 Task: Search one way flight ticket for 1 adult, 1 child, 1 infant in seat in premium economy from Erie: Erie International Airport (tom Ridge Field) to Rockford: Chicago Rockford International Airport(was Northwest Chicagoland Regional Airport At Rockford) on 5-1-2023. Choice of flights is JetBlue. Number of bags: 2 checked bags. Price is upto 71000. Outbound departure time preference is 8:00.
Action: Mouse moved to (305, 462)
Screenshot: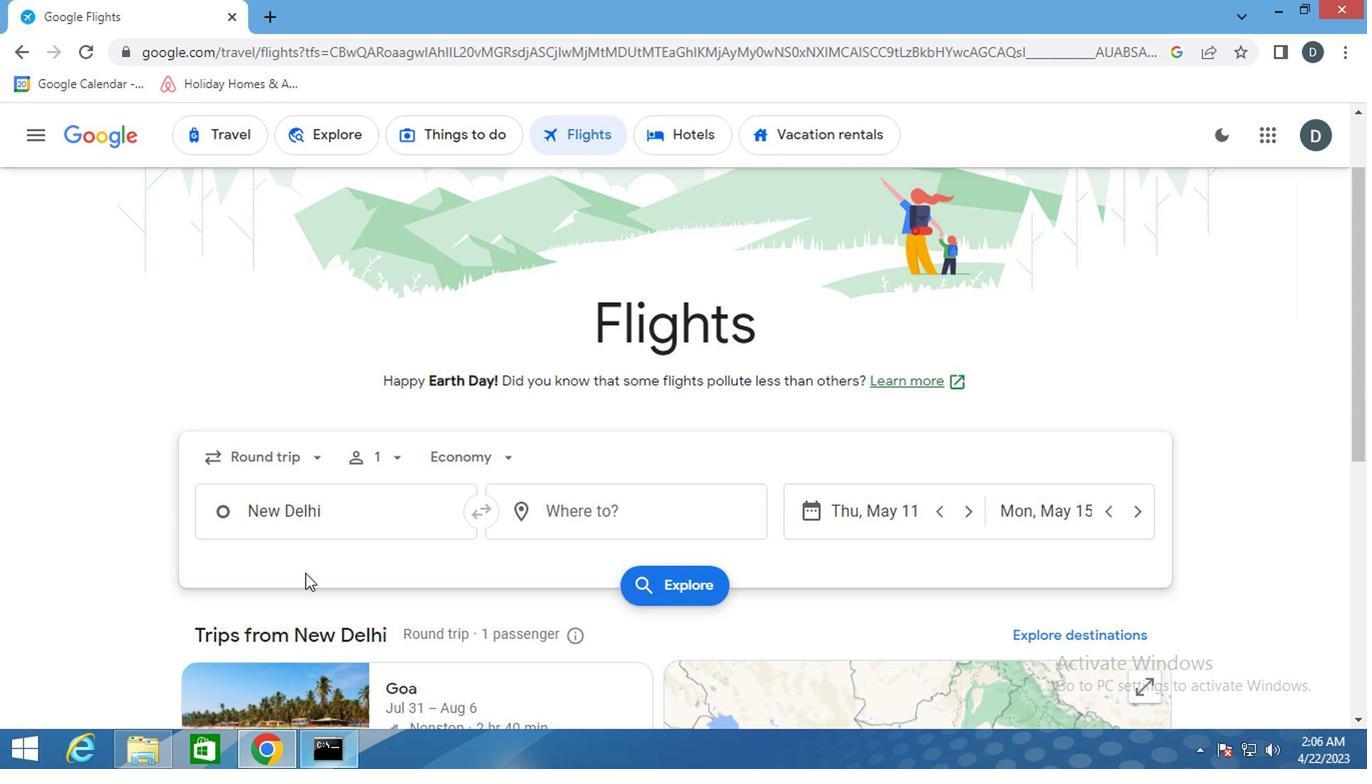 
Action: Mouse pressed left at (305, 462)
Screenshot: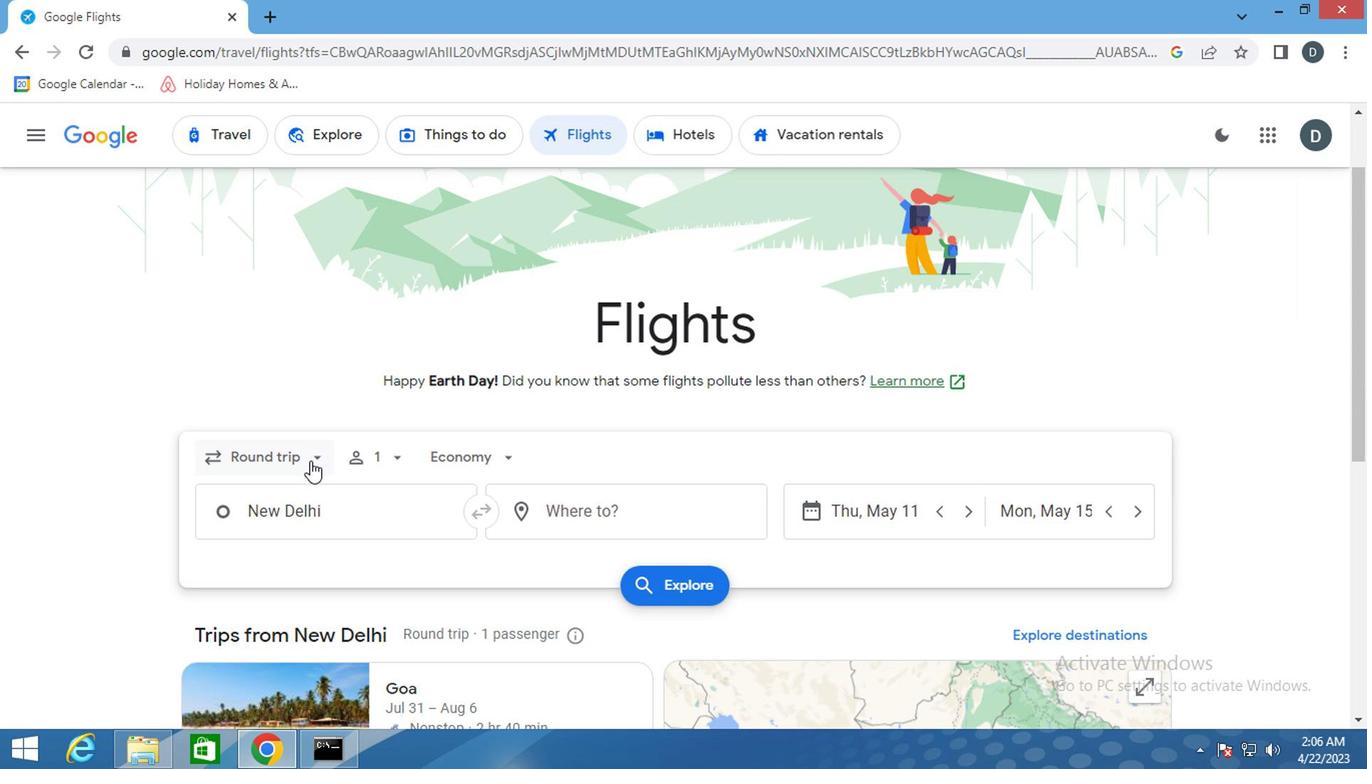 
Action: Mouse moved to (279, 559)
Screenshot: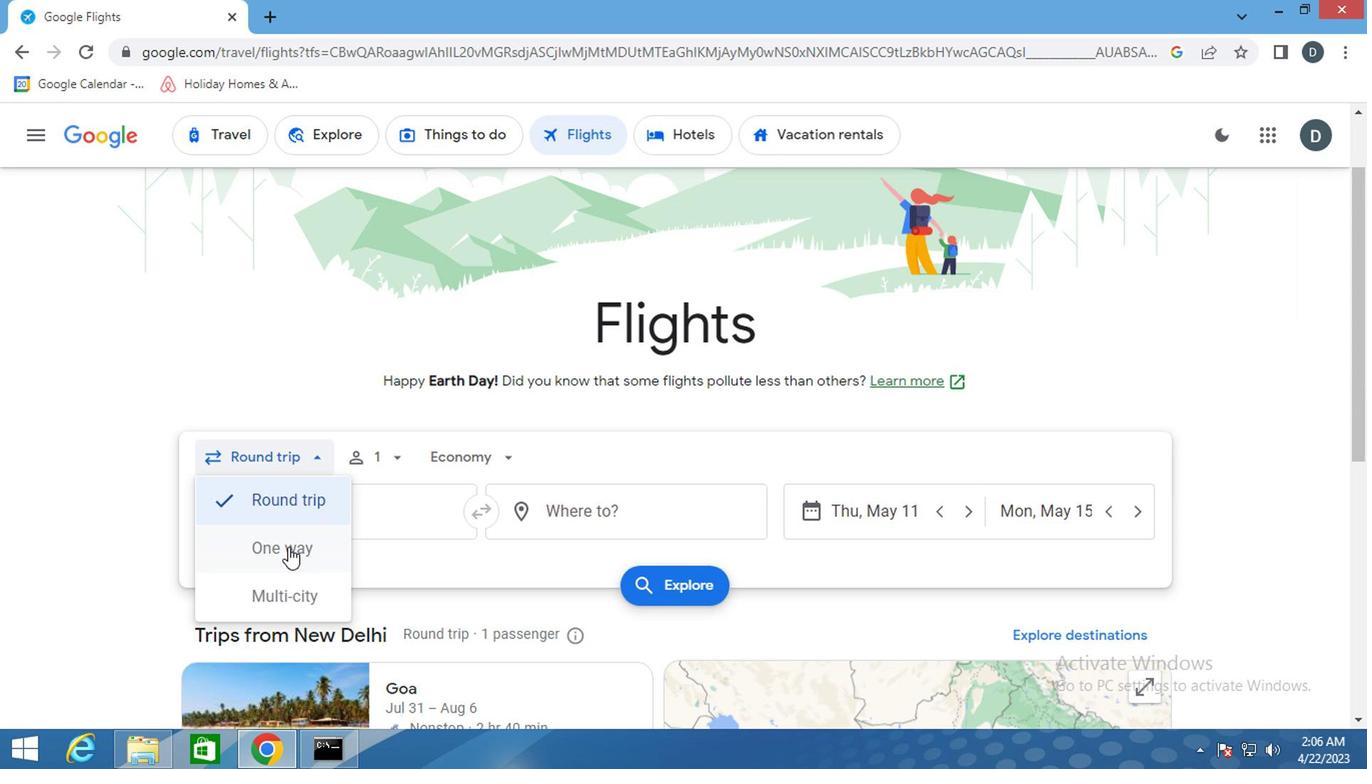 
Action: Mouse pressed left at (279, 559)
Screenshot: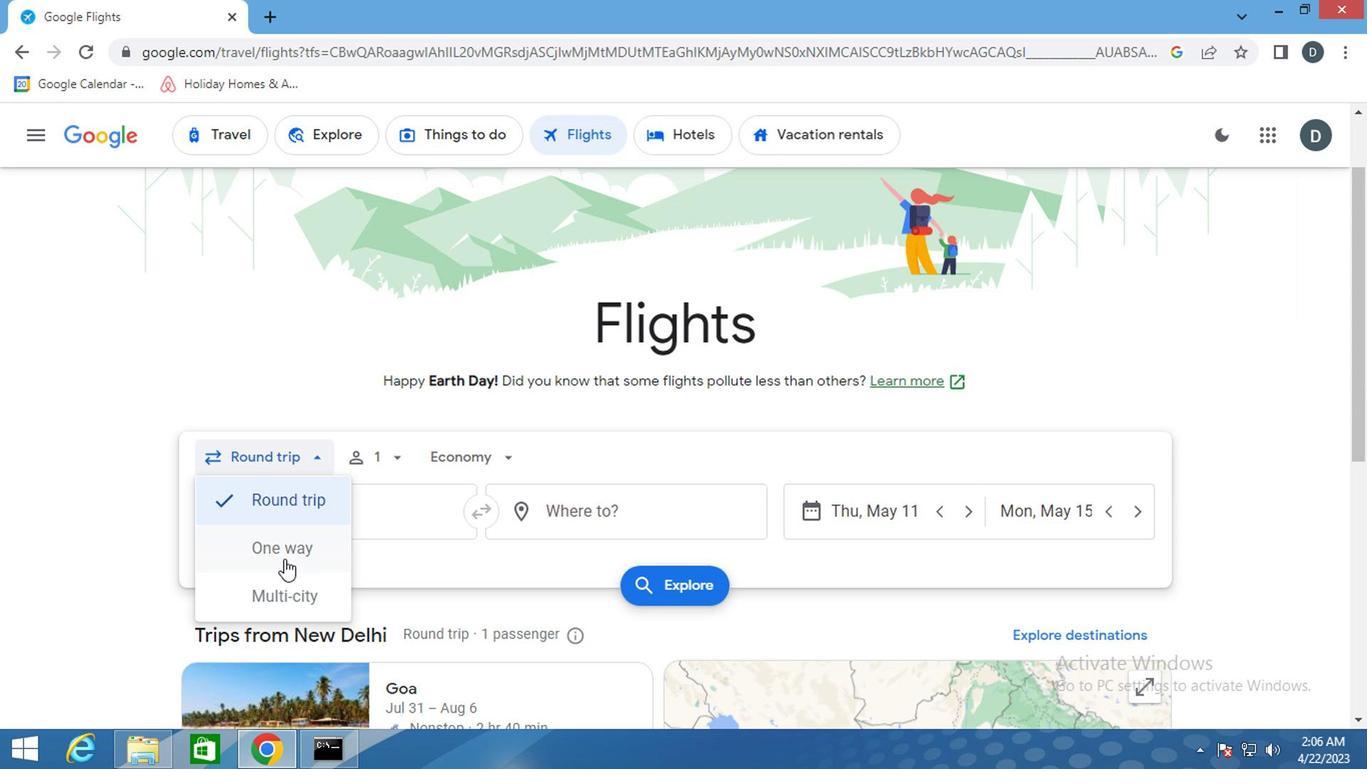 
Action: Mouse moved to (360, 454)
Screenshot: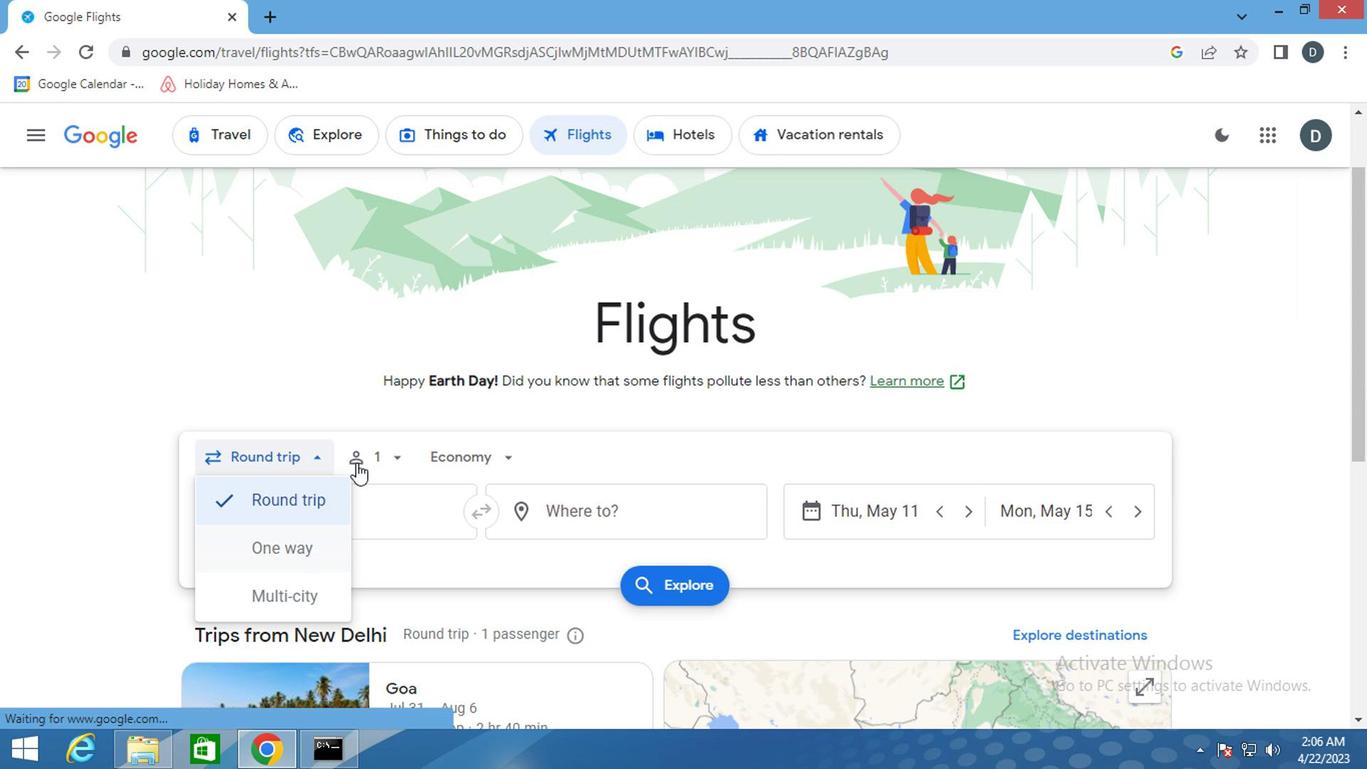 
Action: Mouse pressed left at (360, 454)
Screenshot: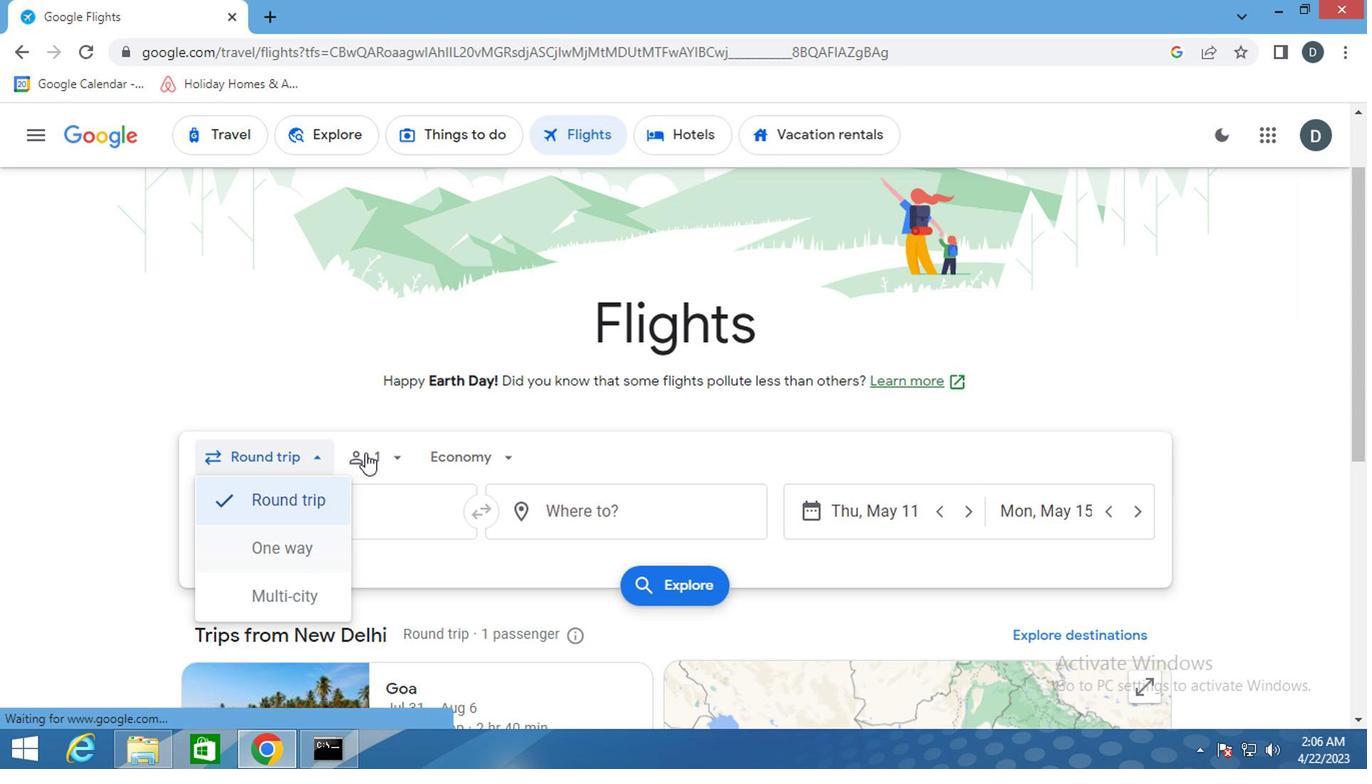 
Action: Mouse moved to (520, 564)
Screenshot: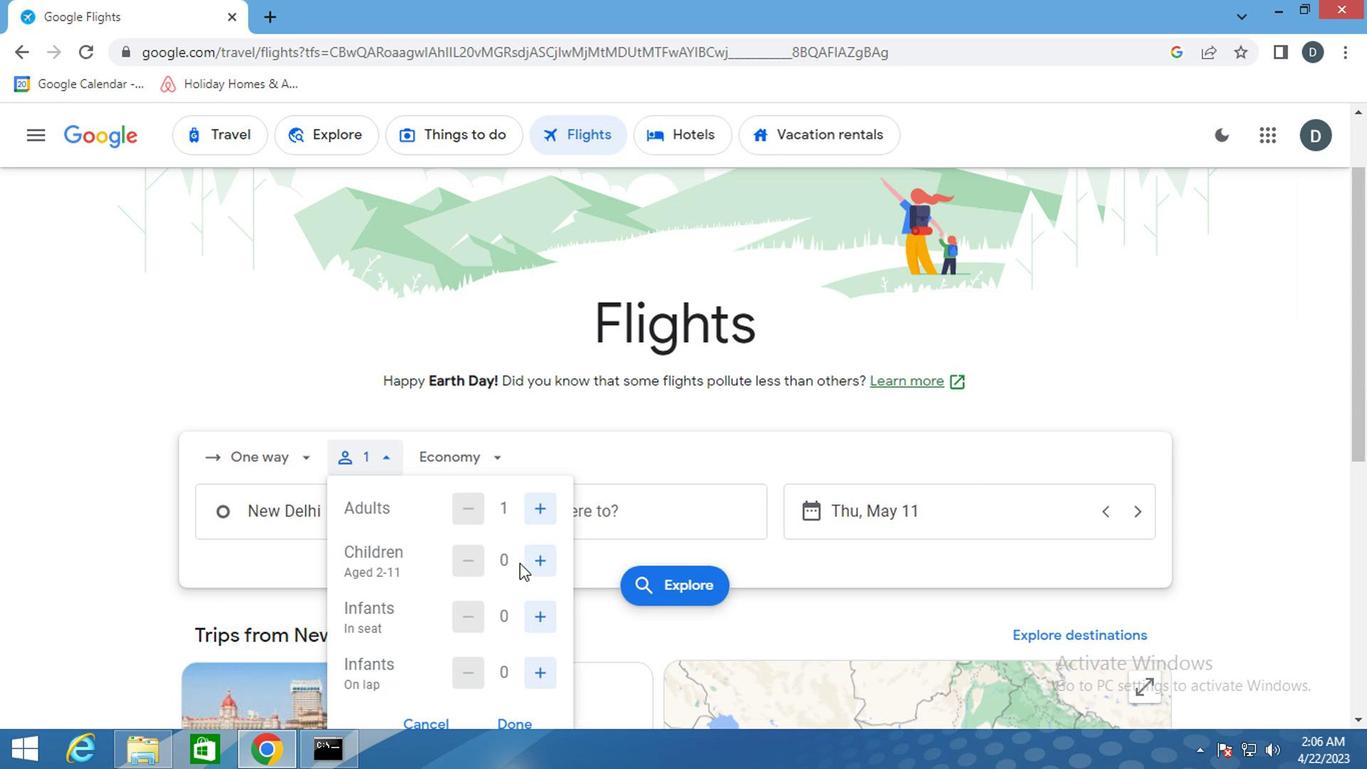 
Action: Mouse pressed left at (520, 564)
Screenshot: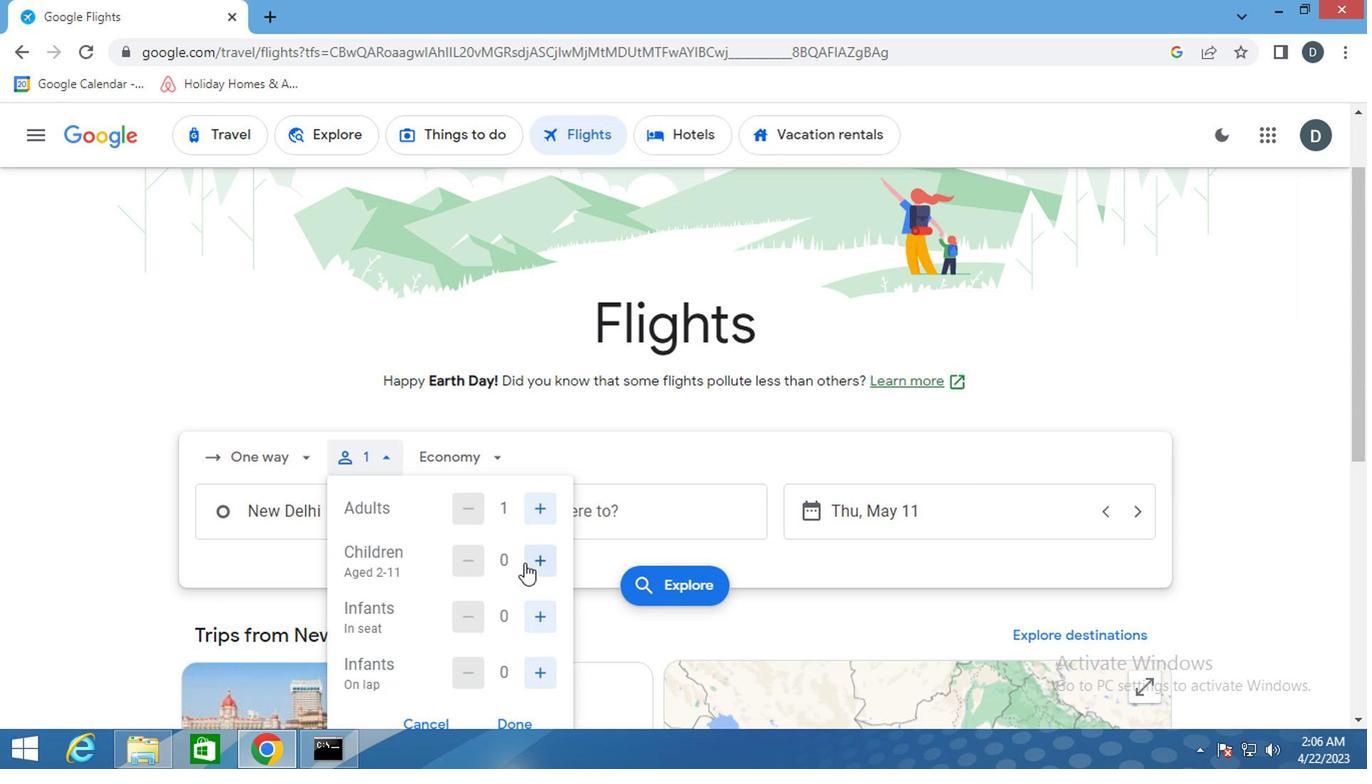 
Action: Mouse moved to (532, 604)
Screenshot: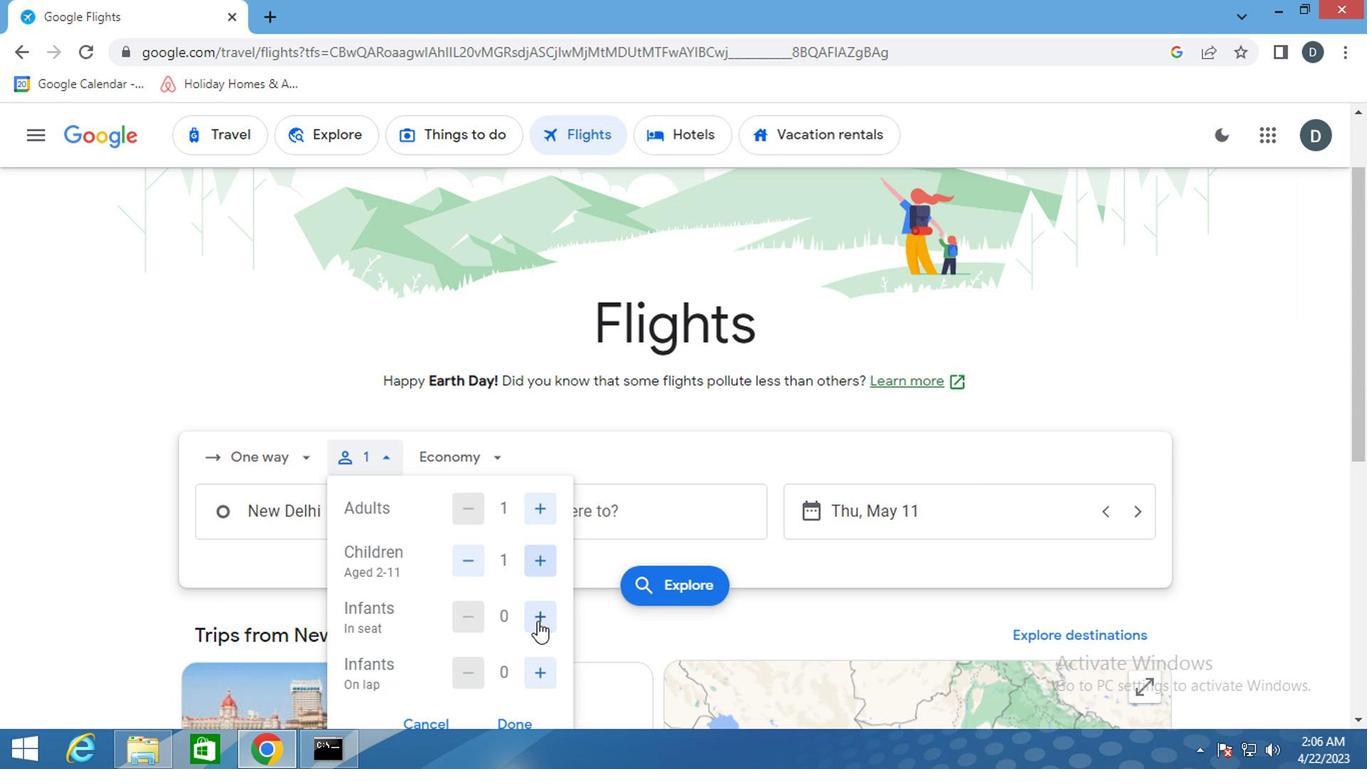 
Action: Mouse pressed left at (532, 604)
Screenshot: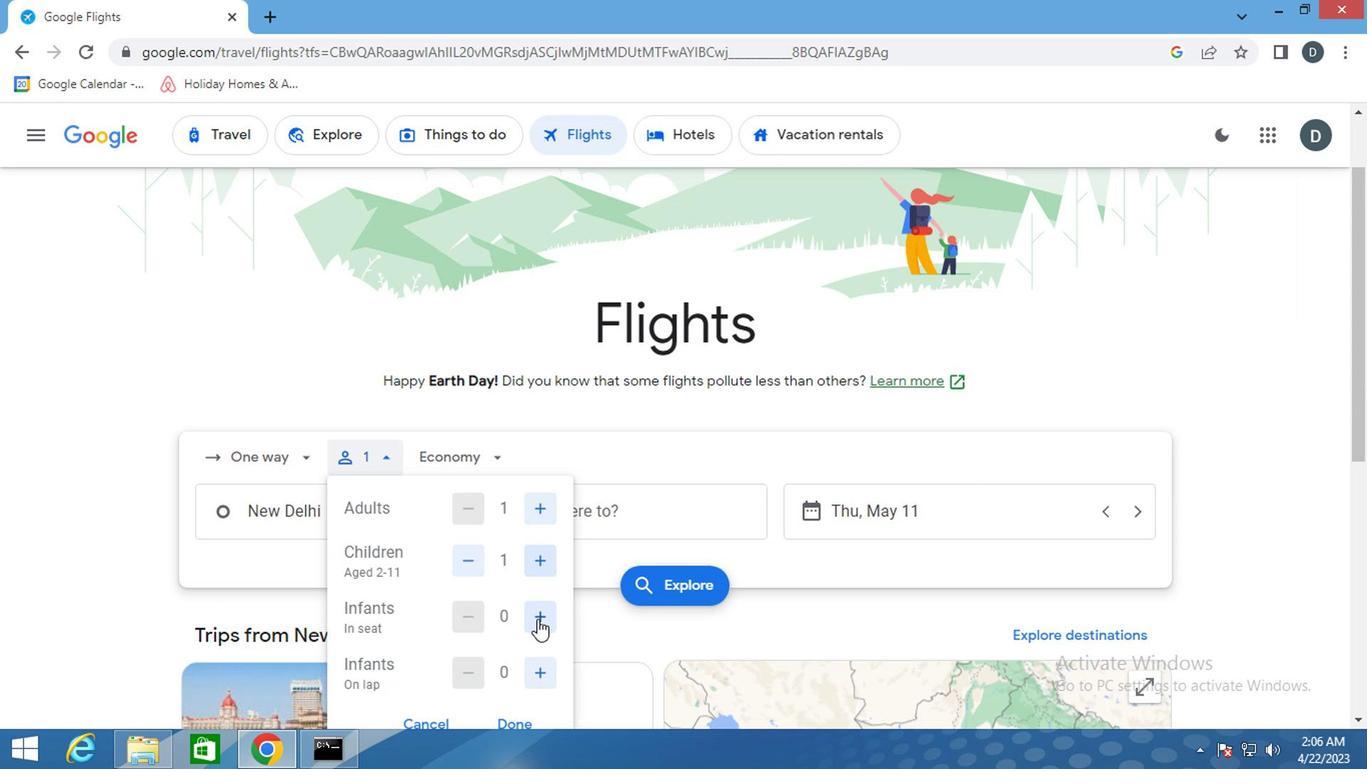 
Action: Mouse moved to (511, 724)
Screenshot: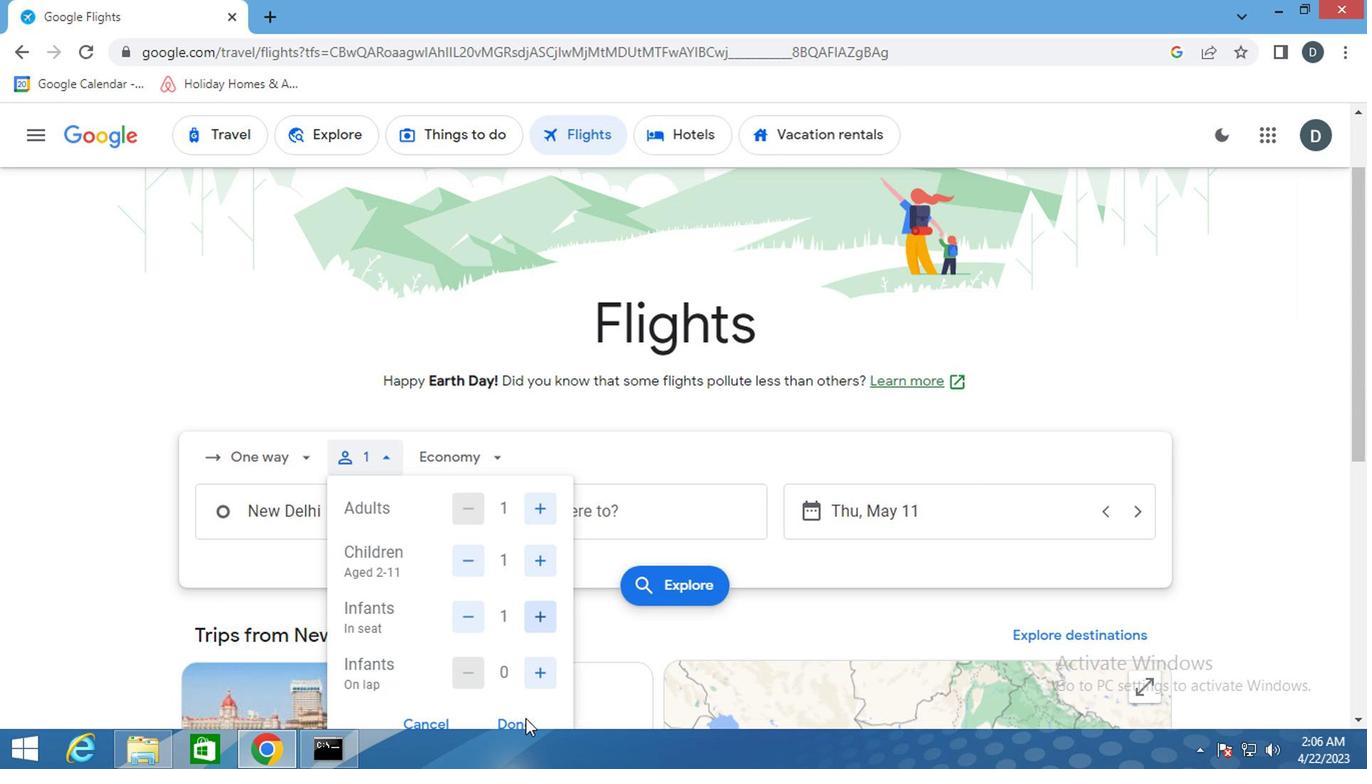 
Action: Mouse pressed left at (511, 724)
Screenshot: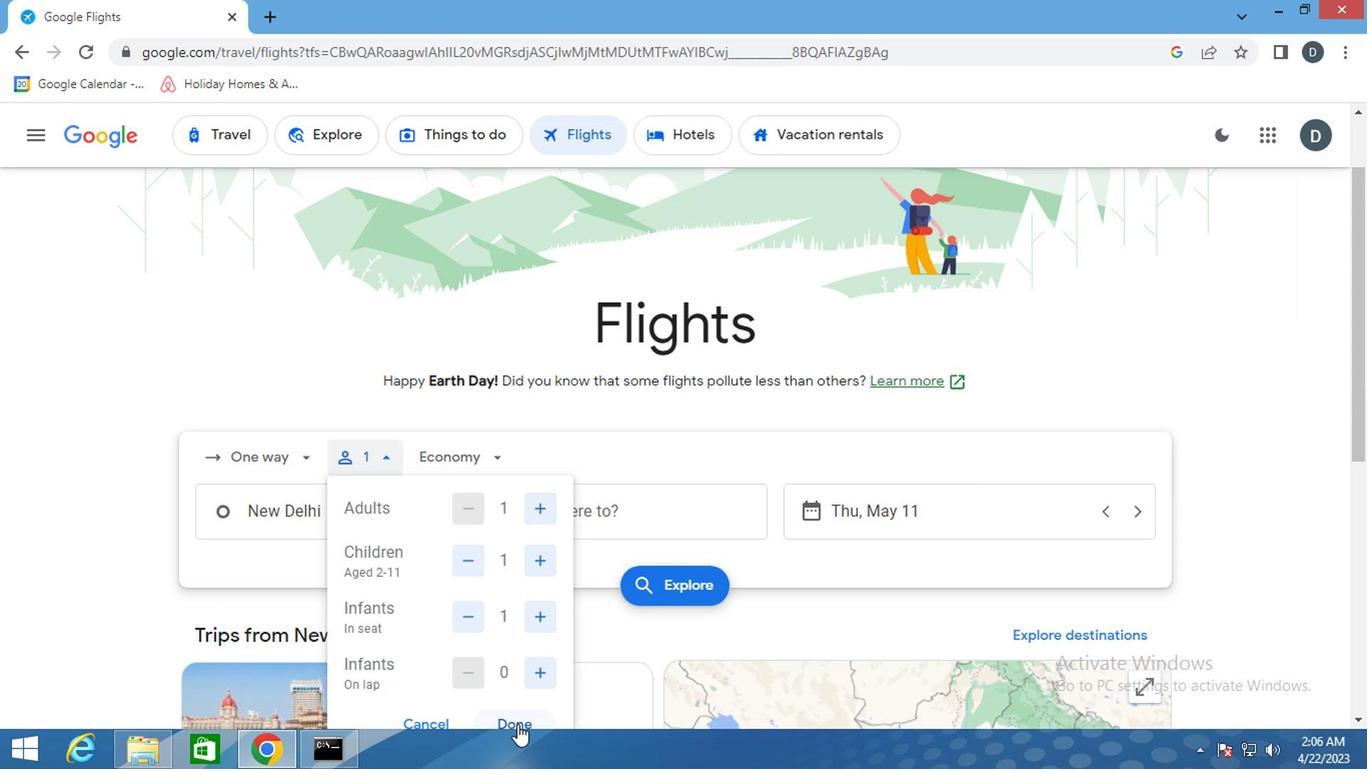 
Action: Mouse moved to (468, 469)
Screenshot: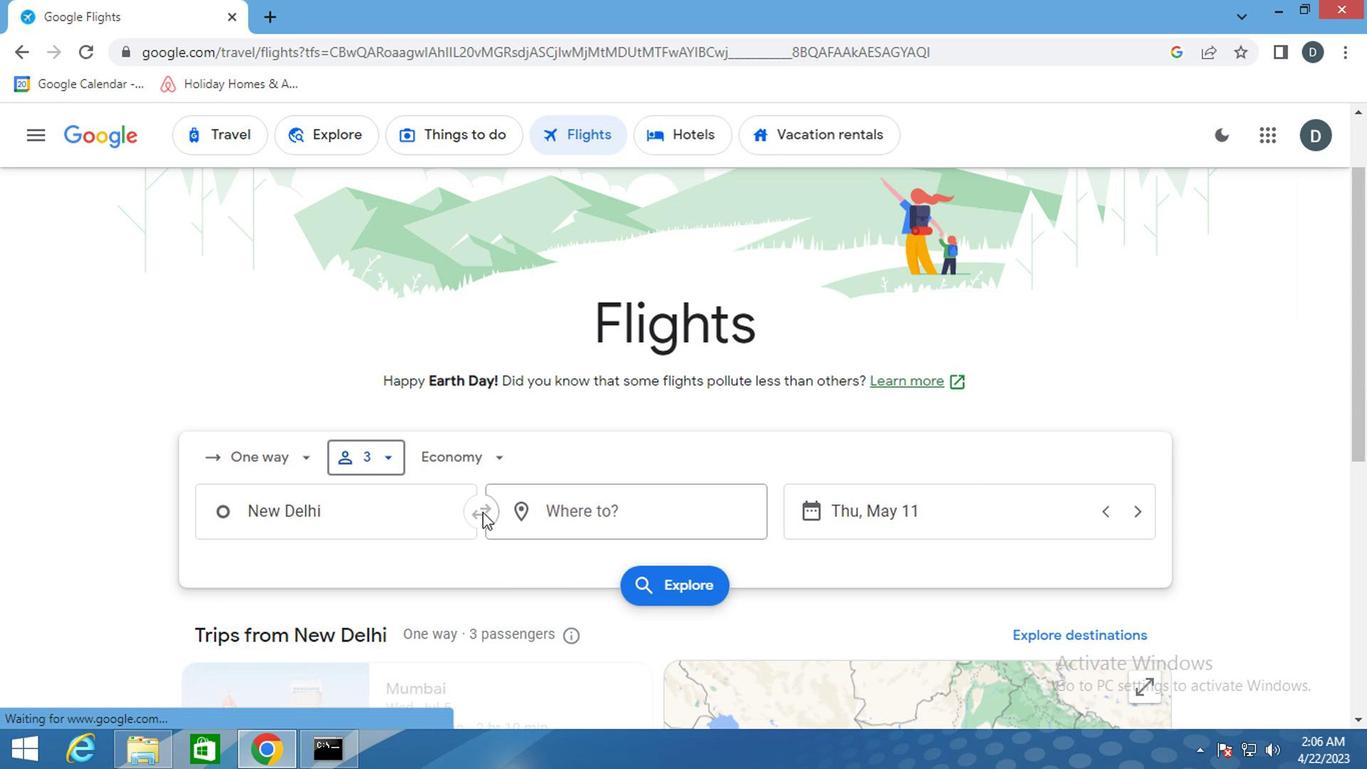 
Action: Mouse pressed left at (468, 469)
Screenshot: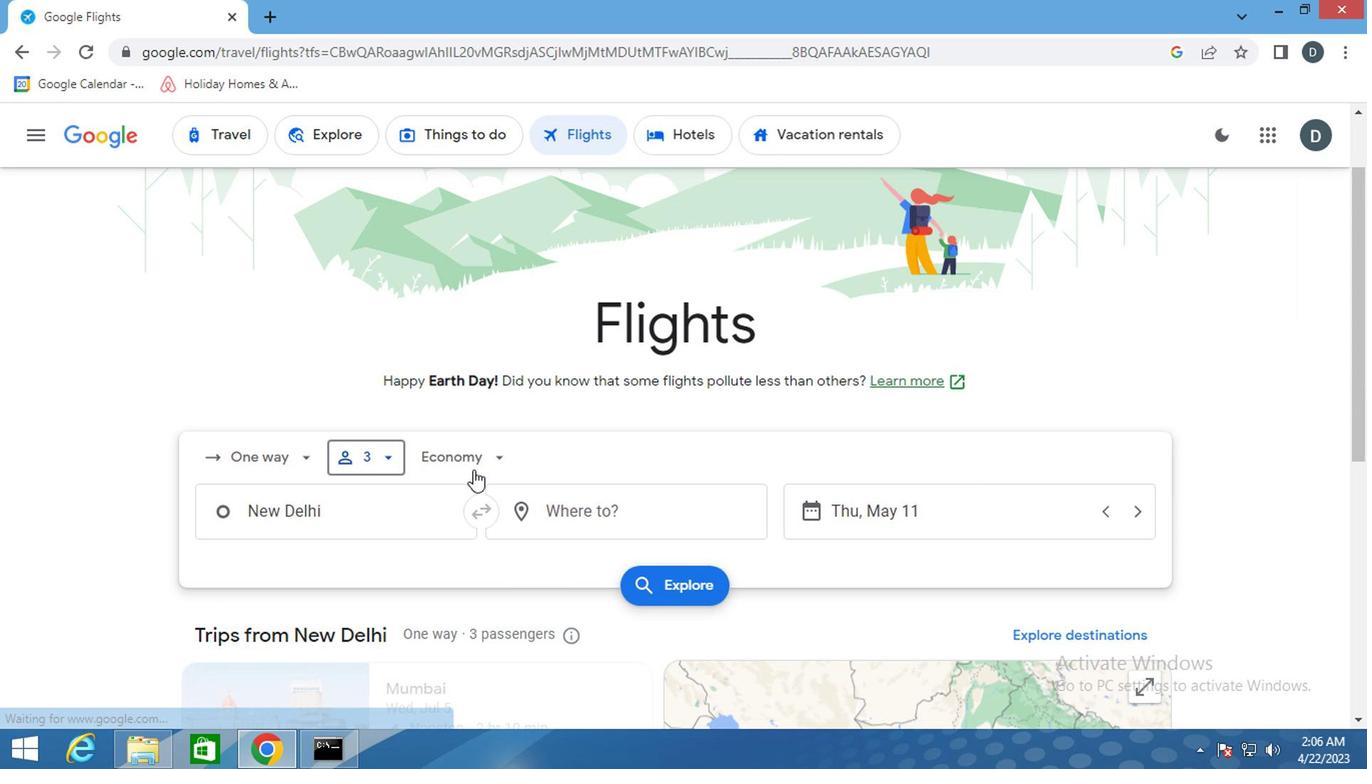 
Action: Mouse moved to (501, 541)
Screenshot: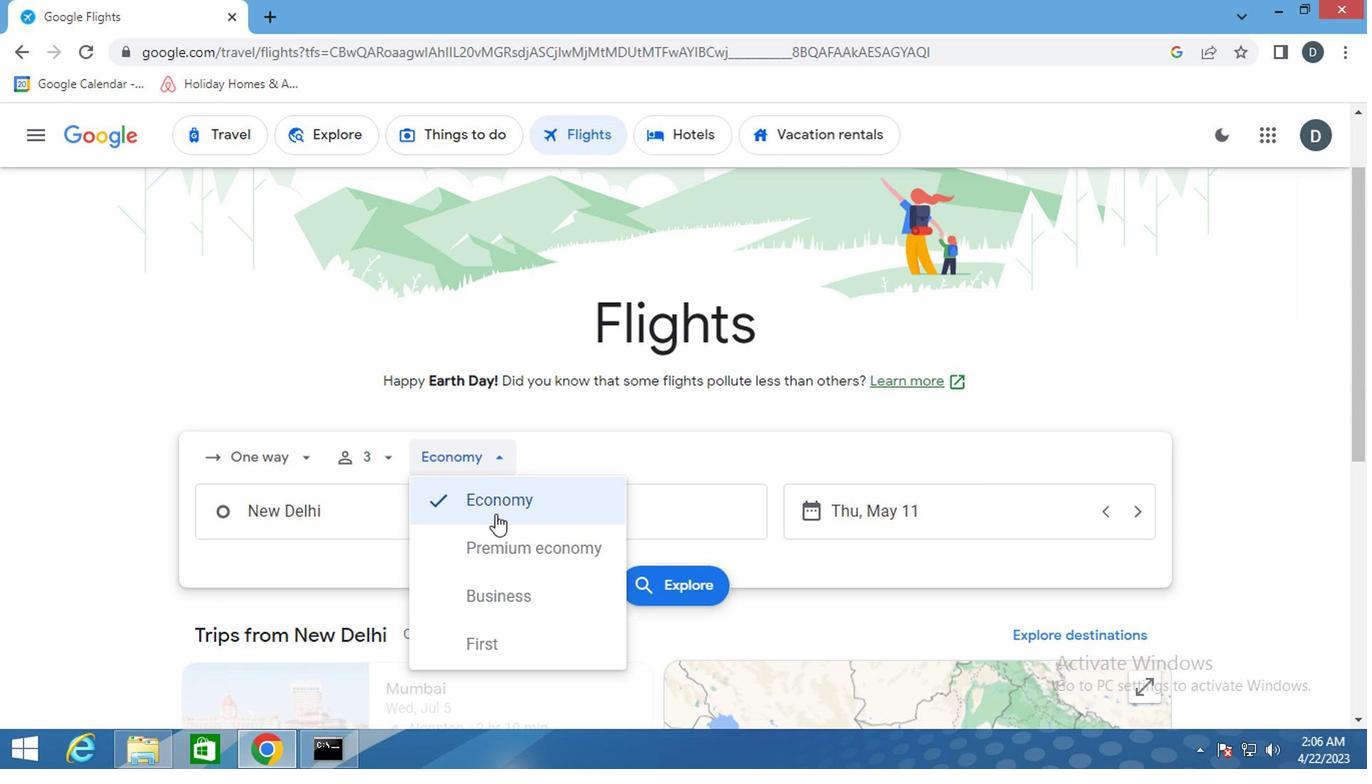 
Action: Mouse pressed left at (501, 541)
Screenshot: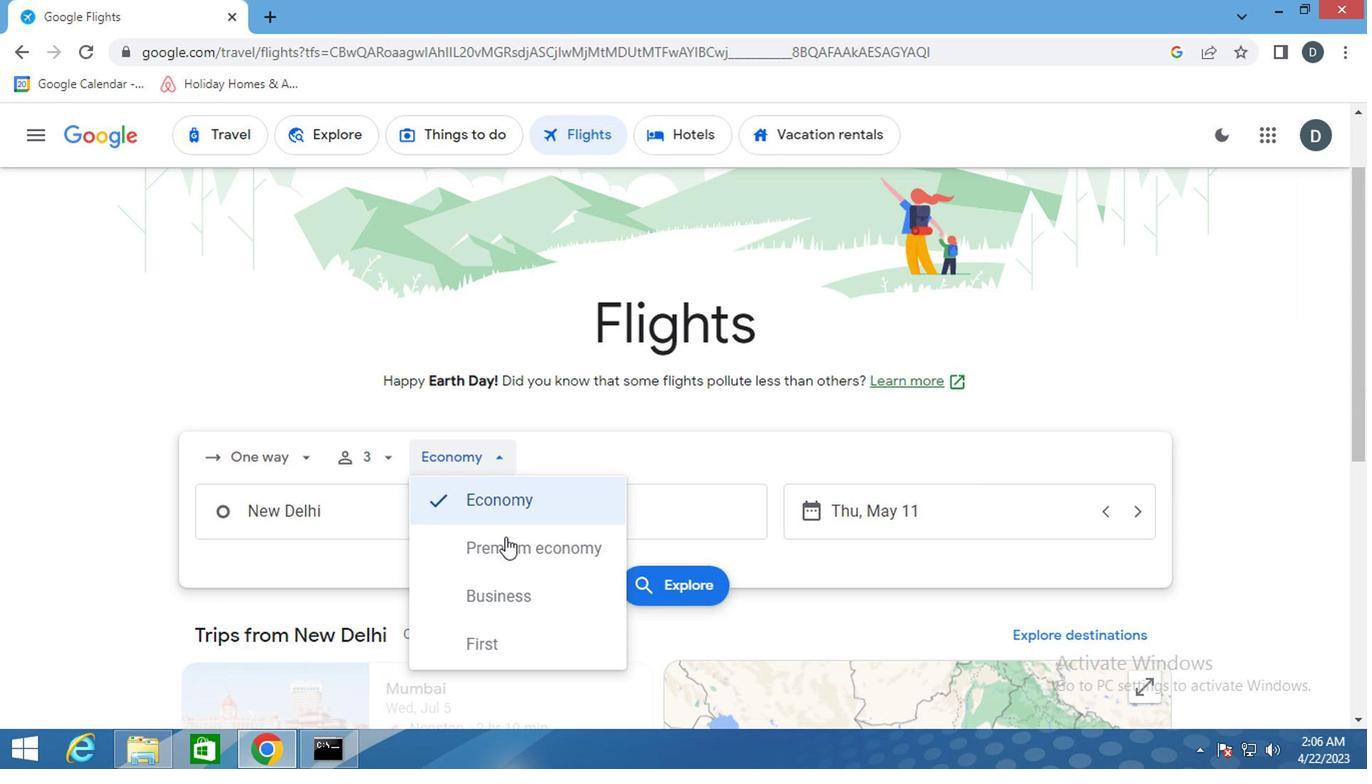 
Action: Mouse moved to (353, 515)
Screenshot: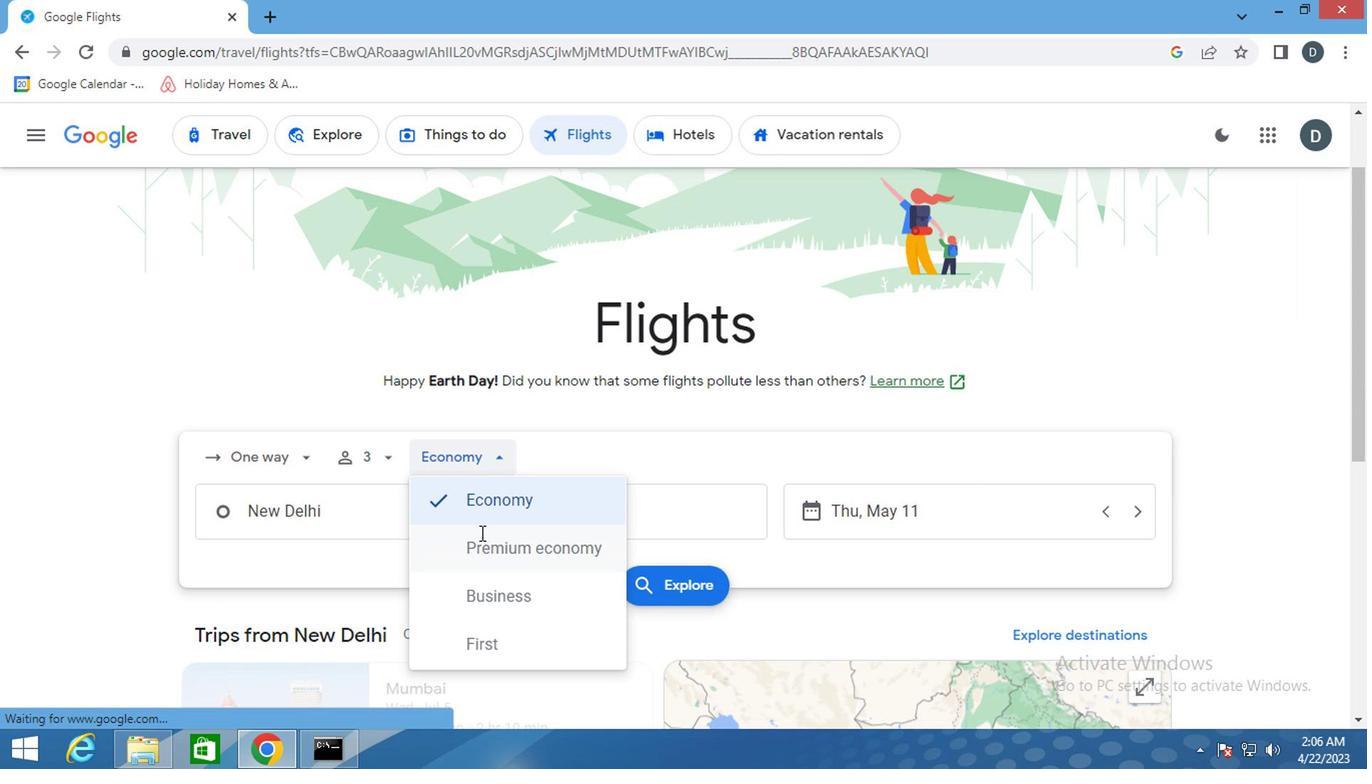 
Action: Mouse pressed left at (353, 515)
Screenshot: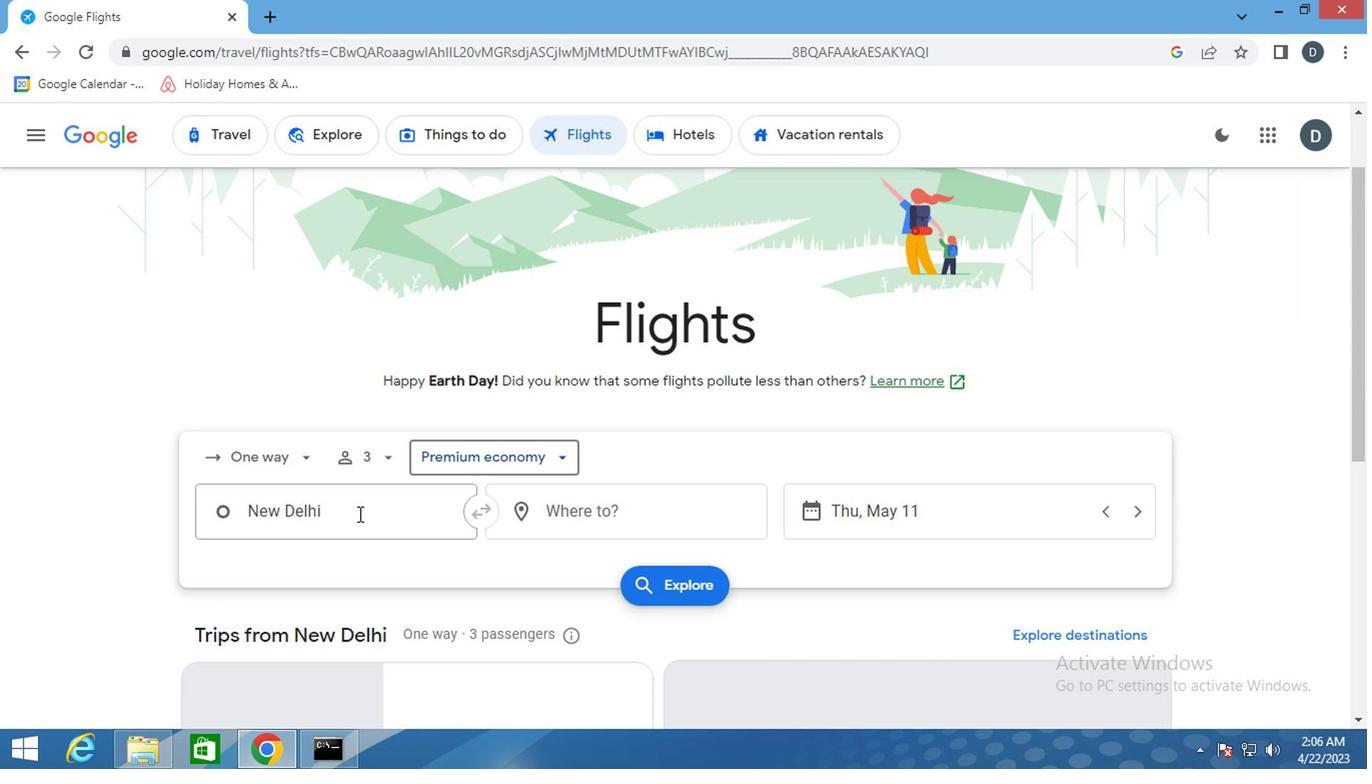 
Action: Key pressed <Key.shift>ERIE
Screenshot: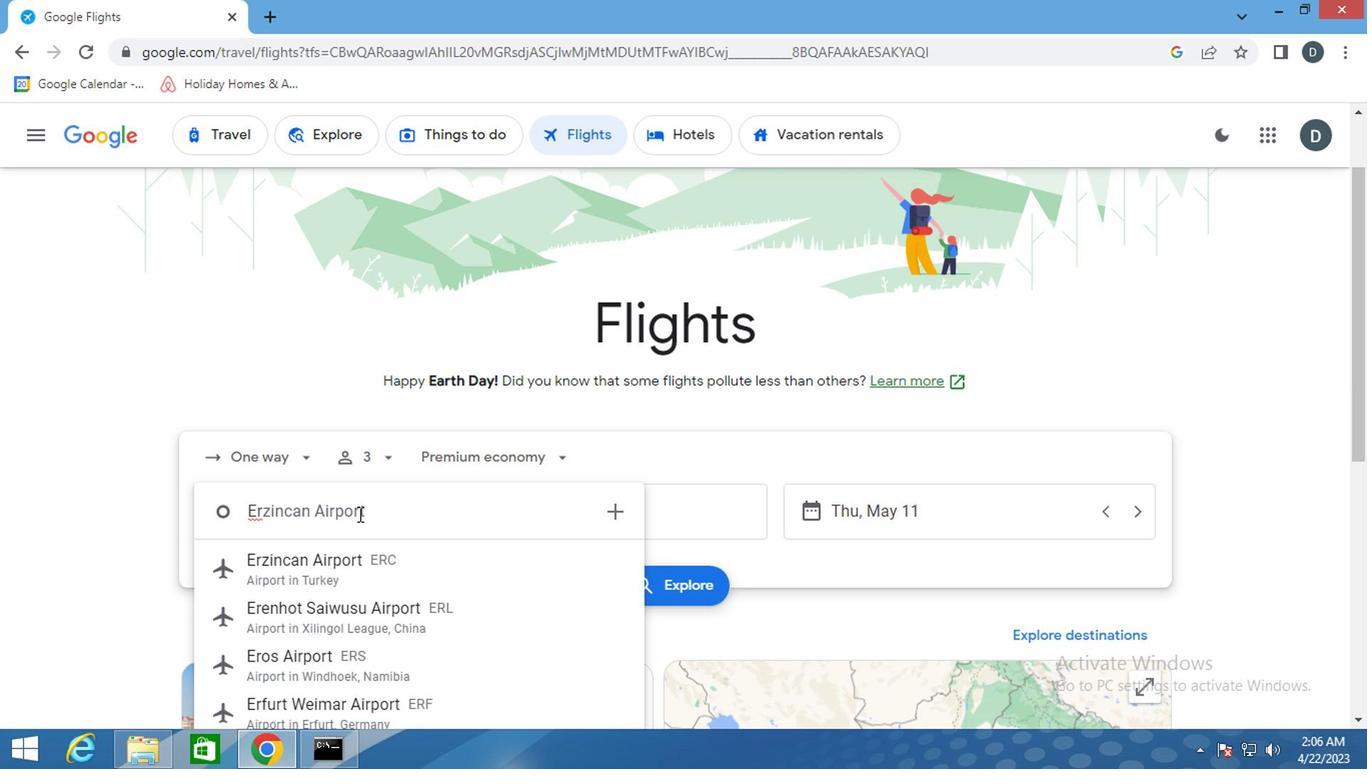 
Action: Mouse moved to (386, 593)
Screenshot: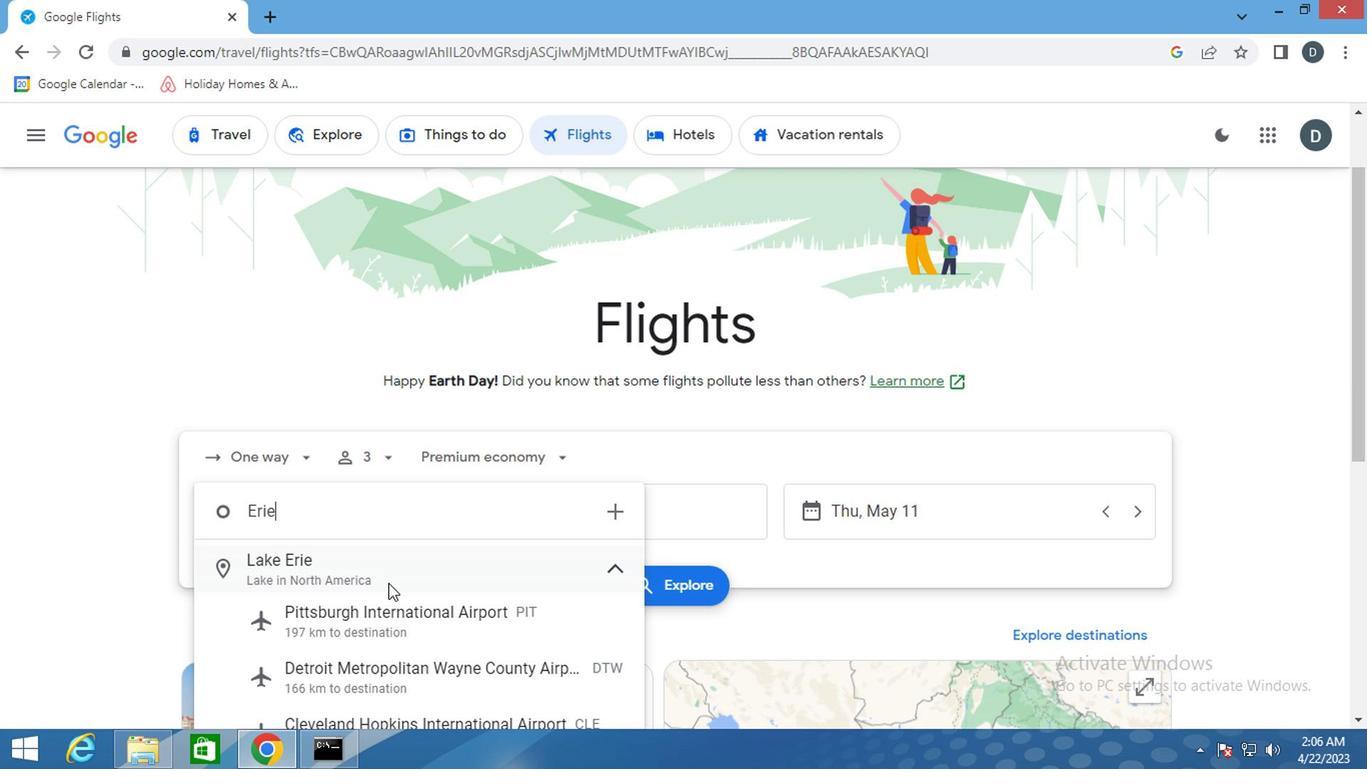 
Action: Mouse scrolled (386, 591) with delta (0, -1)
Screenshot: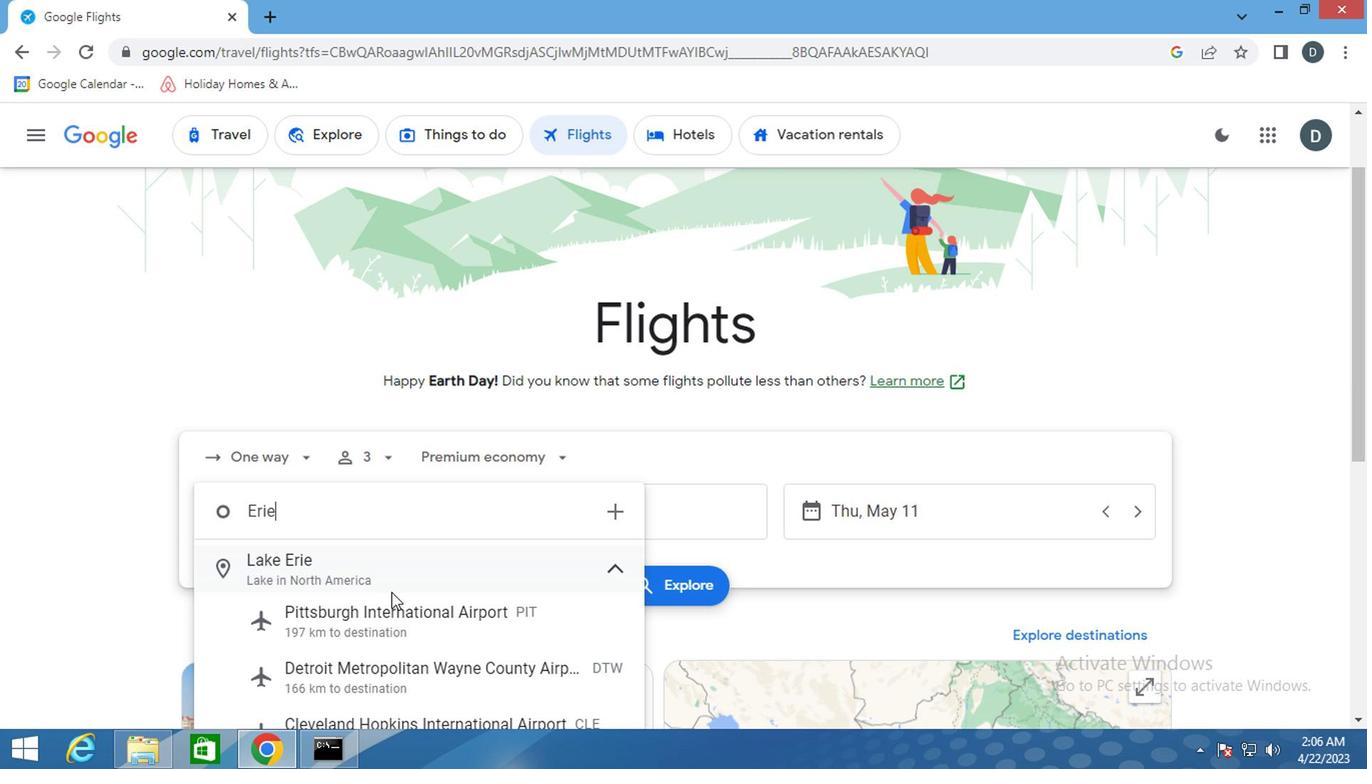 
Action: Mouse scrolled (386, 591) with delta (0, -1)
Screenshot: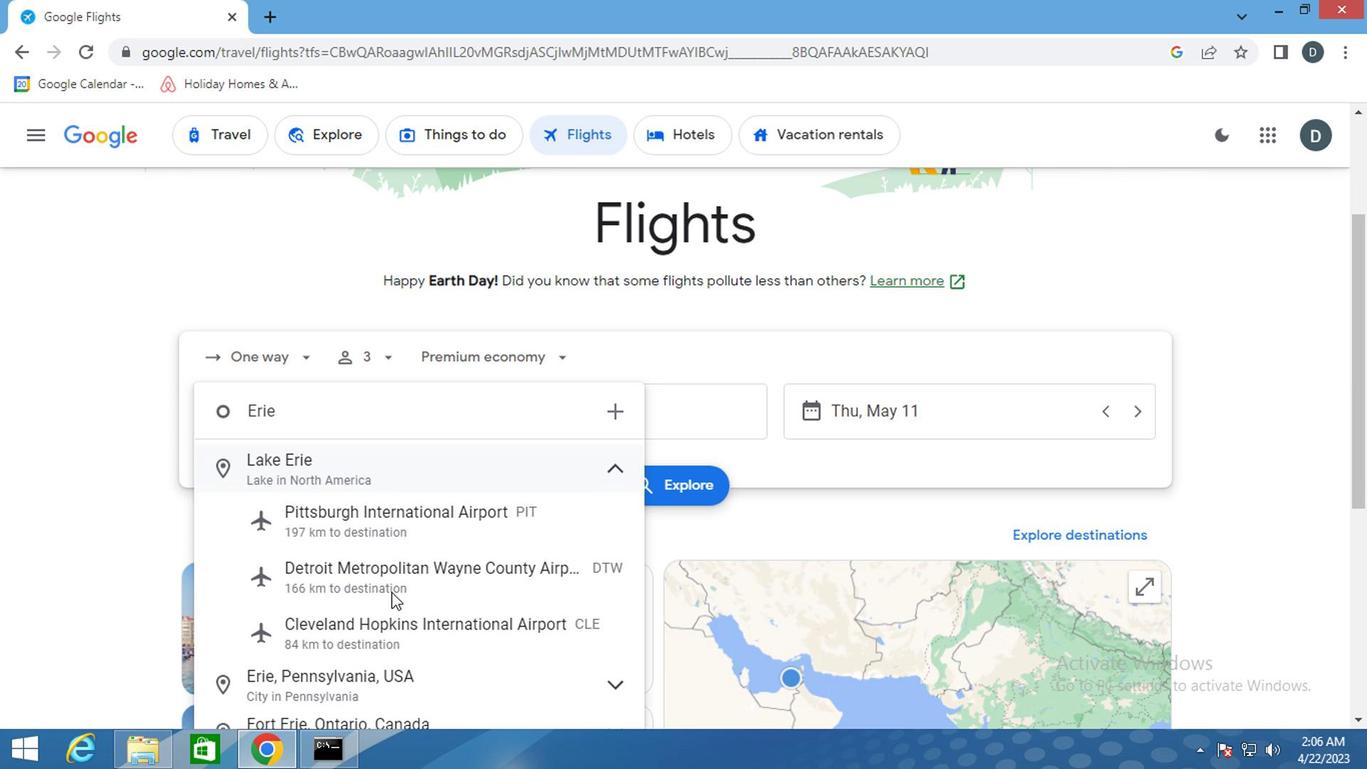 
Action: Mouse scrolled (386, 591) with delta (0, -1)
Screenshot: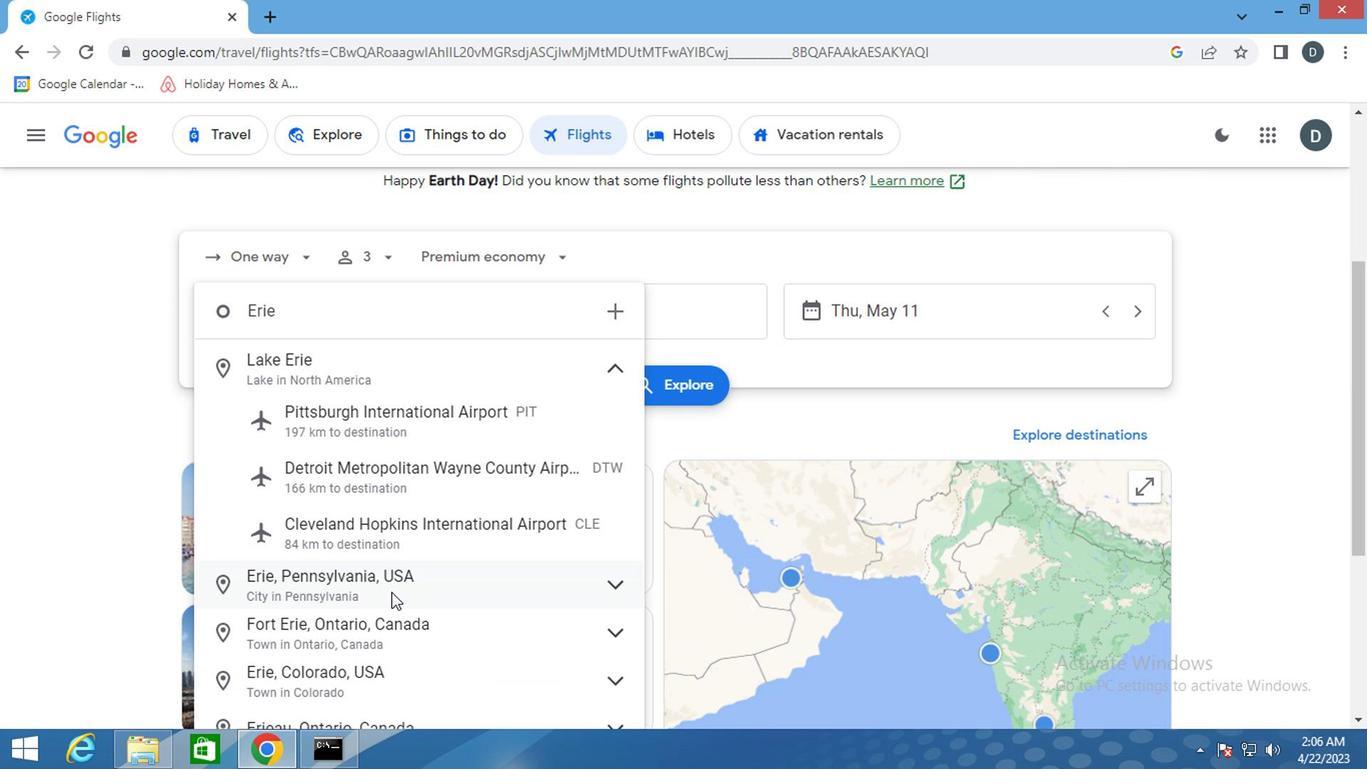 
Action: Mouse scrolled (386, 594) with delta (0, 0)
Screenshot: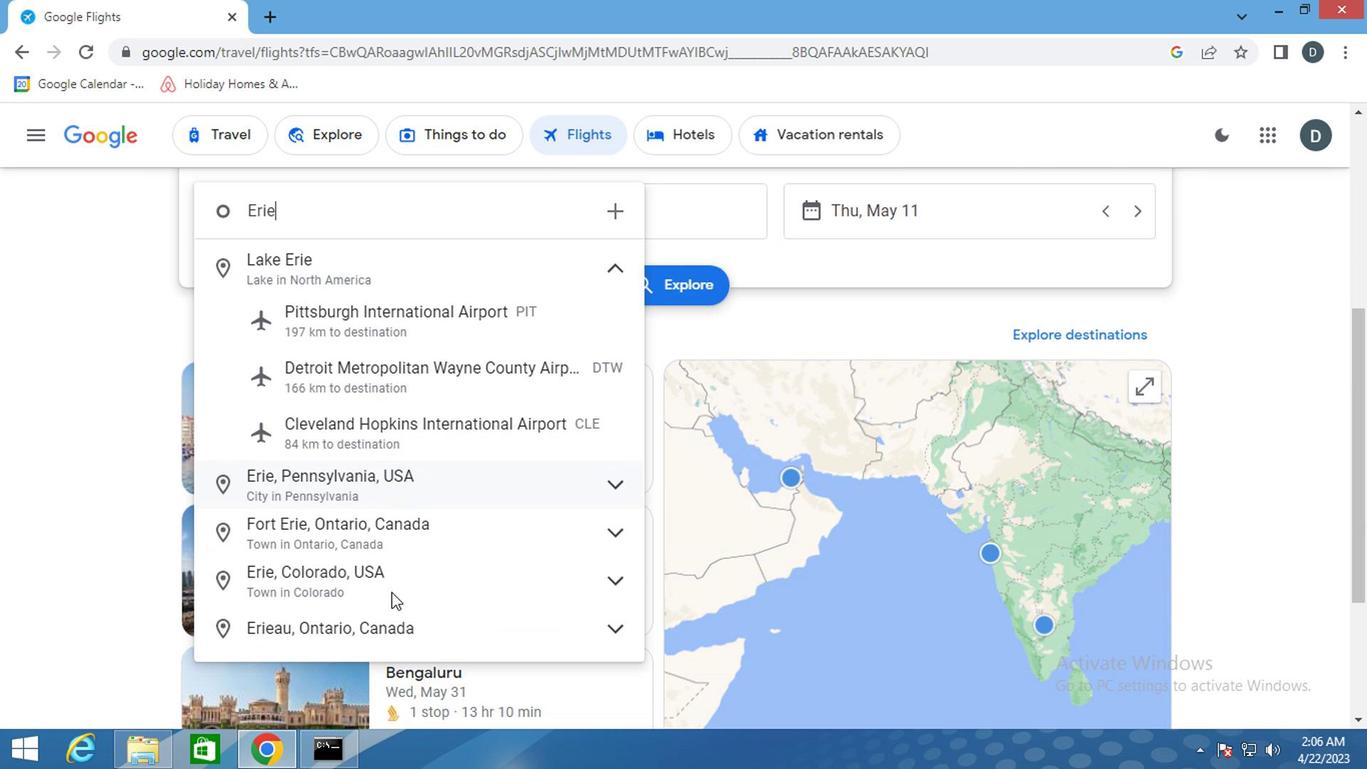 
Action: Mouse scrolled (386, 594) with delta (0, 0)
Screenshot: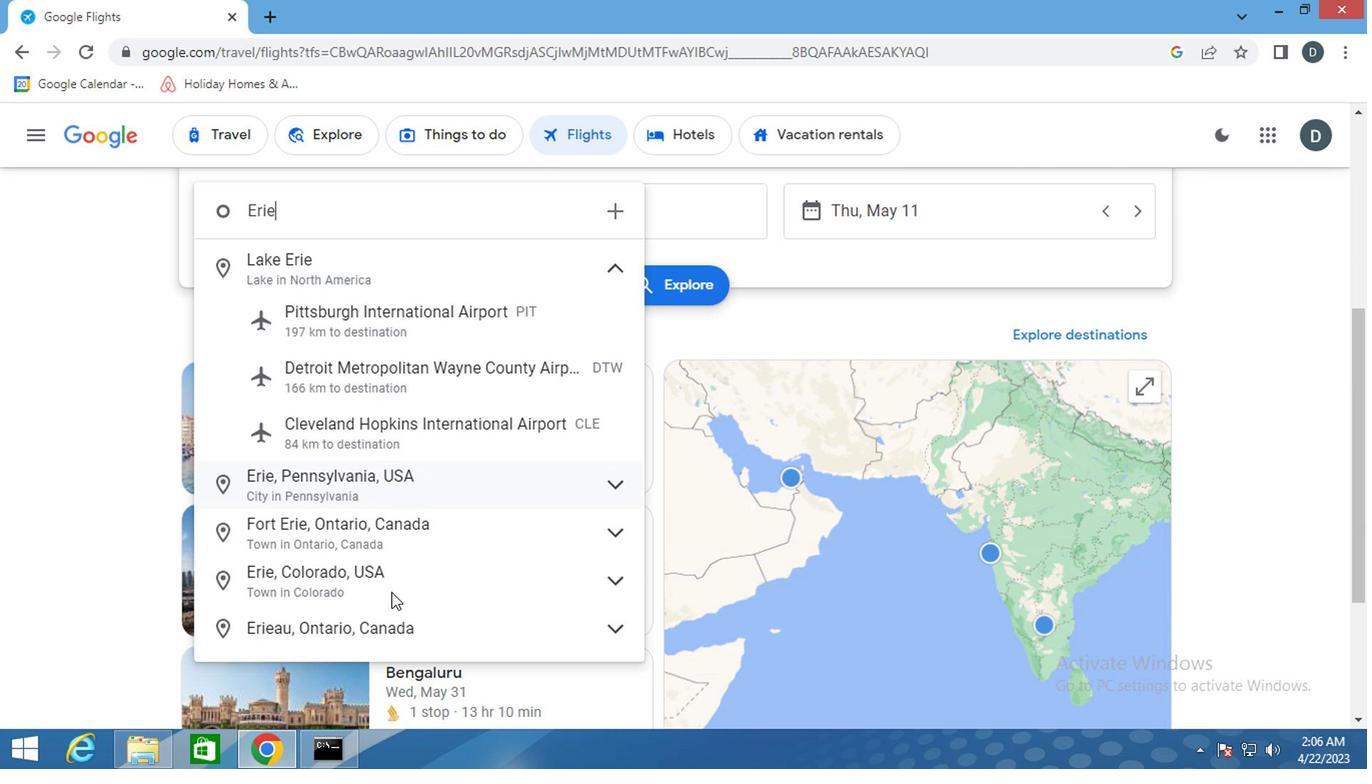 
Action: Mouse scrolled (386, 594) with delta (0, 0)
Screenshot: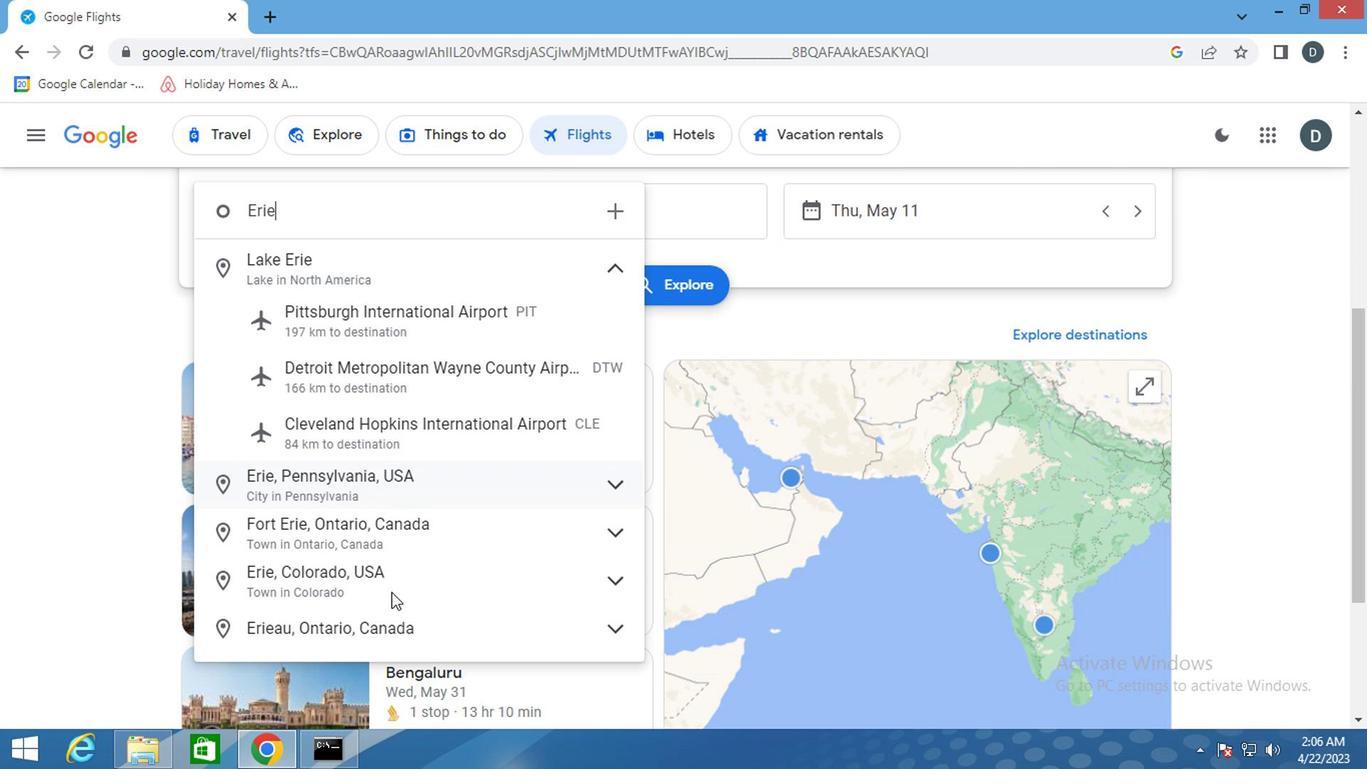 
Action: Key pressed <Key.space>INTER
Screenshot: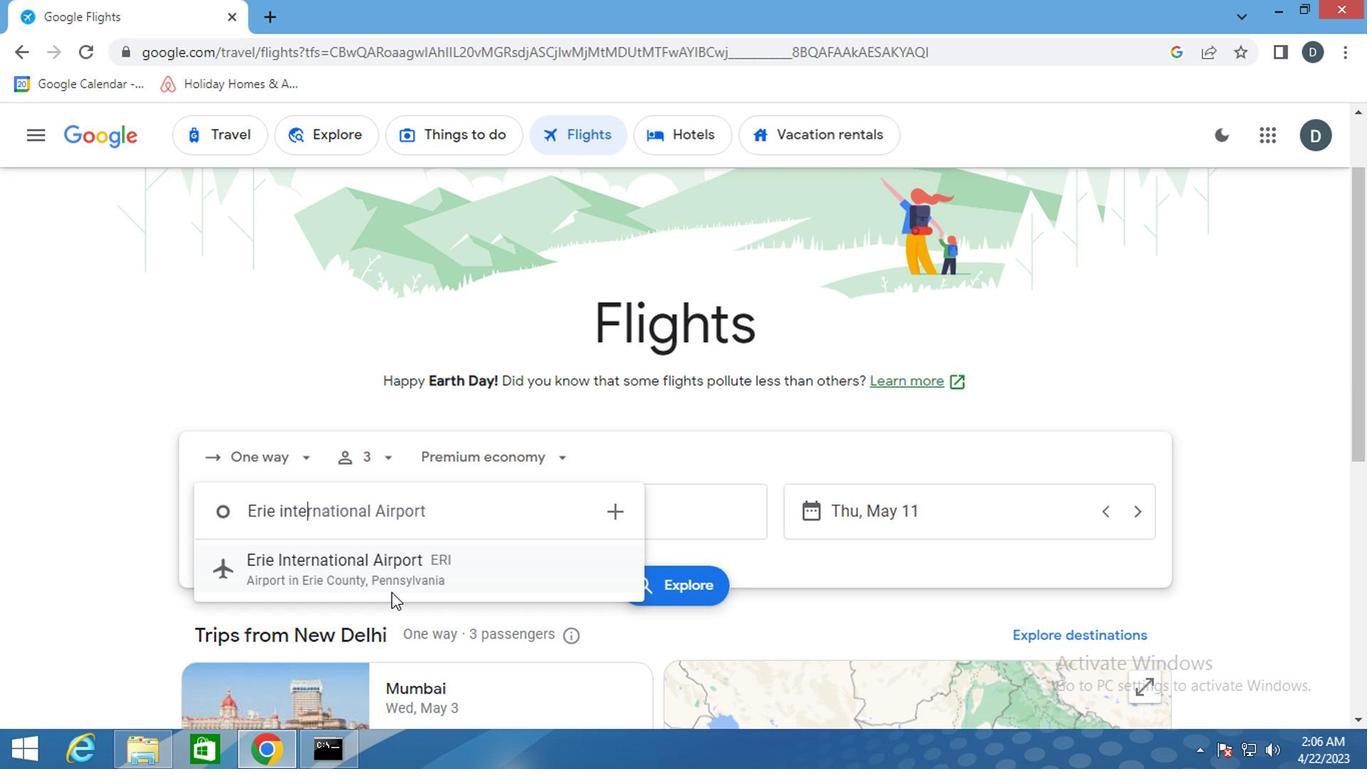 
Action: Mouse pressed left at (386, 593)
Screenshot: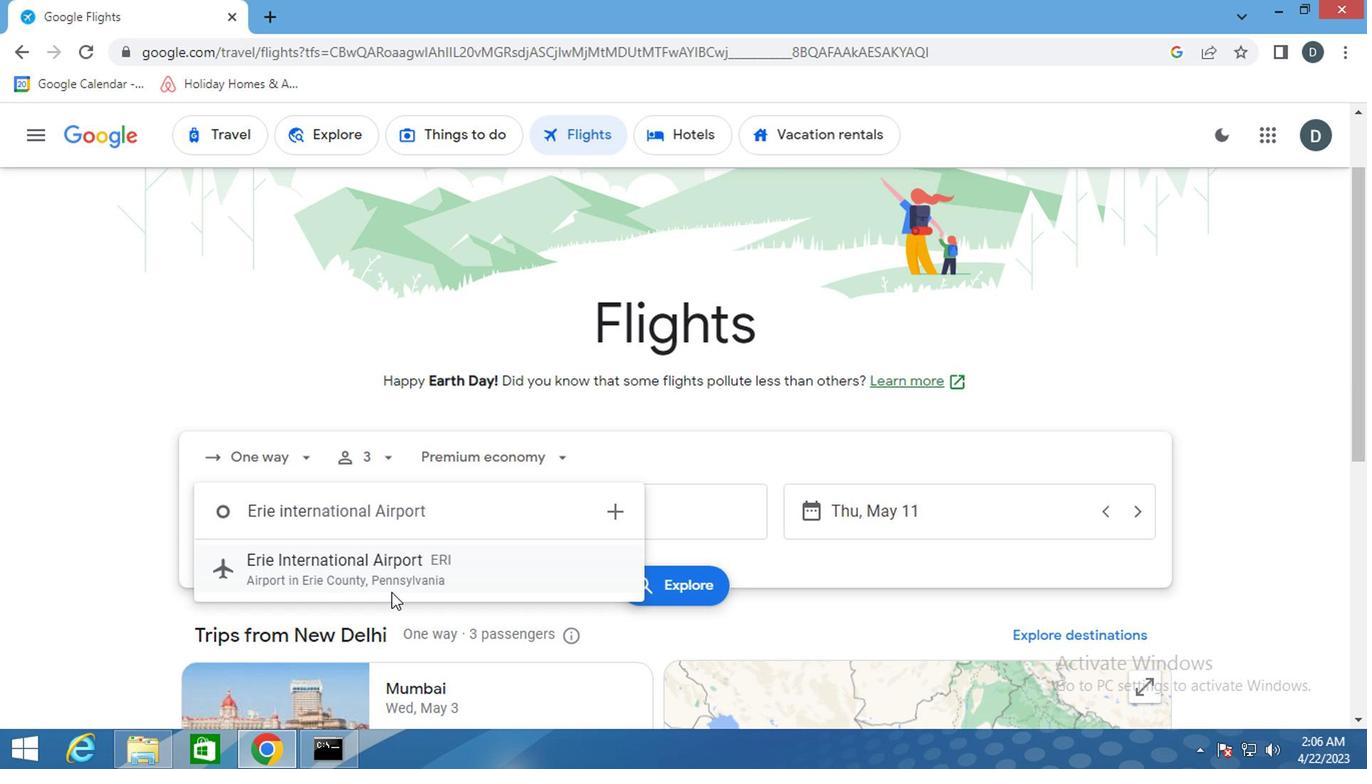
Action: Mouse moved to (639, 520)
Screenshot: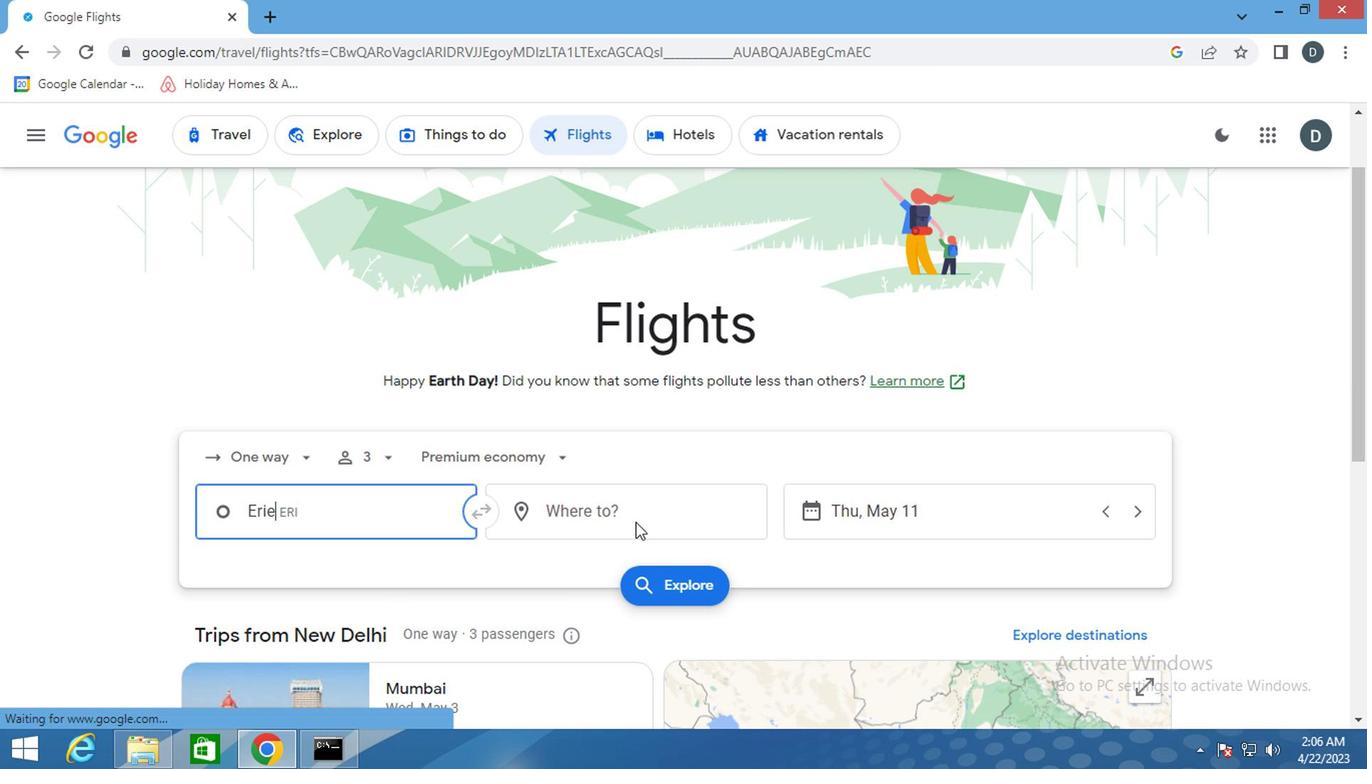 
Action: Mouse pressed left at (639, 520)
Screenshot: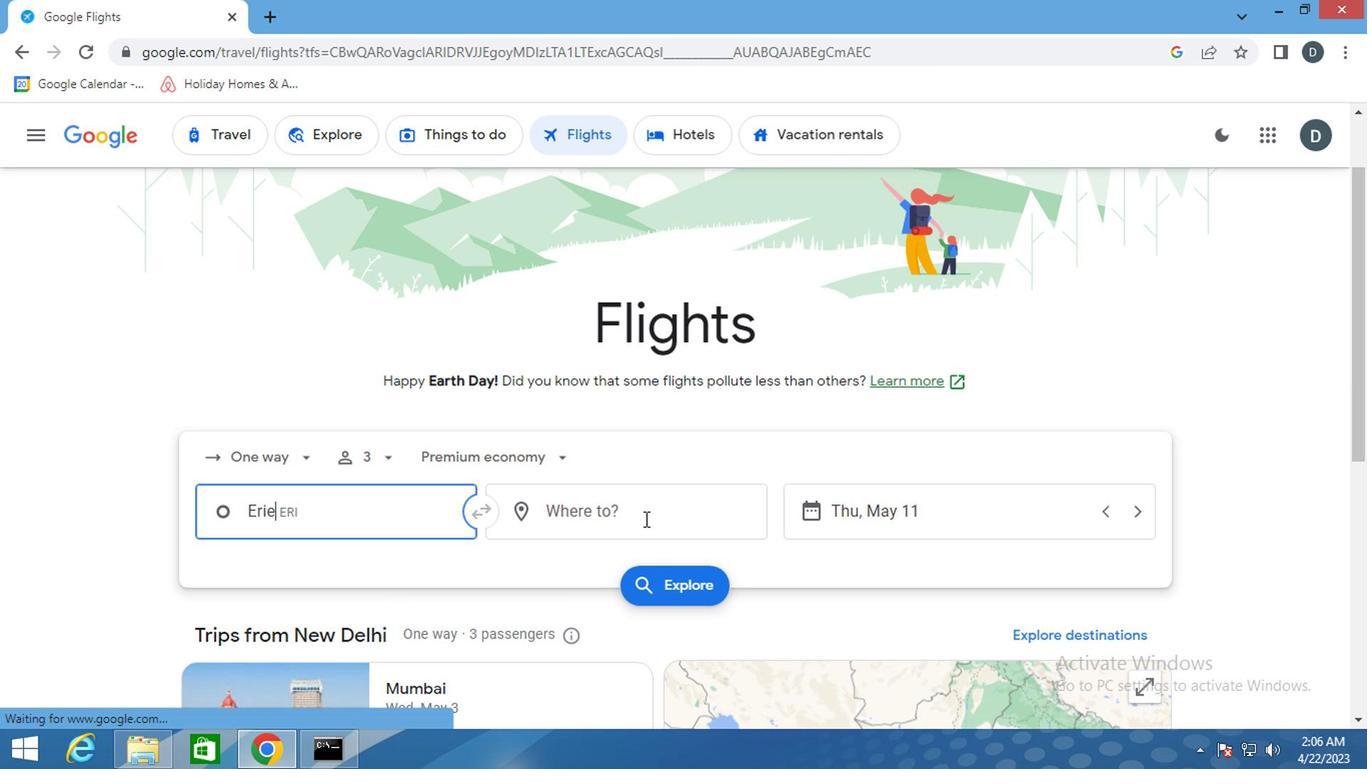 
Action: Key pressed <Key.shift>ROCKFORD
Screenshot: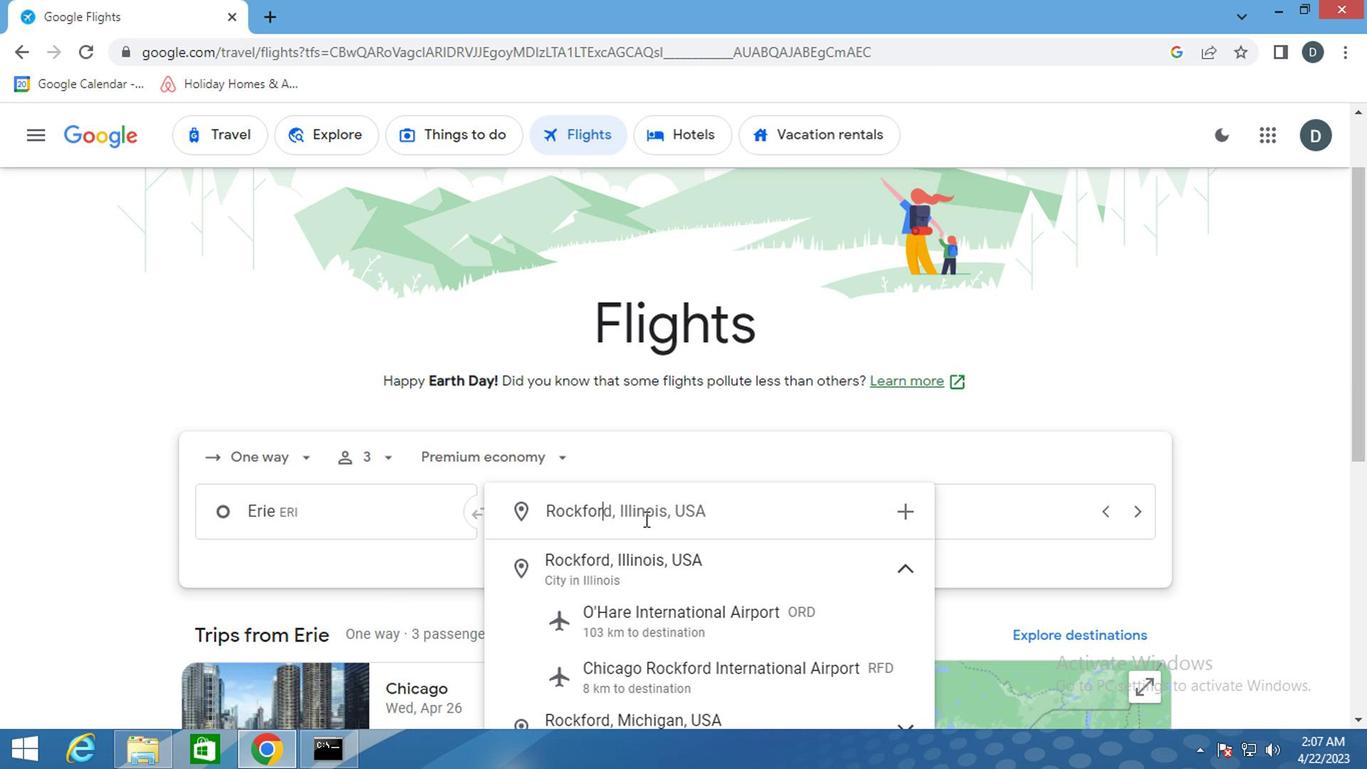 
Action: Mouse moved to (678, 661)
Screenshot: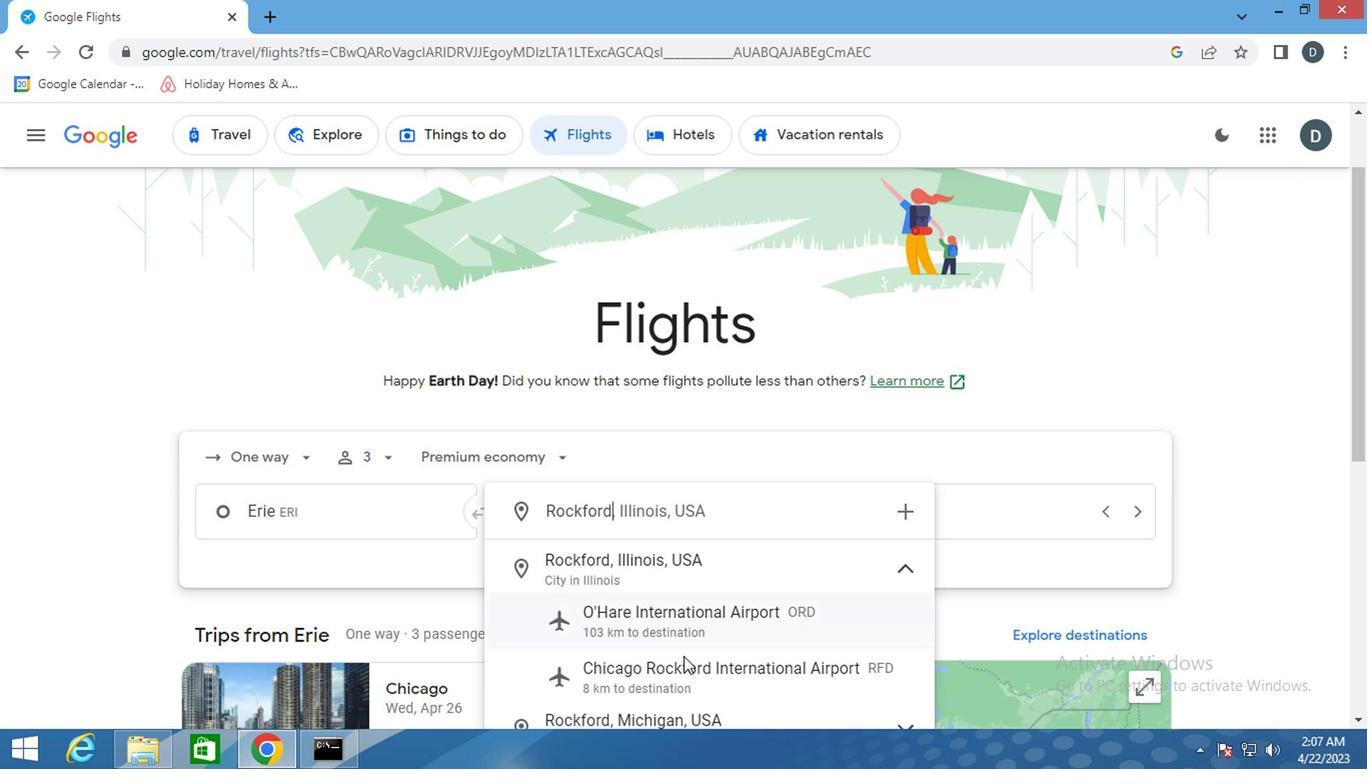 
Action: Mouse pressed left at (678, 661)
Screenshot: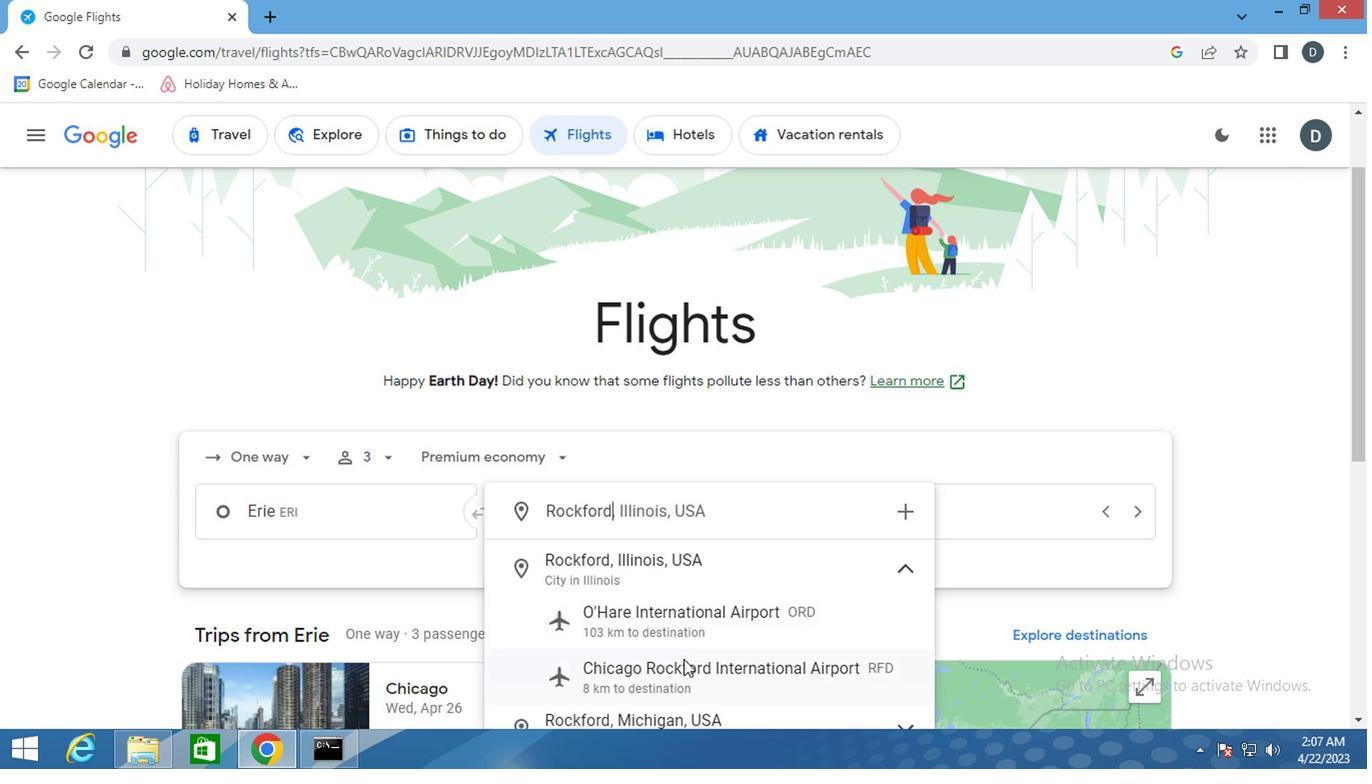 
Action: Mouse moved to (899, 514)
Screenshot: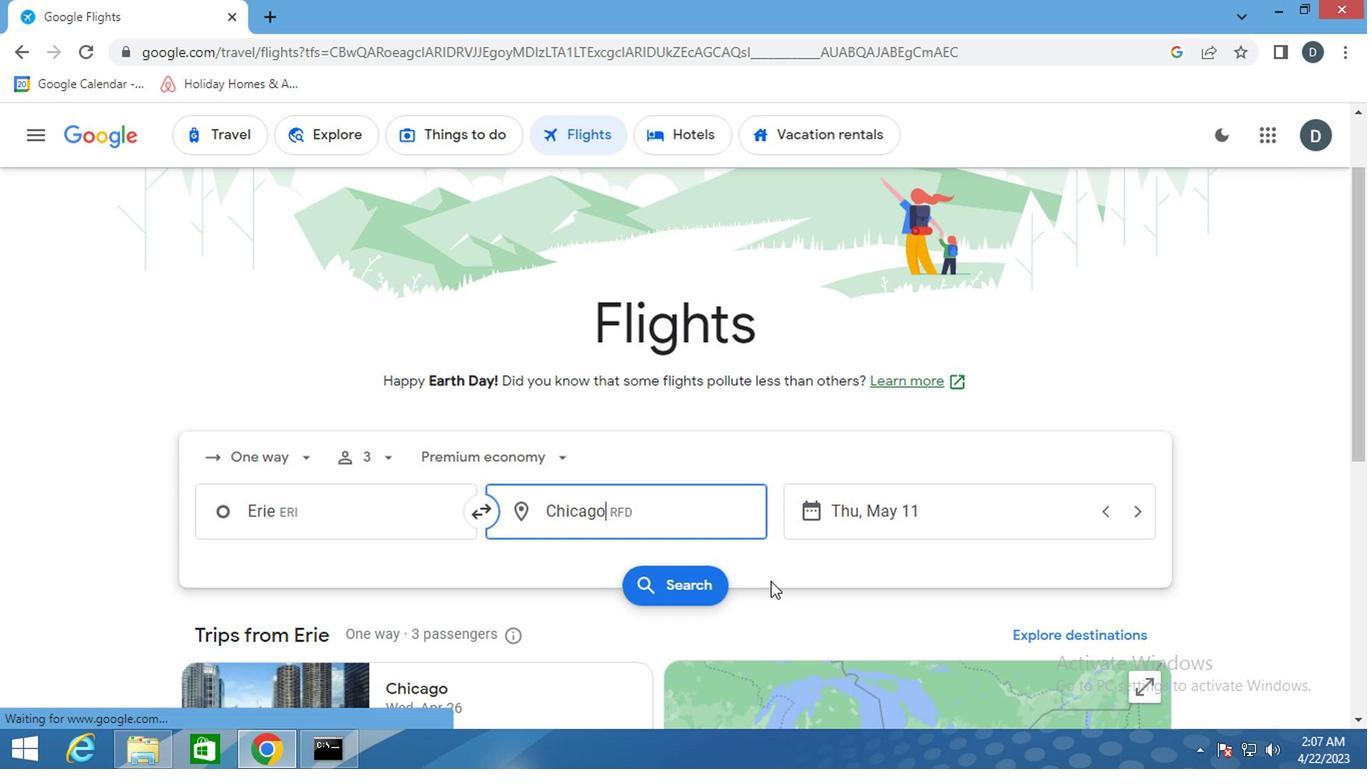 
Action: Mouse pressed left at (899, 514)
Screenshot: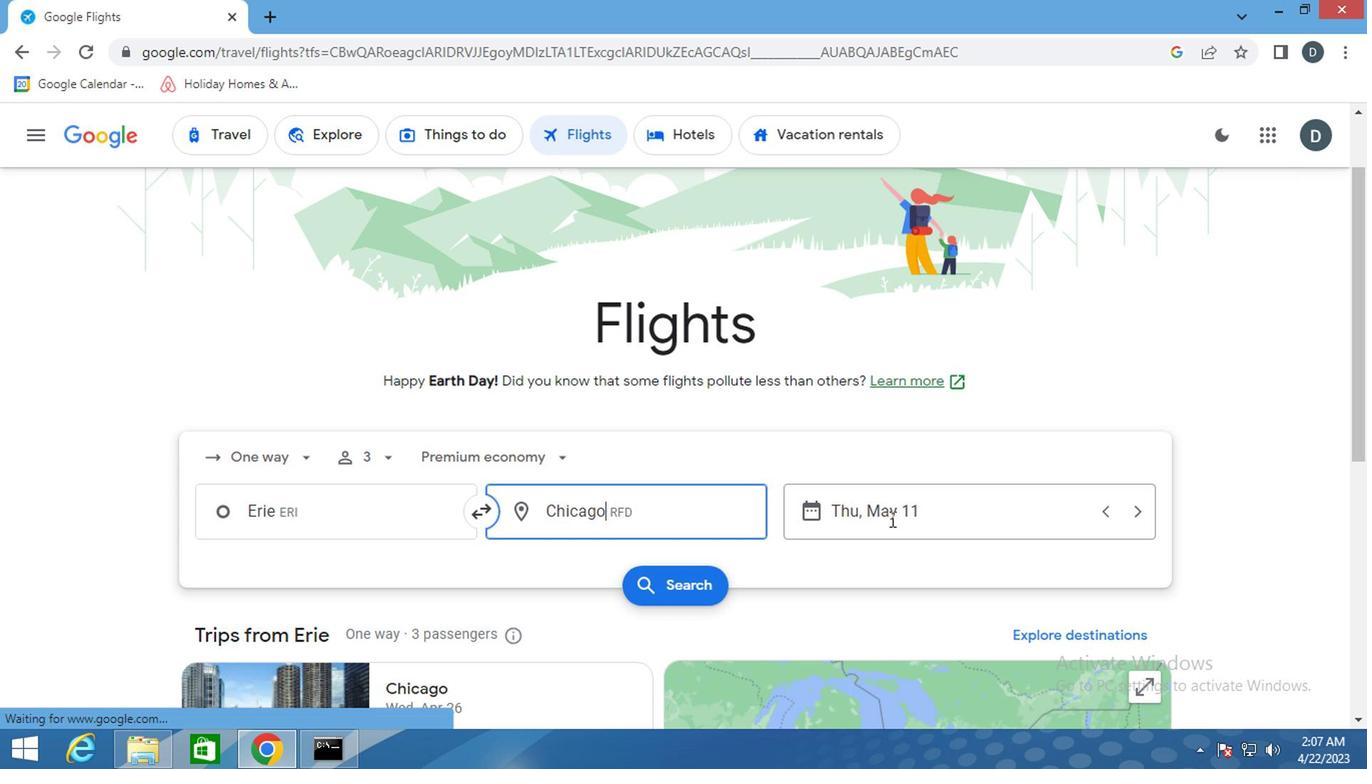 
Action: Mouse moved to (856, 350)
Screenshot: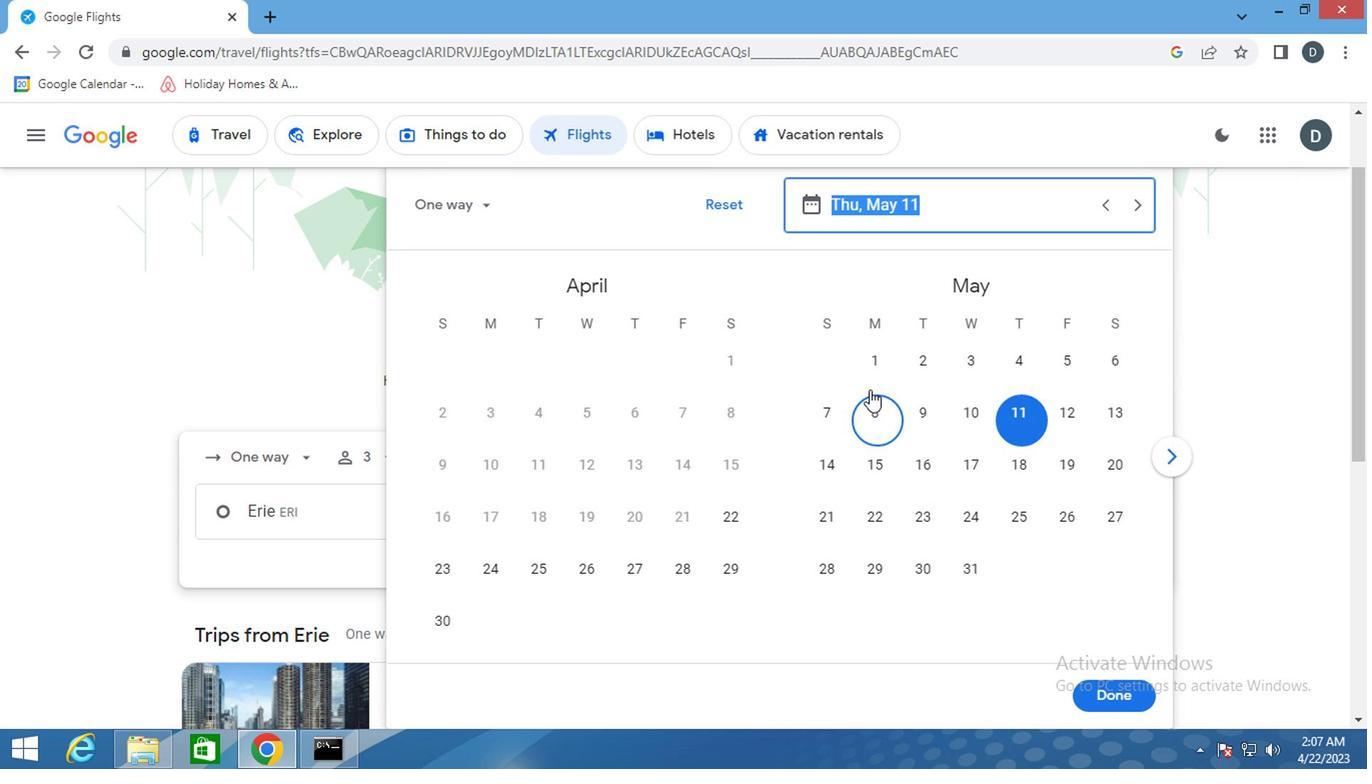 
Action: Mouse pressed left at (856, 350)
Screenshot: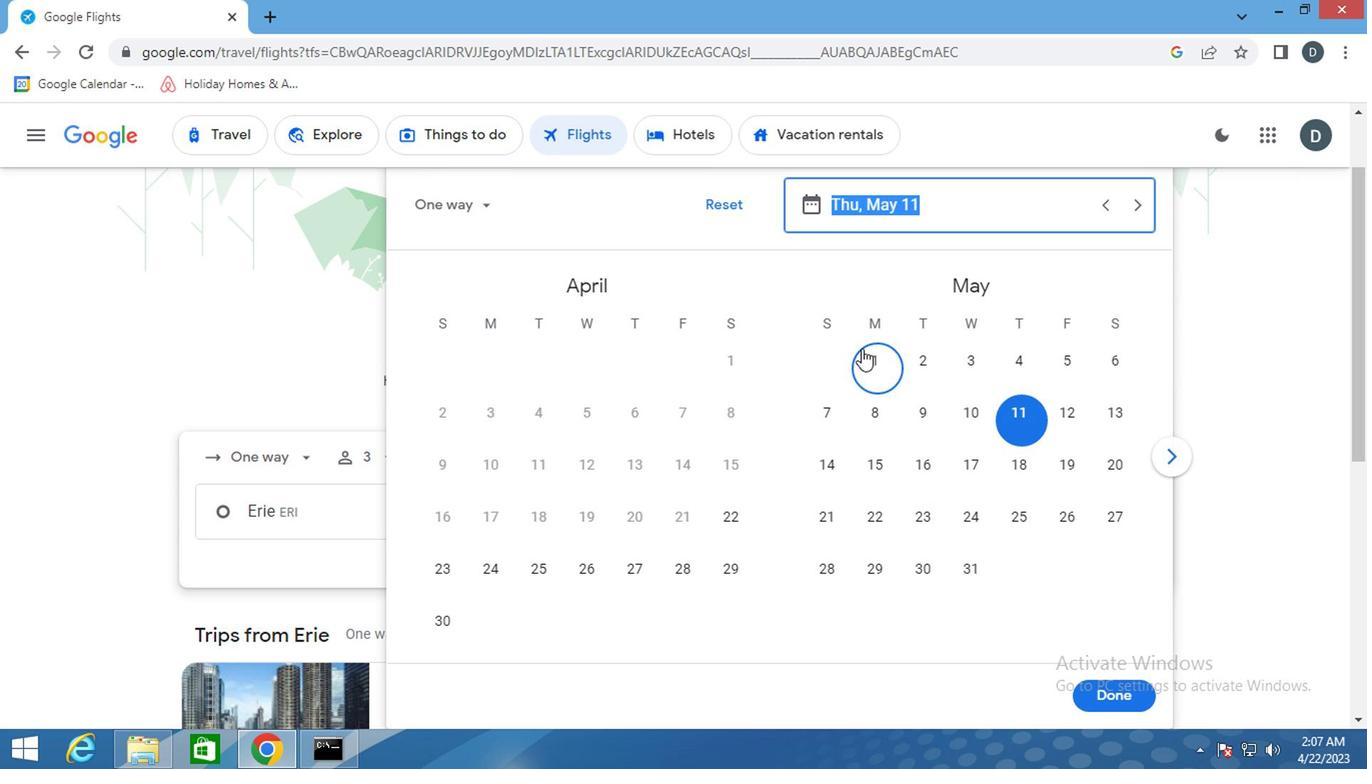 
Action: Mouse moved to (1116, 689)
Screenshot: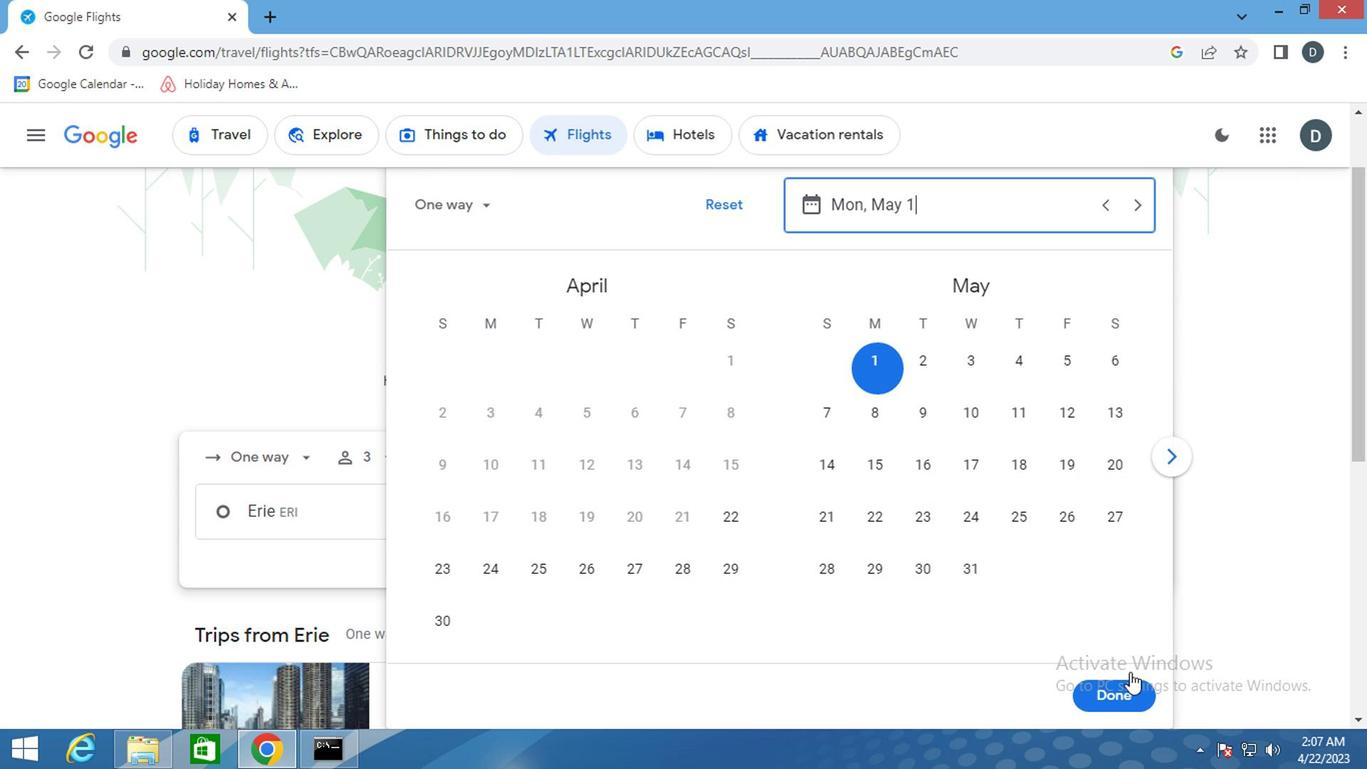 
Action: Mouse pressed left at (1116, 689)
Screenshot: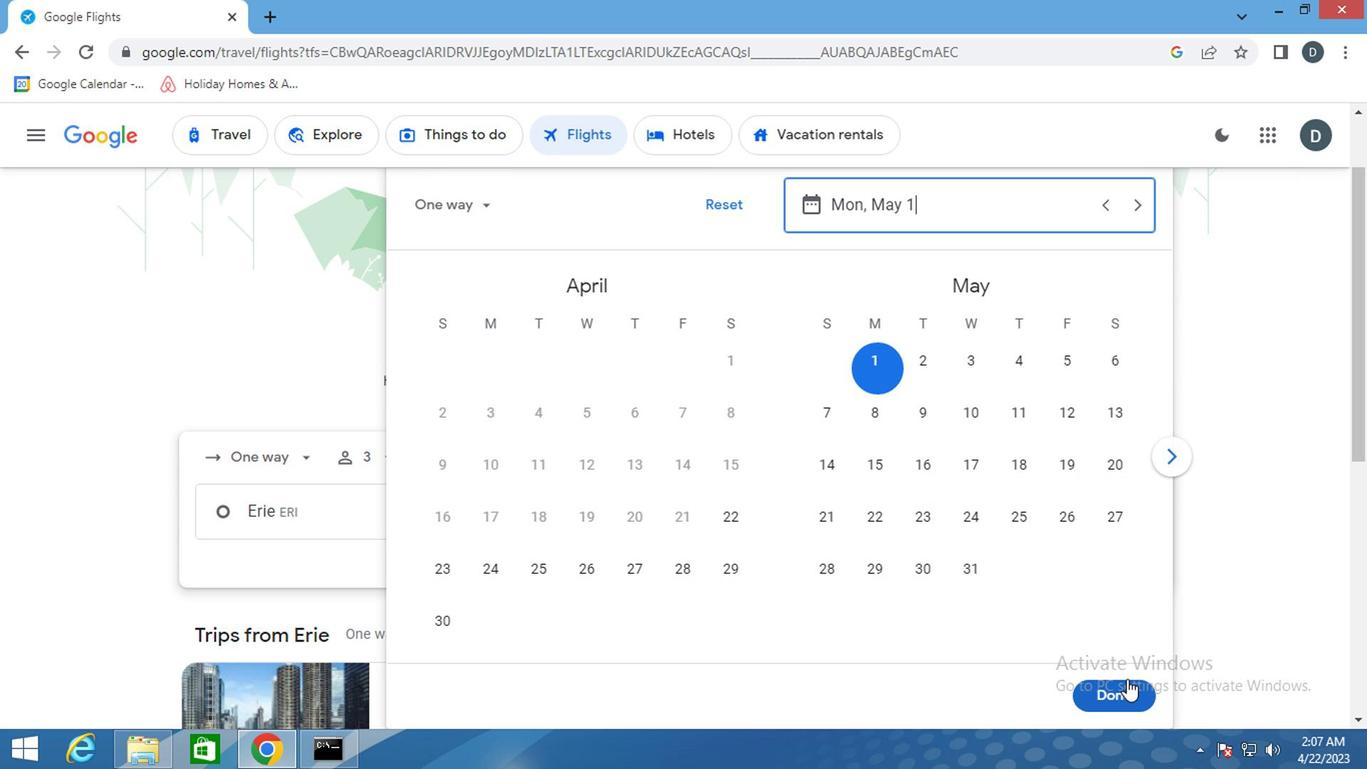 
Action: Mouse moved to (652, 604)
Screenshot: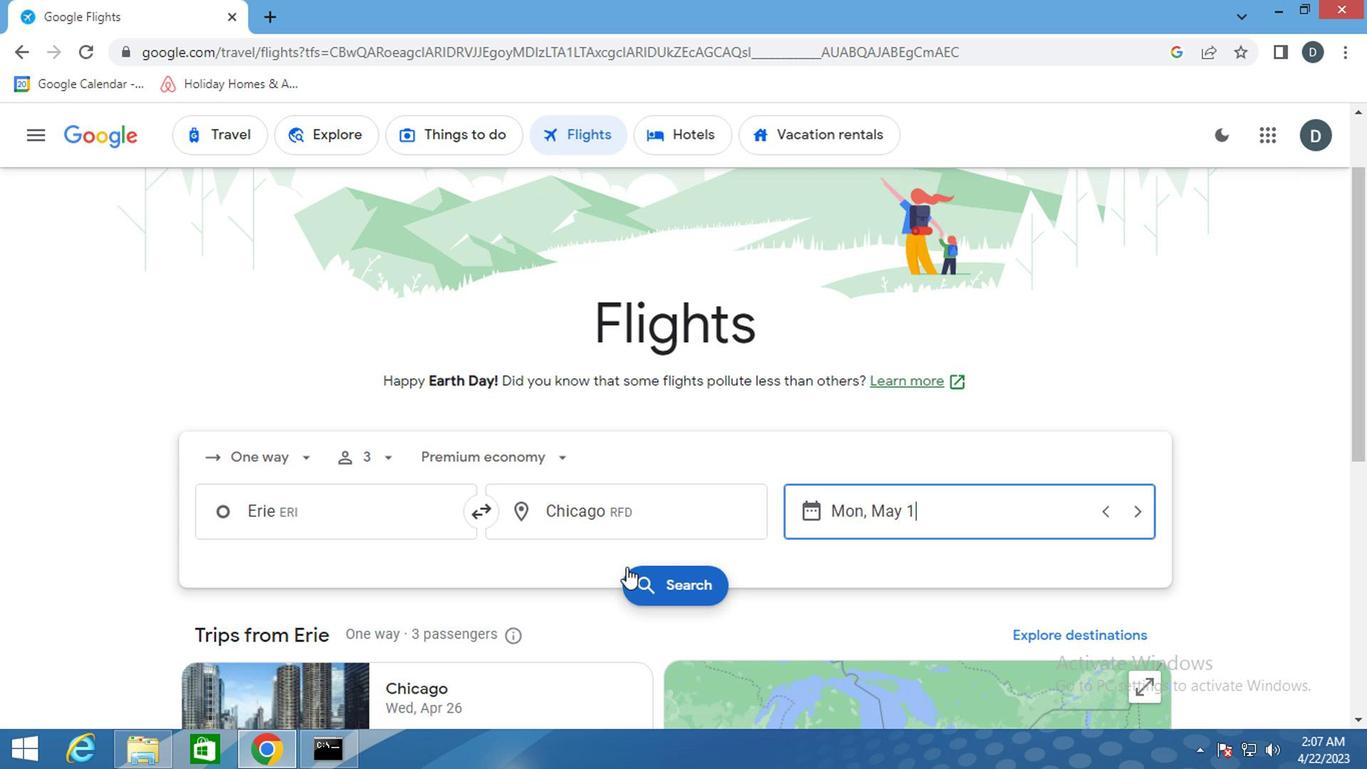 
Action: Mouse pressed left at (652, 604)
Screenshot: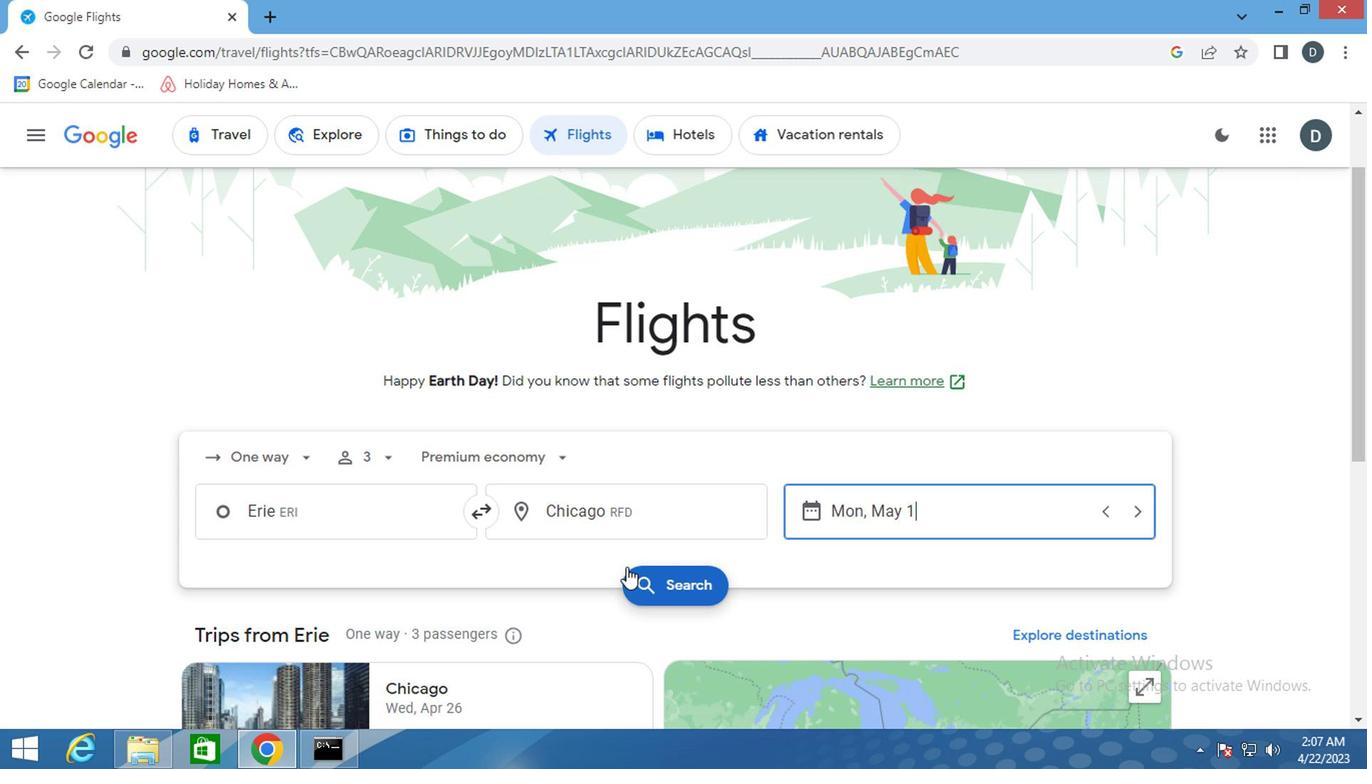 
Action: Mouse moved to (235, 314)
Screenshot: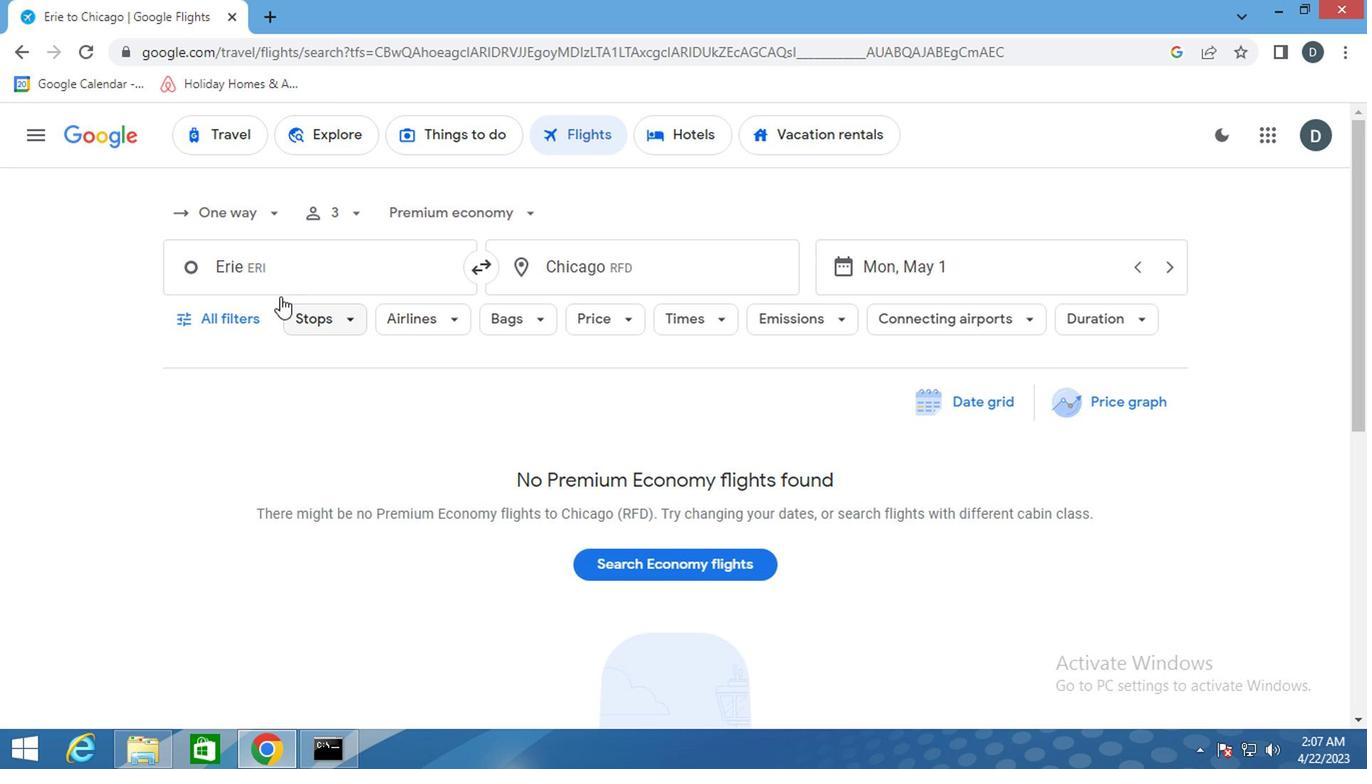 
Action: Mouse pressed left at (235, 314)
Screenshot: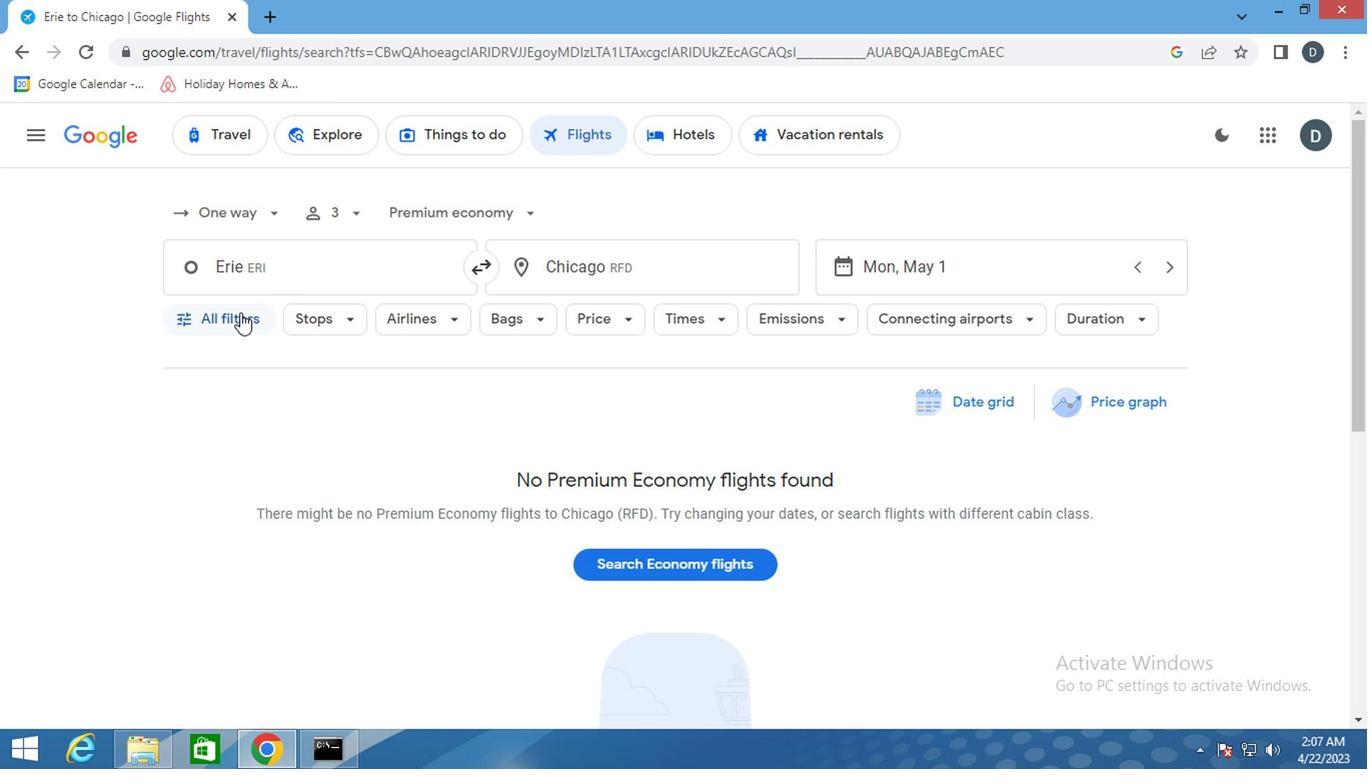 
Action: Mouse moved to (340, 522)
Screenshot: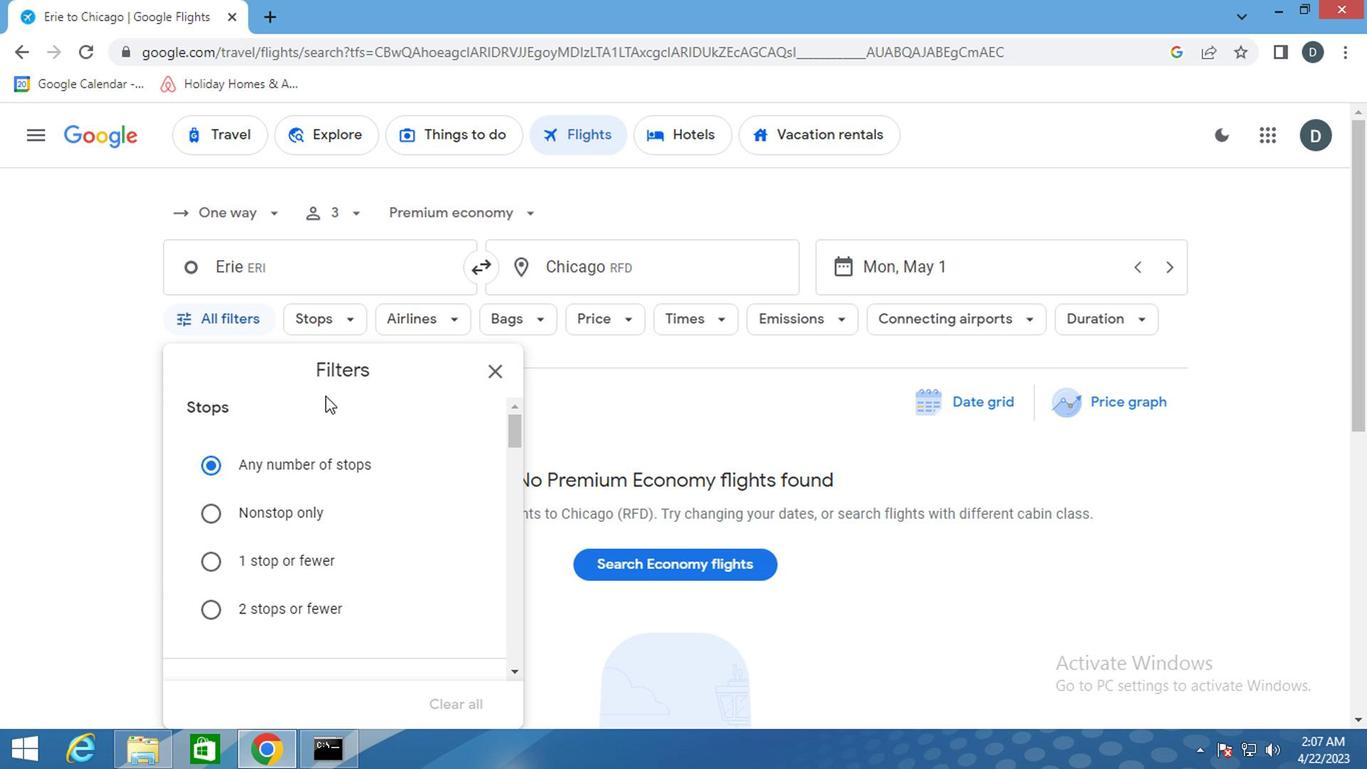 
Action: Mouse scrolled (340, 522) with delta (0, 0)
Screenshot: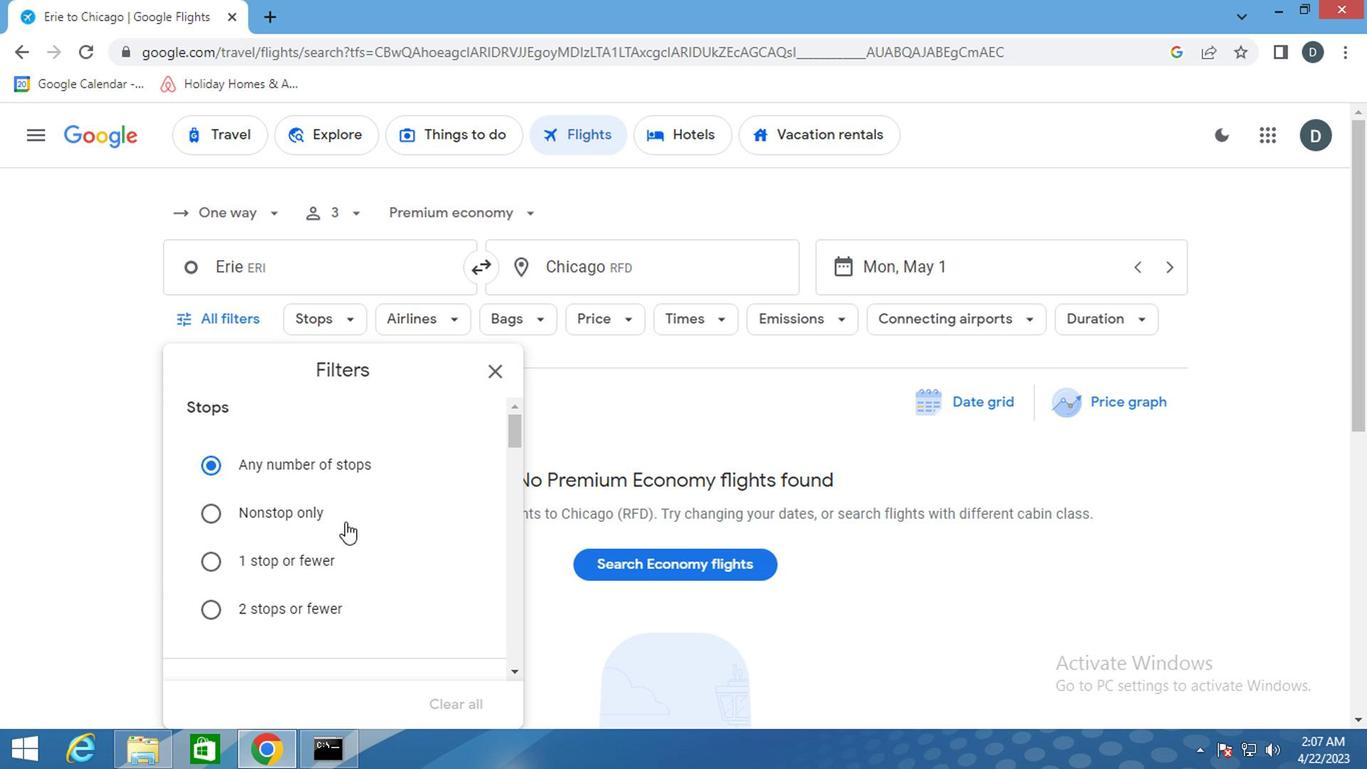 
Action: Mouse scrolled (340, 522) with delta (0, 0)
Screenshot: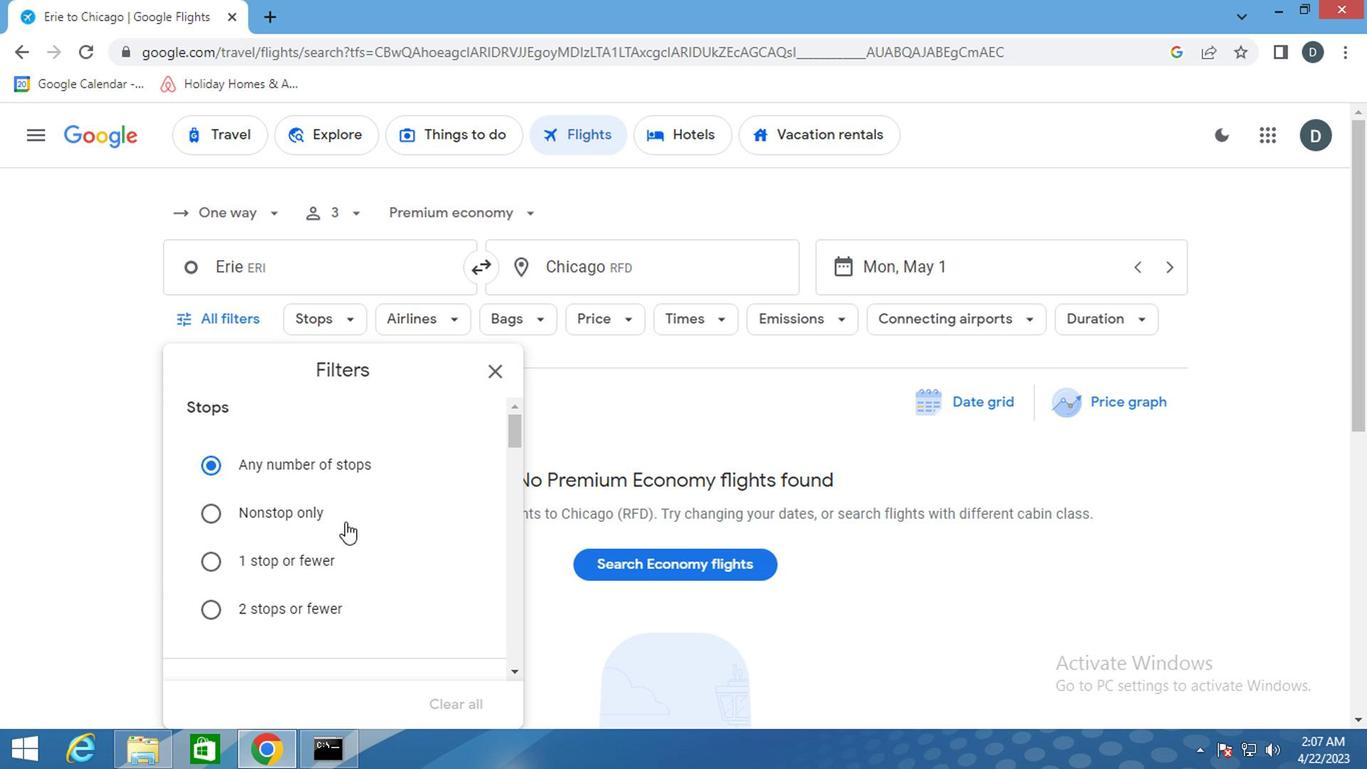 
Action: Mouse scrolled (340, 522) with delta (0, 0)
Screenshot: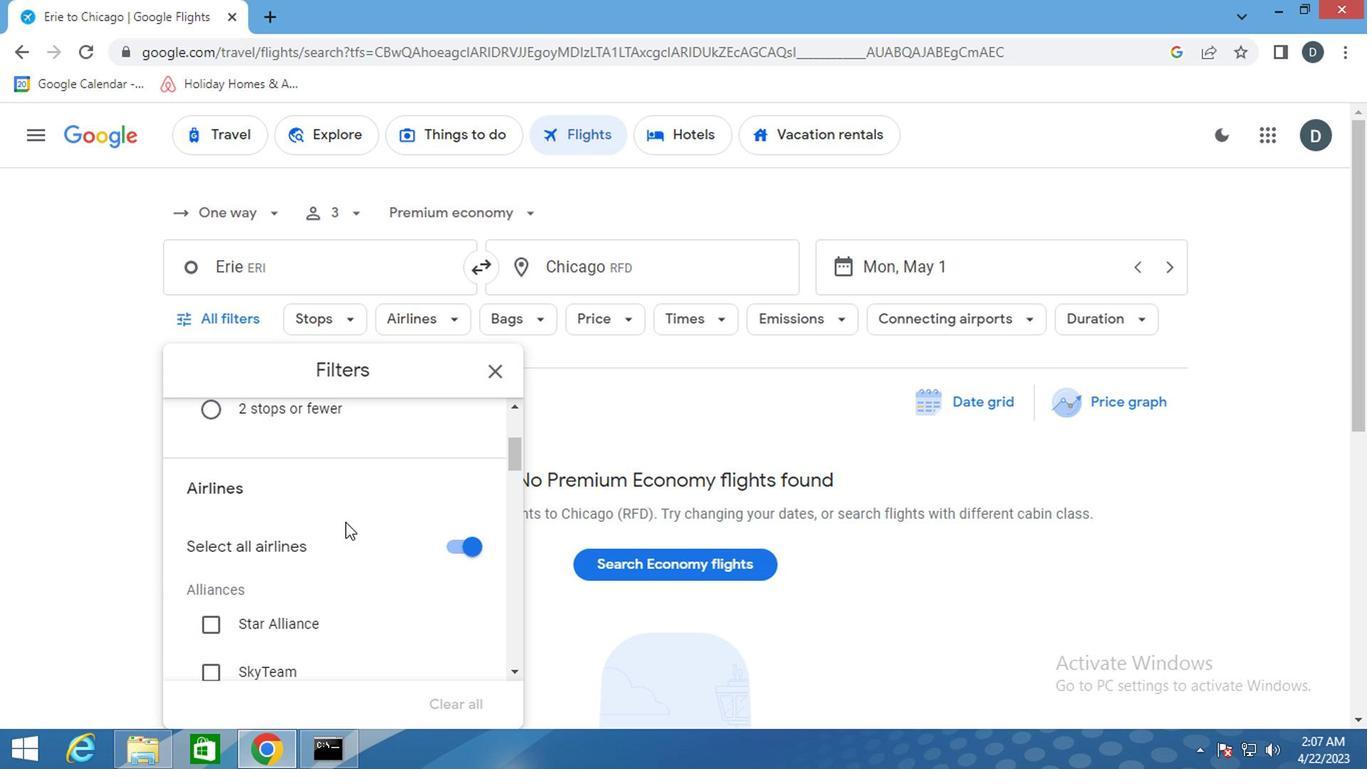 
Action: Mouse scrolled (340, 522) with delta (0, 0)
Screenshot: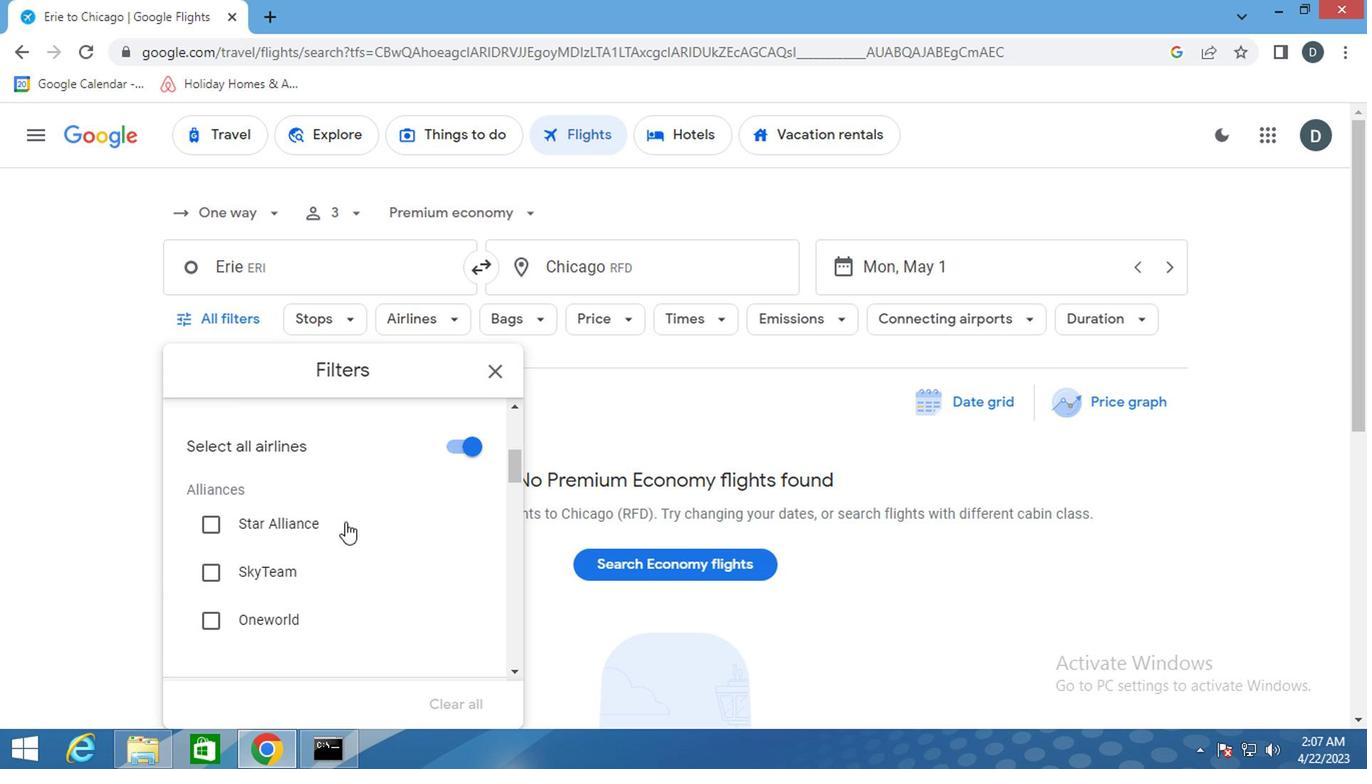 
Action: Mouse scrolled (340, 522) with delta (0, 0)
Screenshot: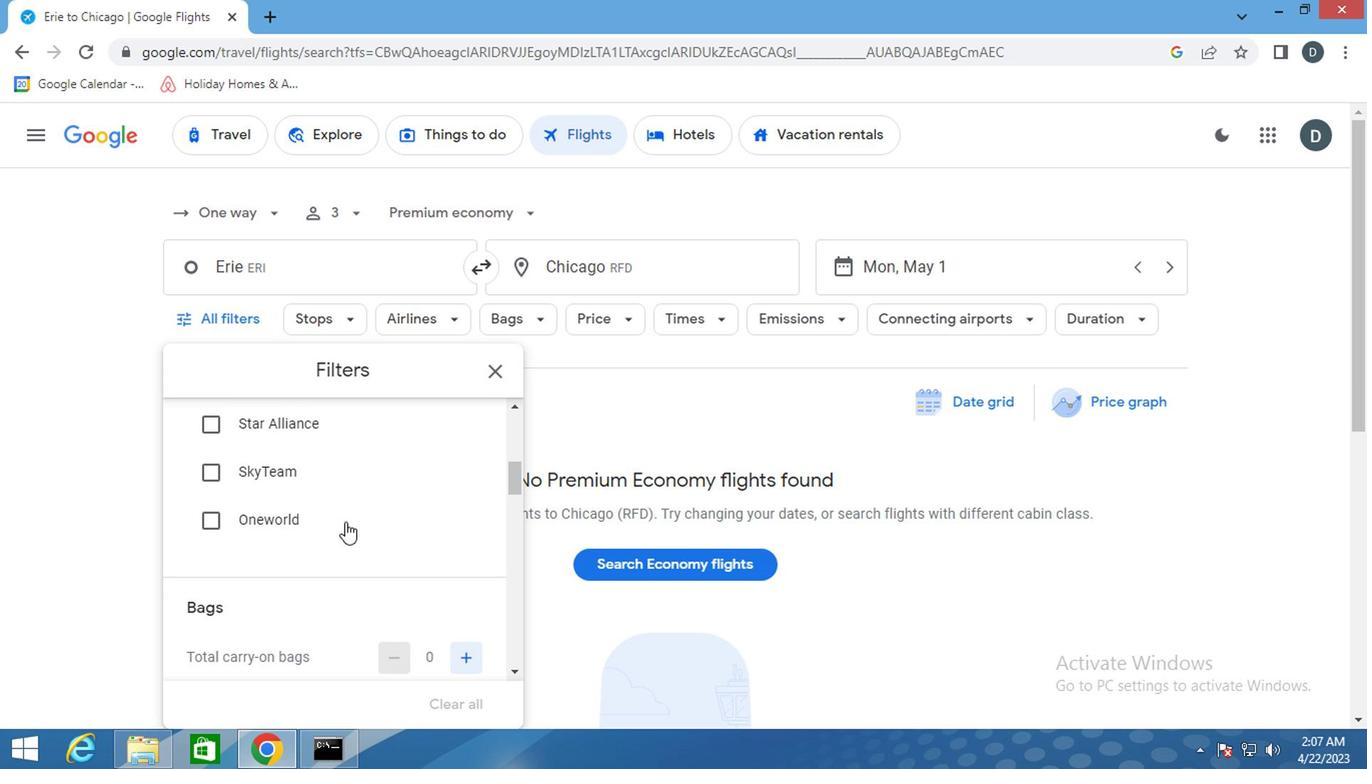 
Action: Mouse moved to (452, 606)
Screenshot: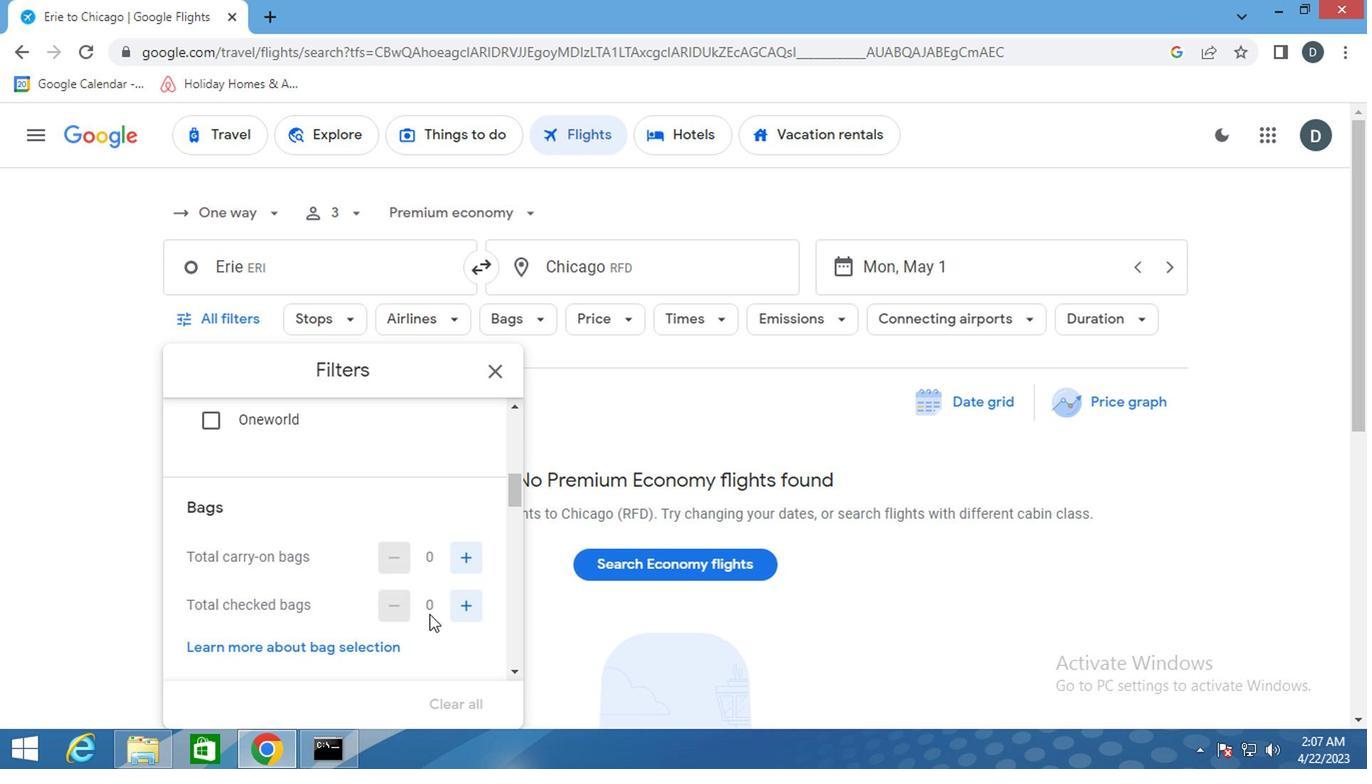 
Action: Mouse pressed left at (452, 606)
Screenshot: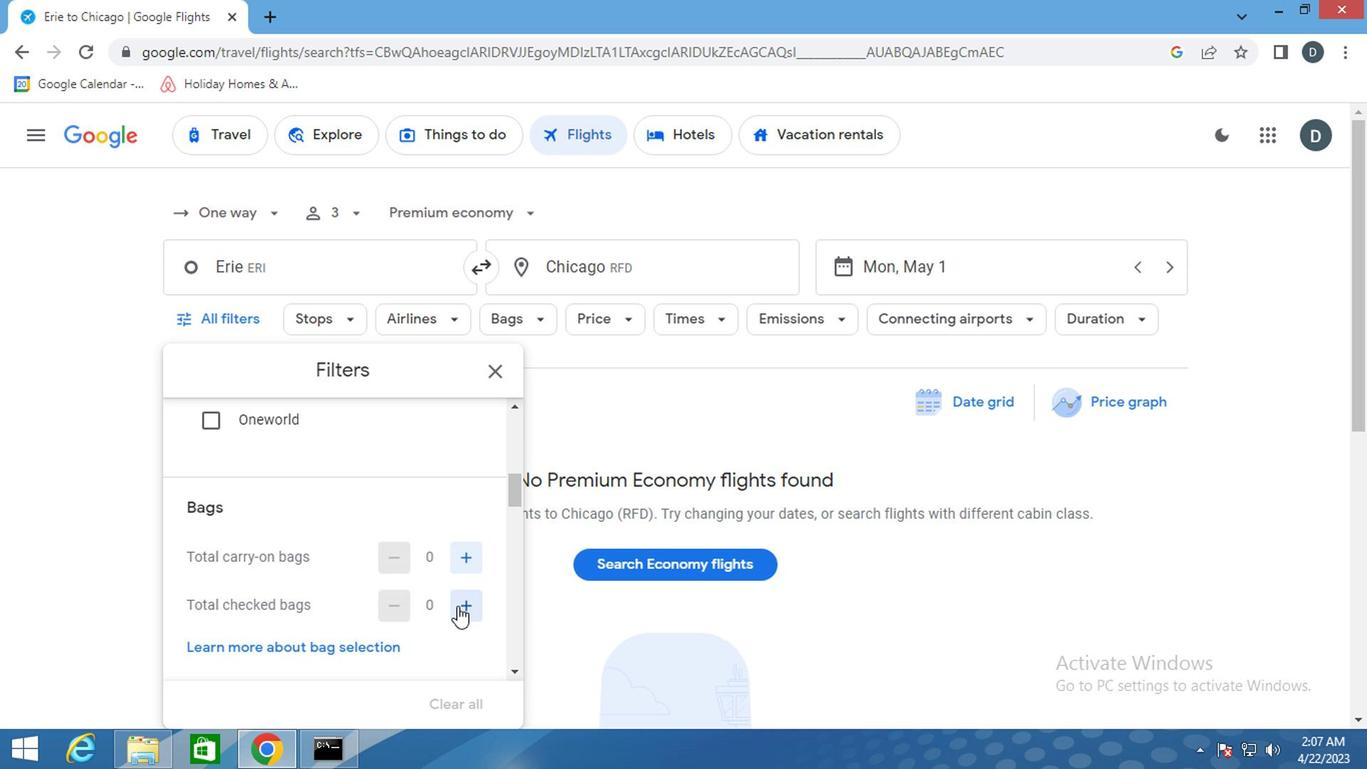 
Action: Mouse pressed left at (452, 606)
Screenshot: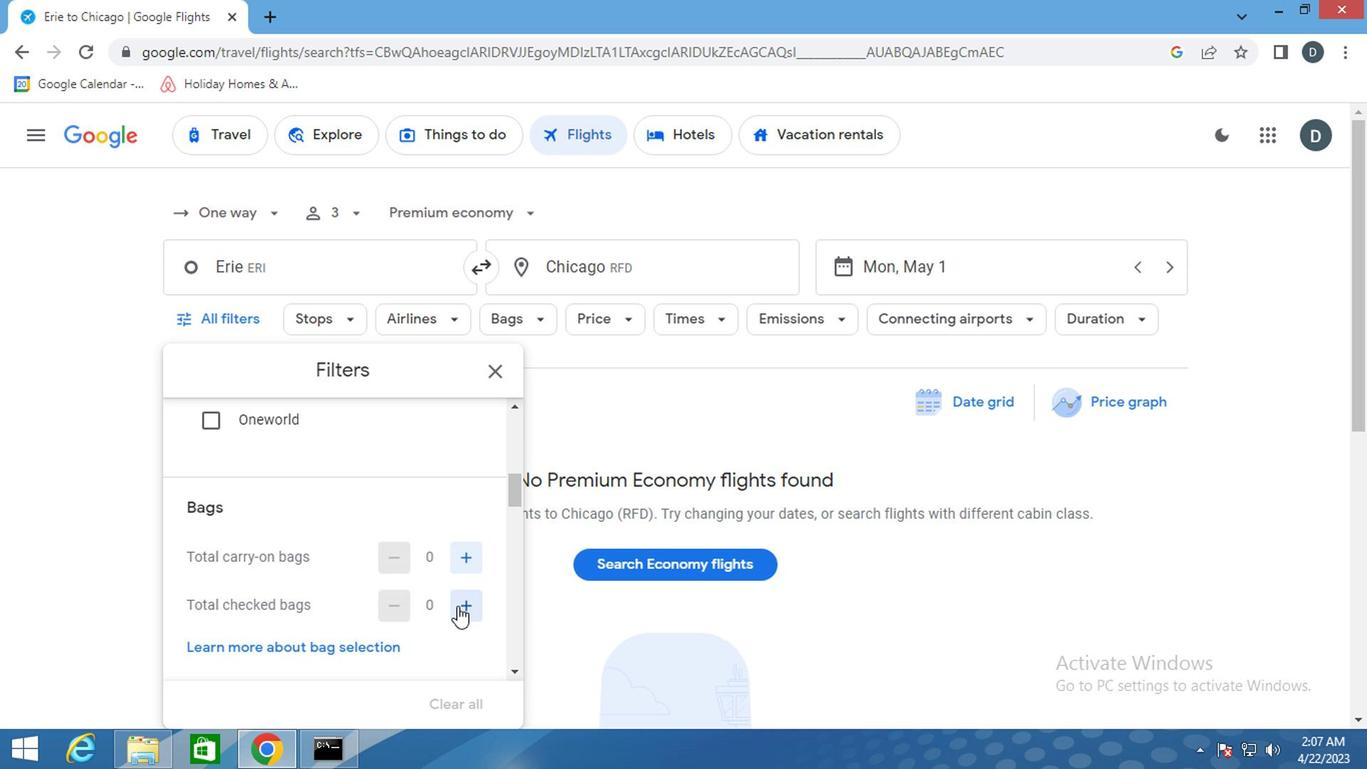 
Action: Mouse moved to (444, 626)
Screenshot: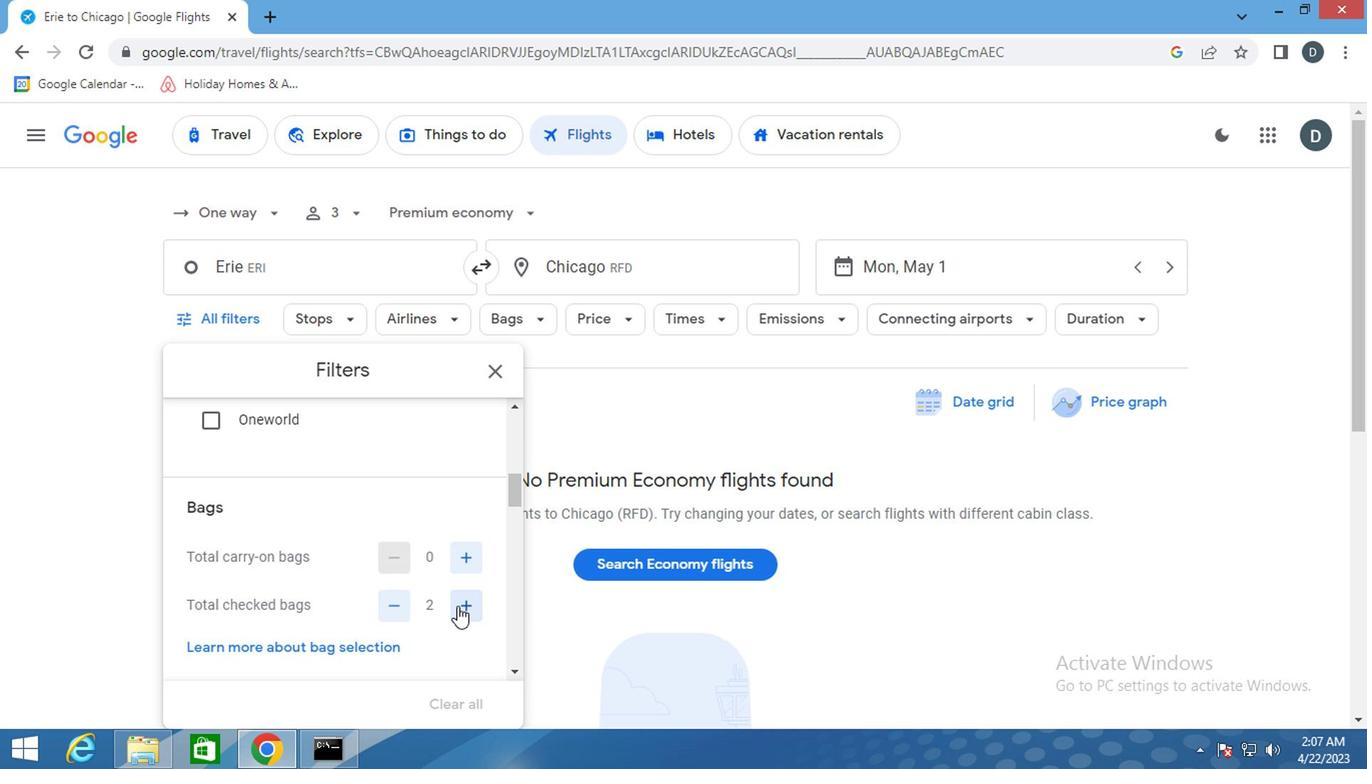 
Action: Mouse scrolled (444, 626) with delta (0, 0)
Screenshot: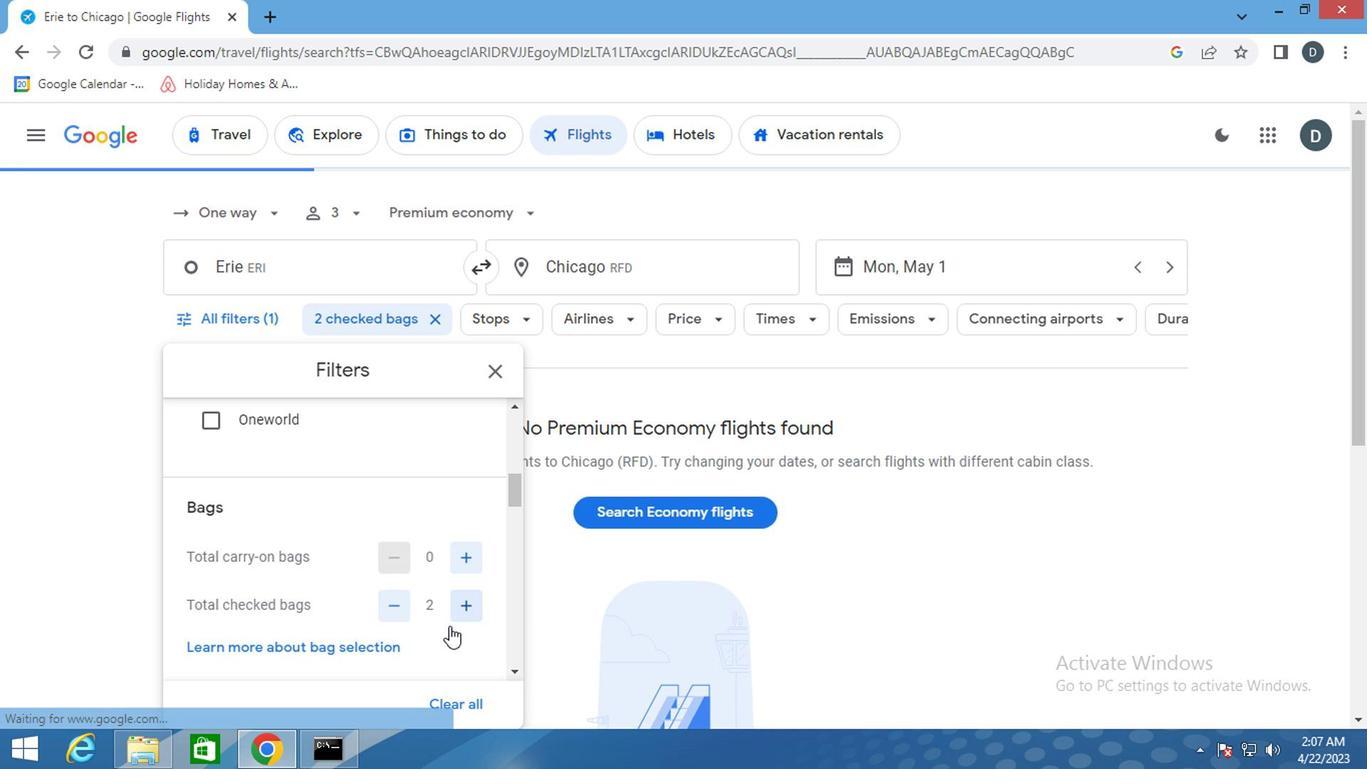 
Action: Mouse scrolled (444, 626) with delta (0, 0)
Screenshot: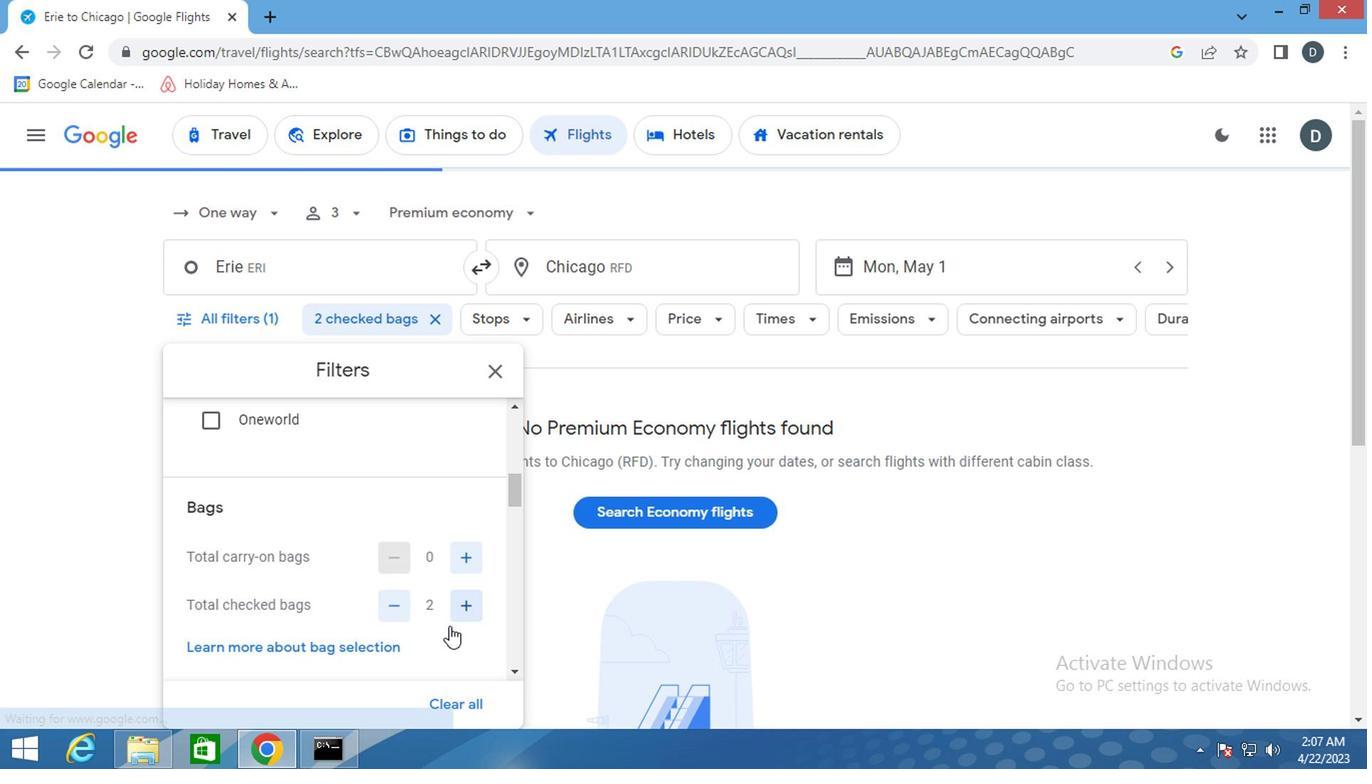 
Action: Mouse moved to (459, 599)
Screenshot: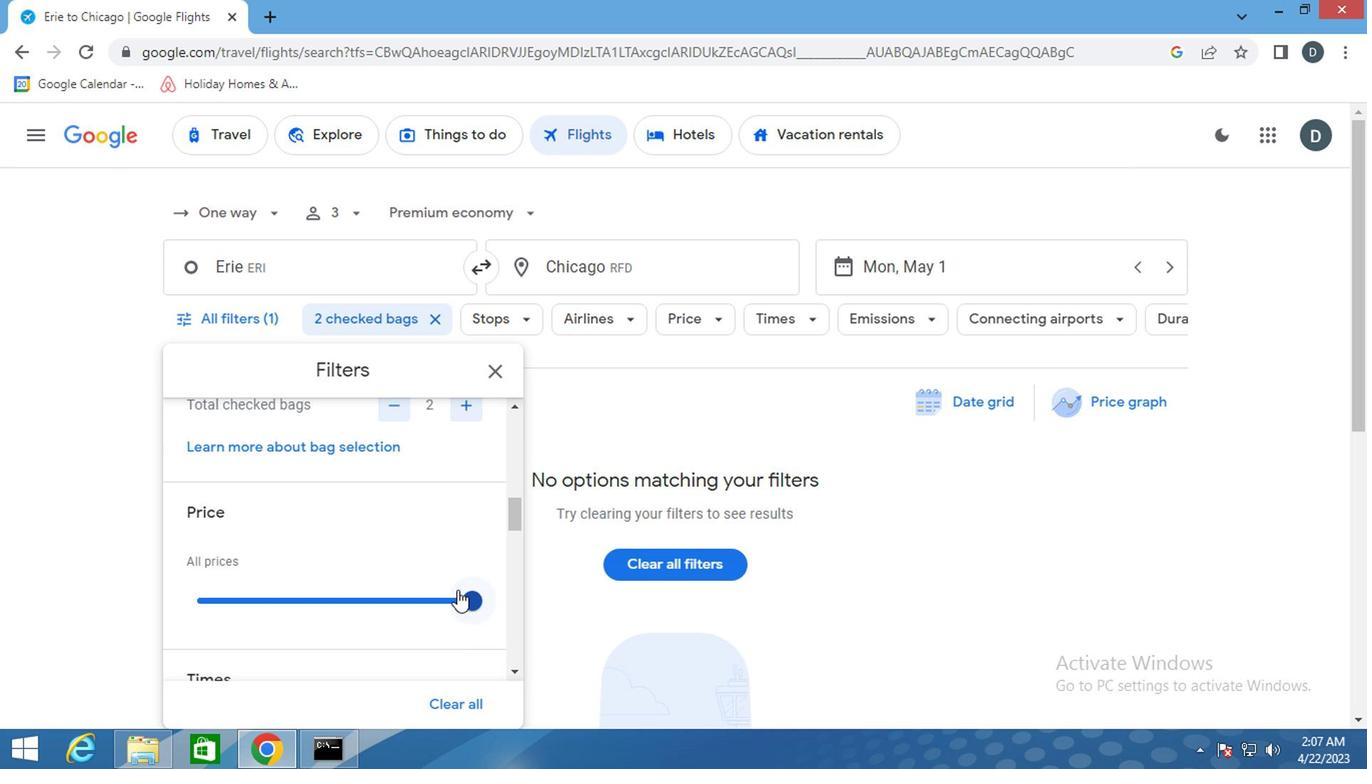 
Action: Mouse pressed left at (459, 599)
Screenshot: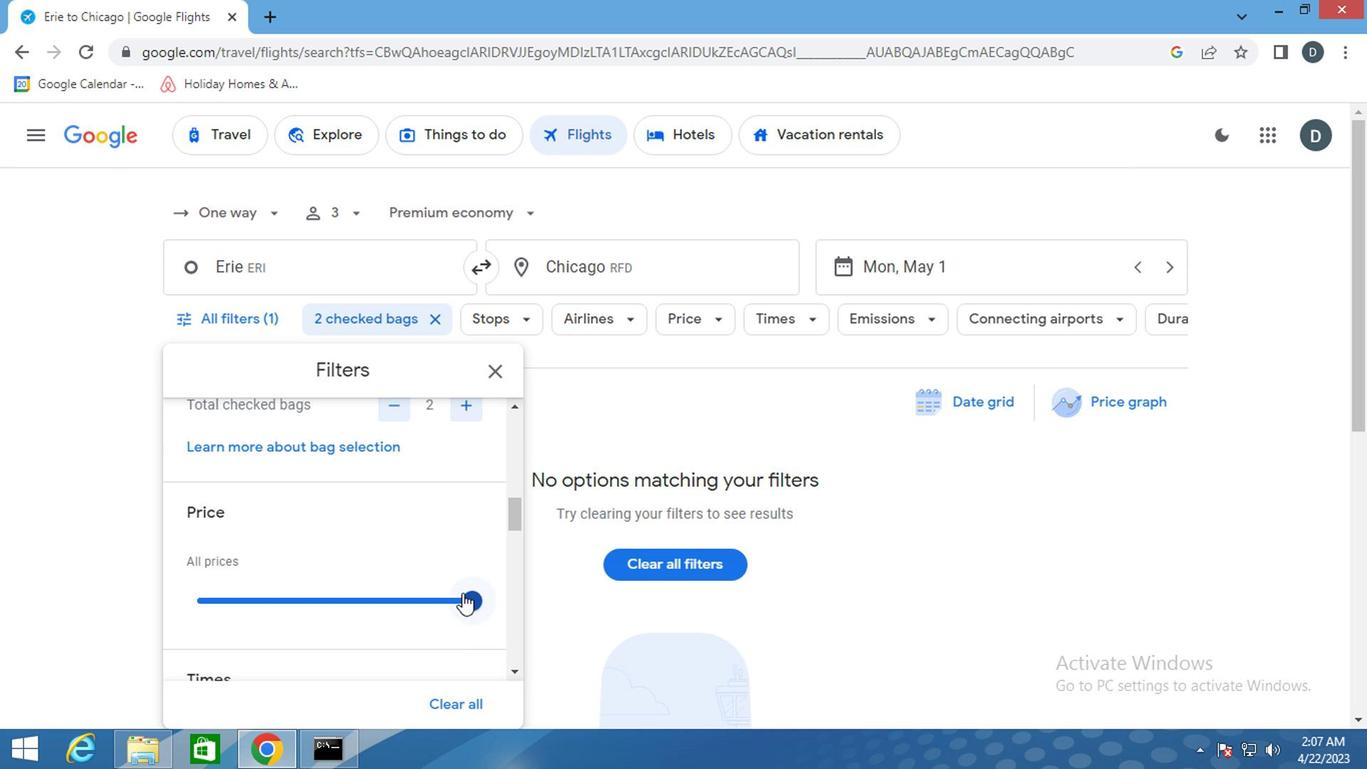 
Action: Mouse moved to (476, 636)
Screenshot: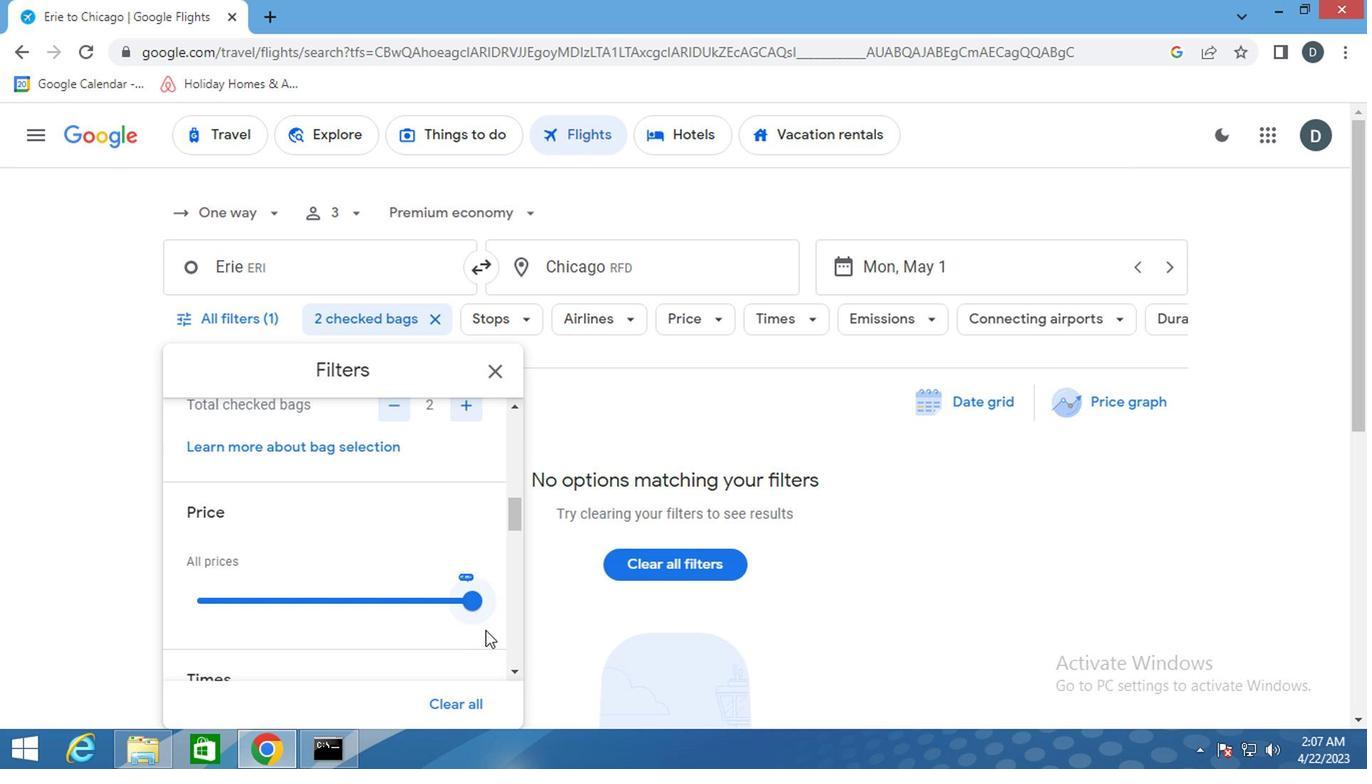 
Action: Mouse scrolled (476, 636) with delta (0, 0)
Screenshot: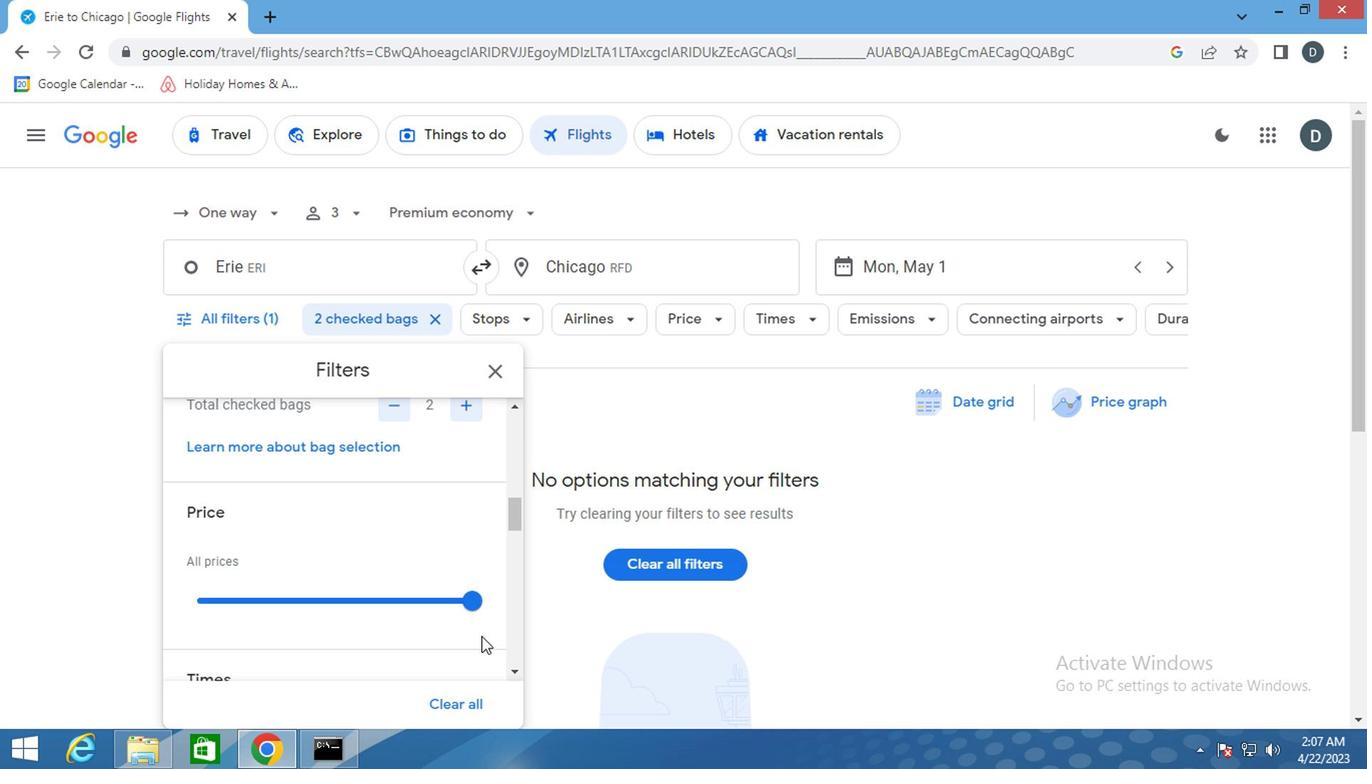 
Action: Mouse scrolled (476, 636) with delta (0, 0)
Screenshot: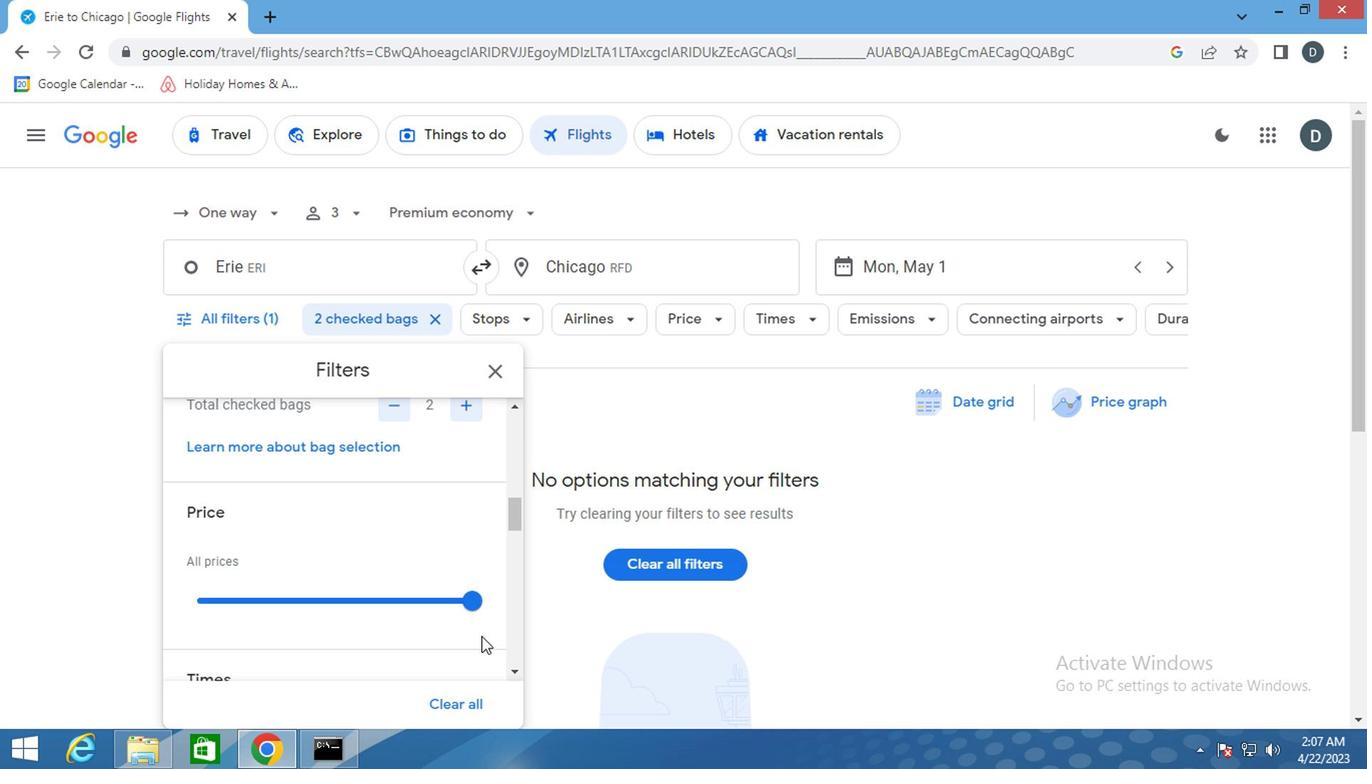 
Action: Mouse moved to (186, 619)
Screenshot: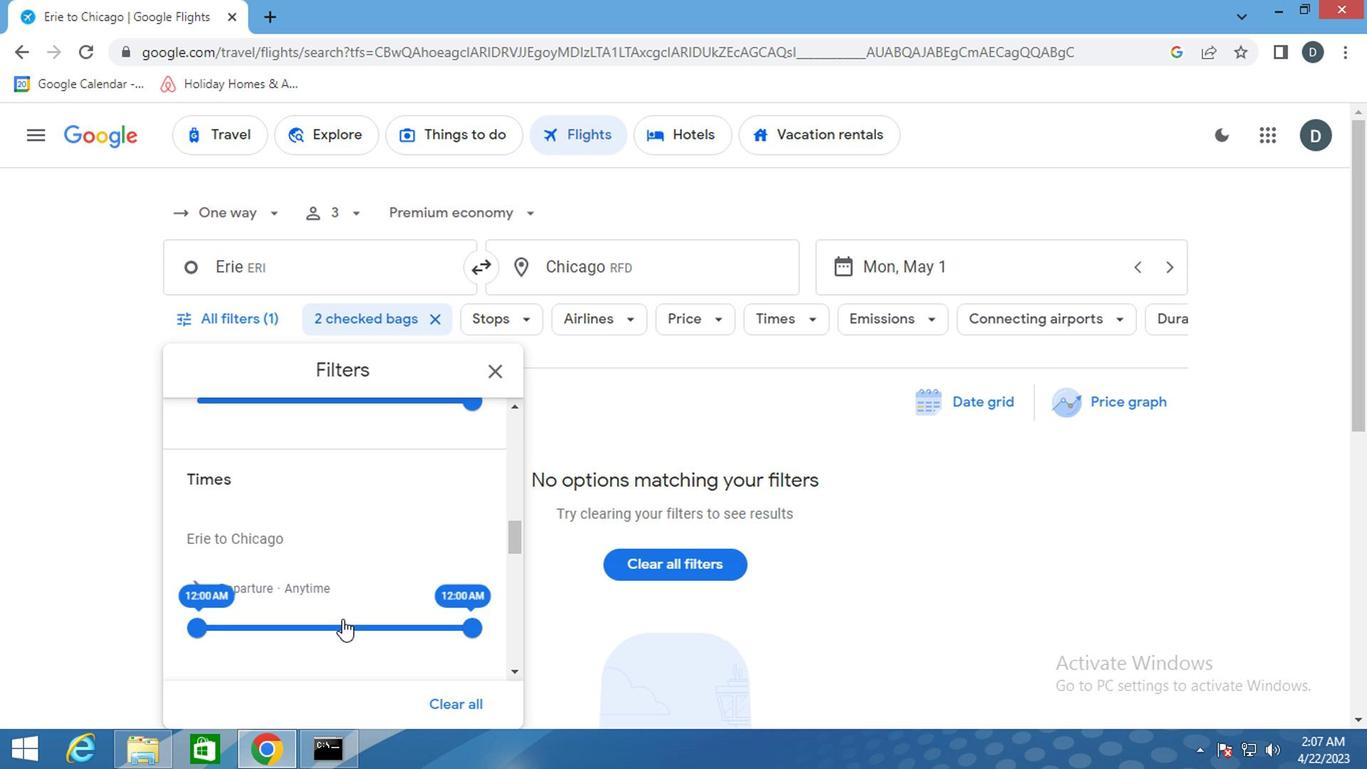 
Action: Mouse pressed left at (186, 619)
Screenshot: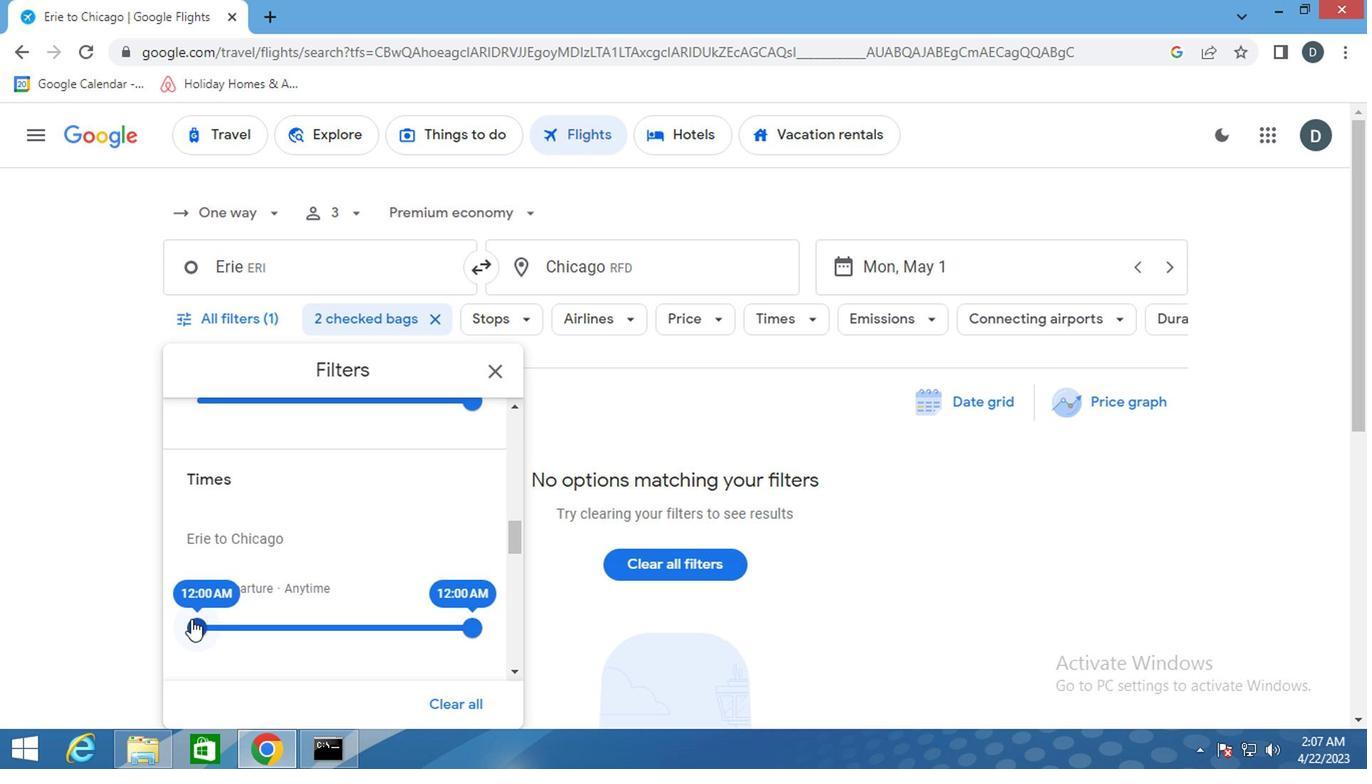 
Action: Mouse moved to (472, 623)
Screenshot: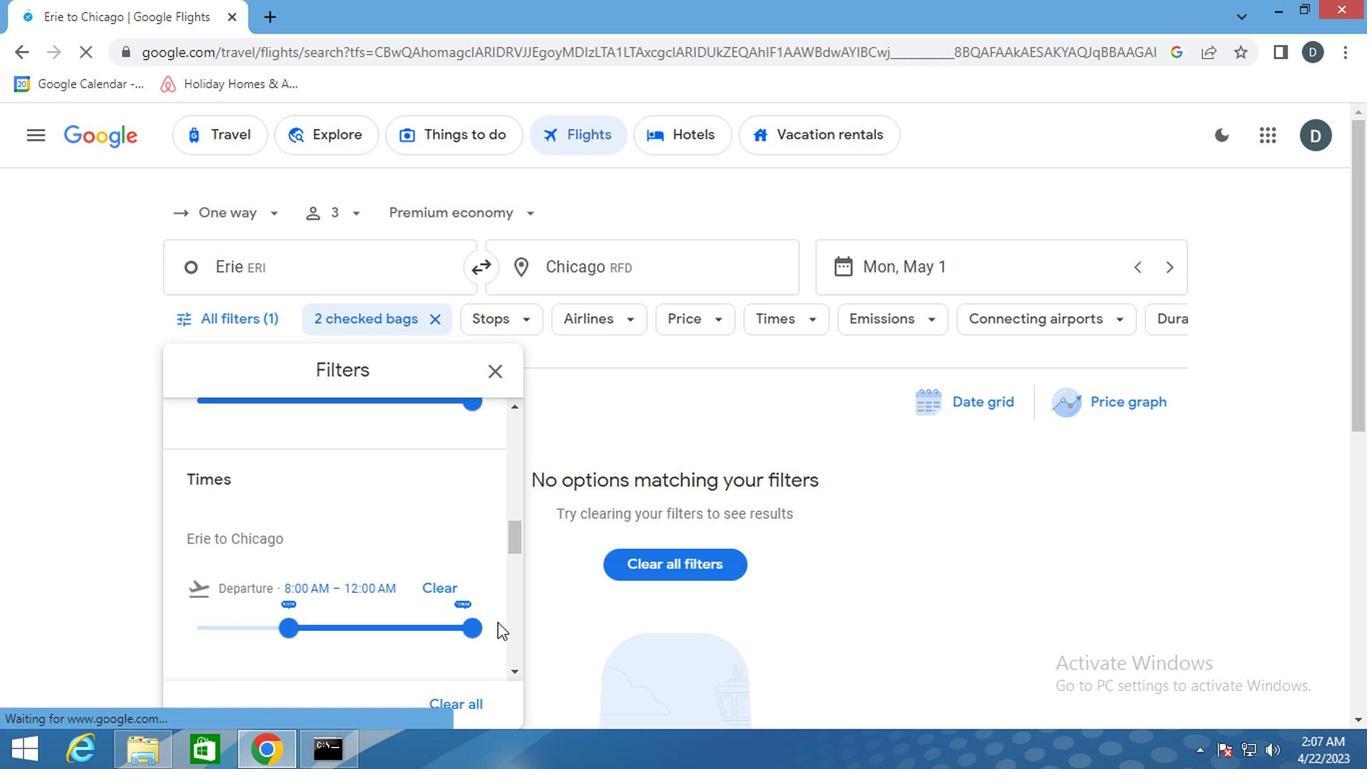 
Action: Mouse pressed left at (472, 623)
Screenshot: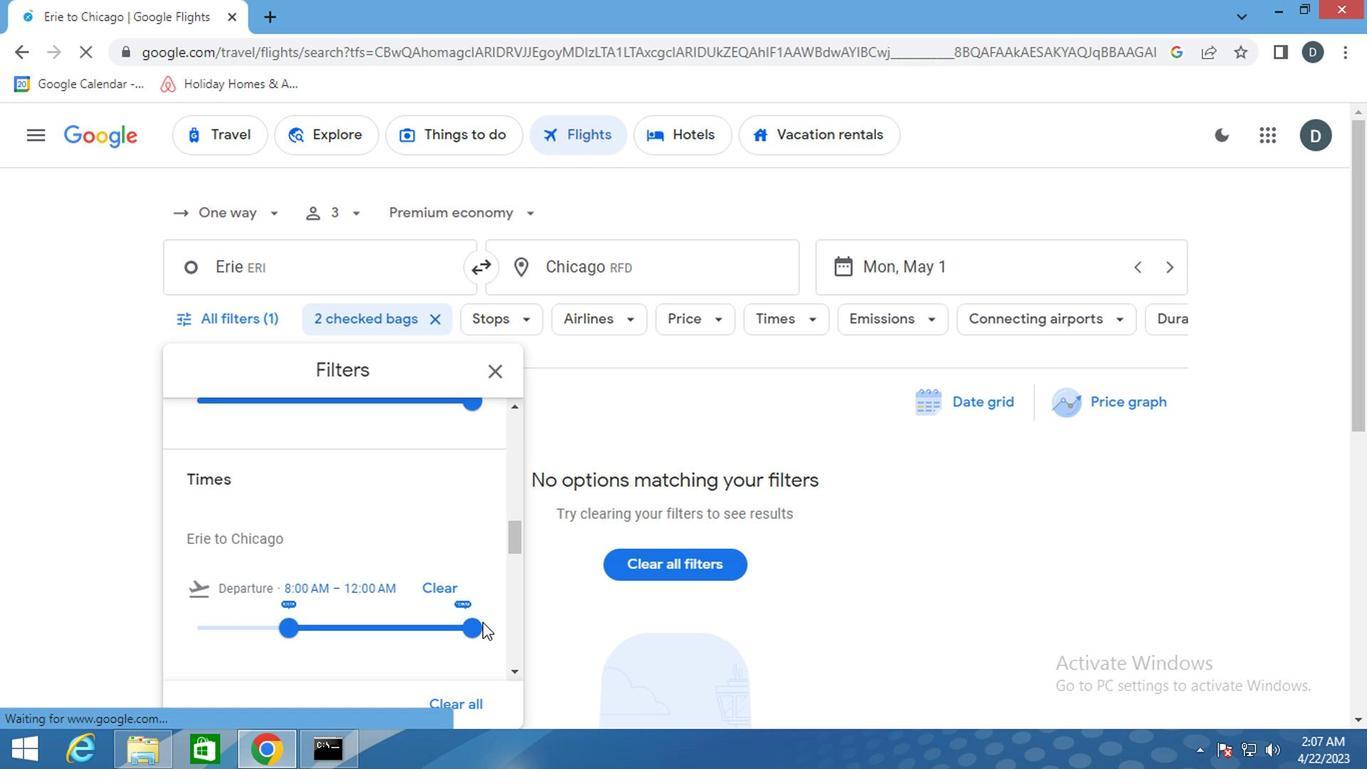 
Action: Mouse moved to (381, 572)
Screenshot: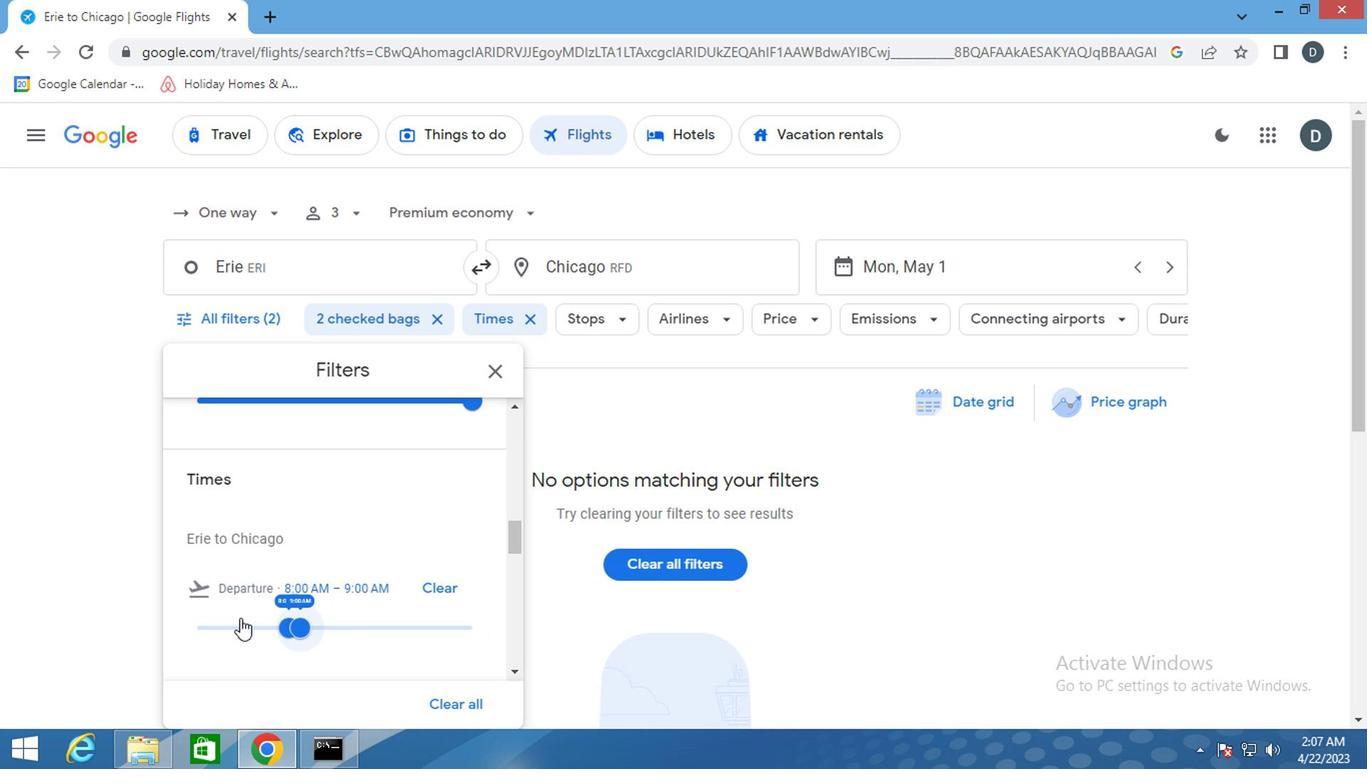 
Action: Mouse scrolled (381, 571) with delta (0, 0)
Screenshot: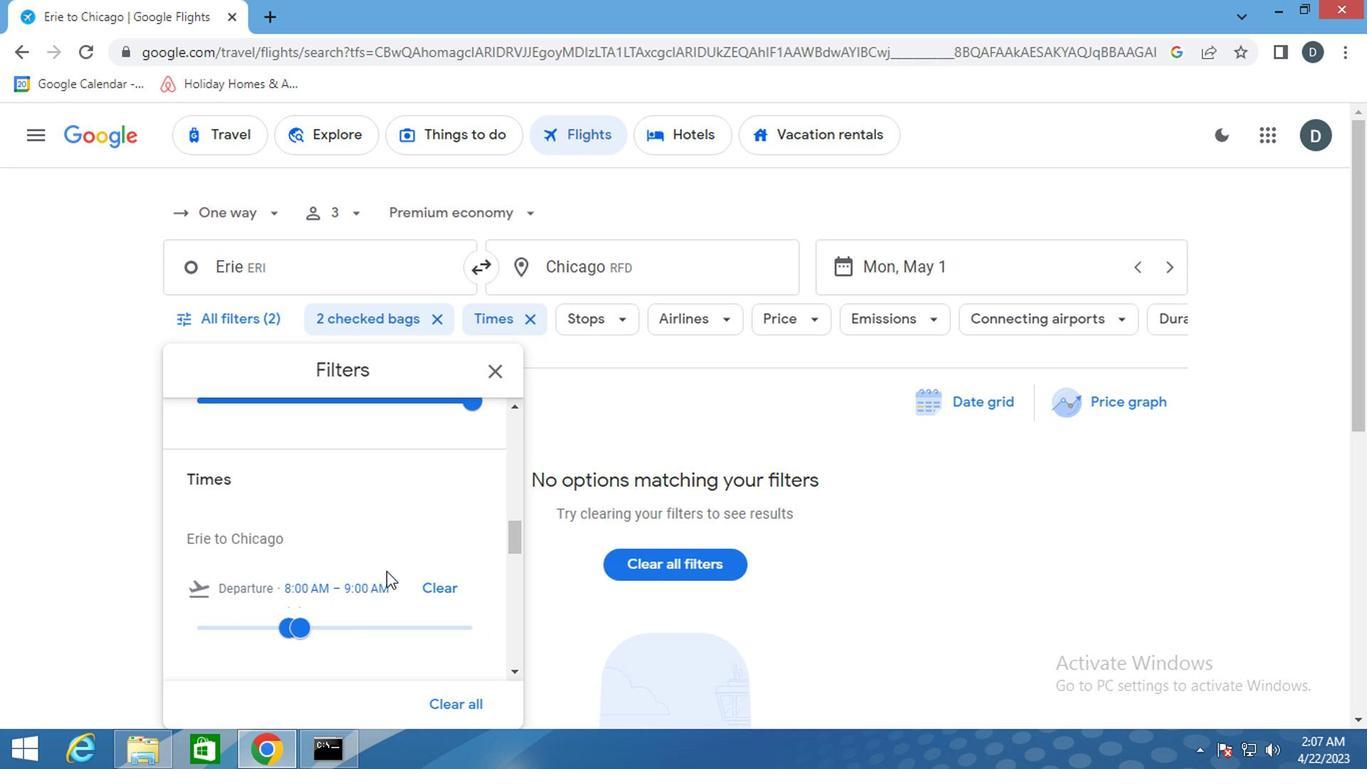 
Action: Mouse scrolled (381, 571) with delta (0, 0)
Screenshot: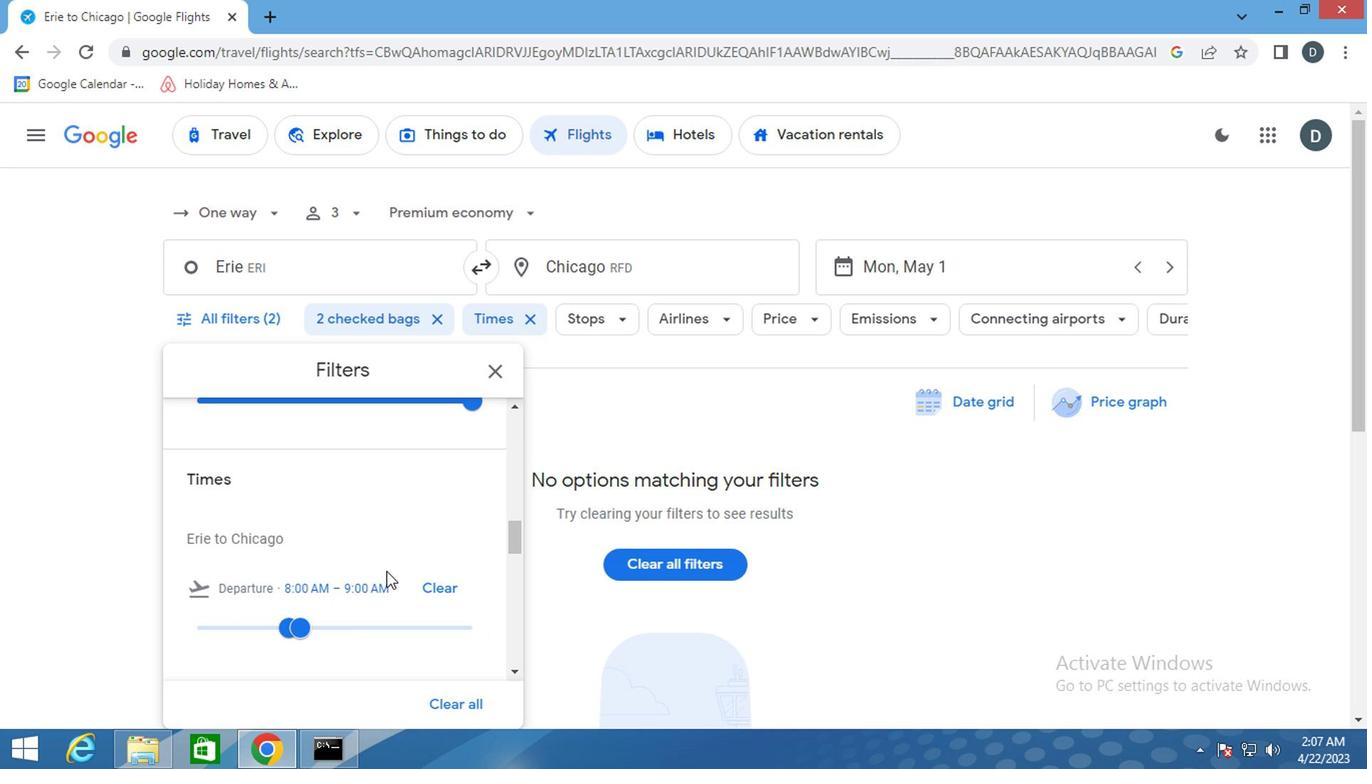 
Action: Mouse scrolled (381, 571) with delta (0, 0)
Screenshot: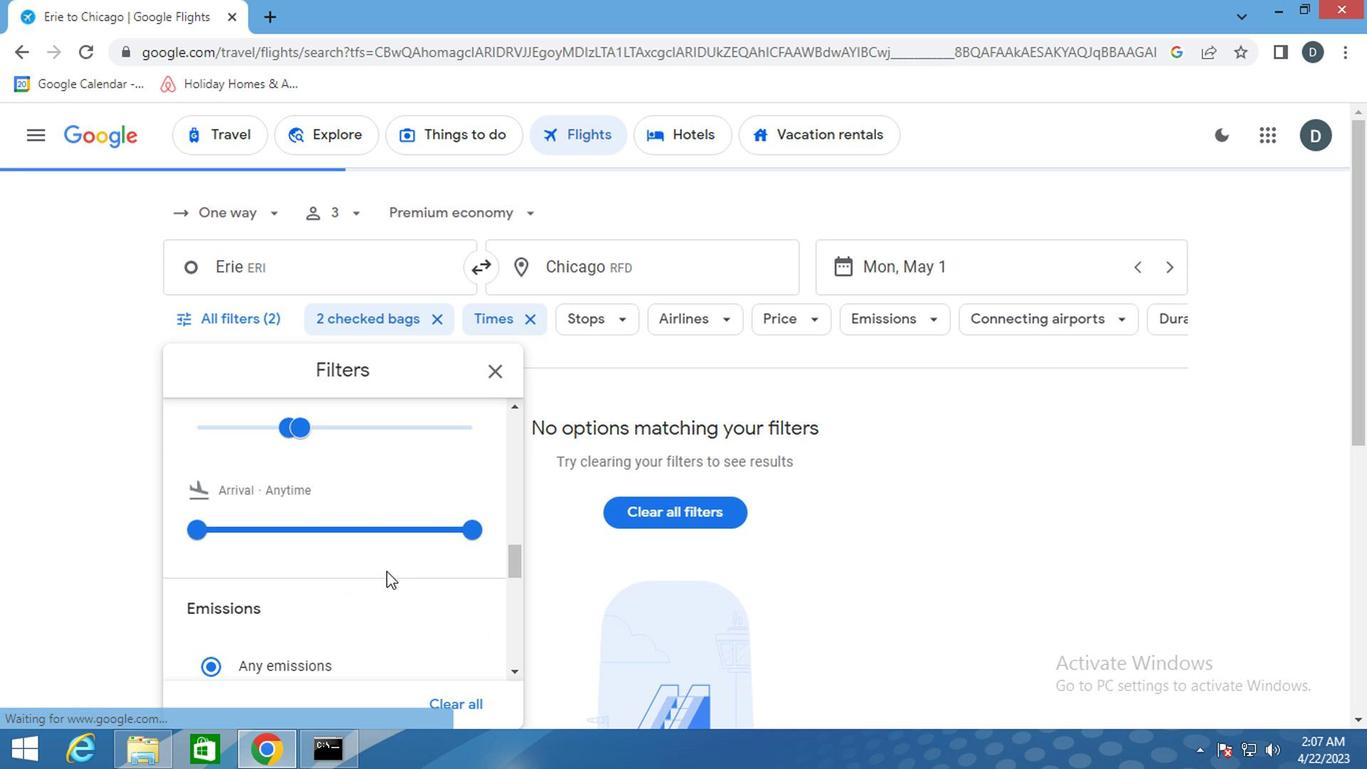 
Action: Mouse scrolled (381, 571) with delta (0, 0)
Screenshot: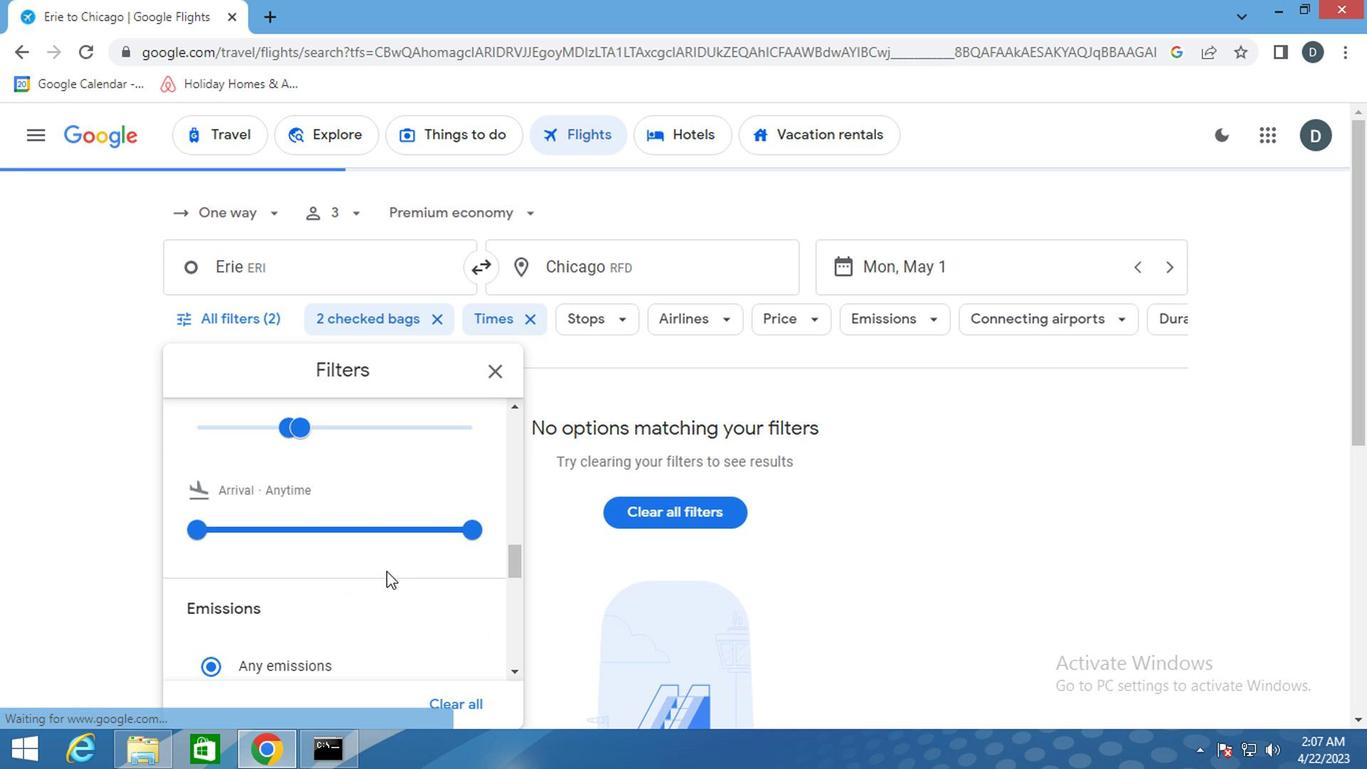 
Action: Mouse scrolled (381, 571) with delta (0, 0)
Screenshot: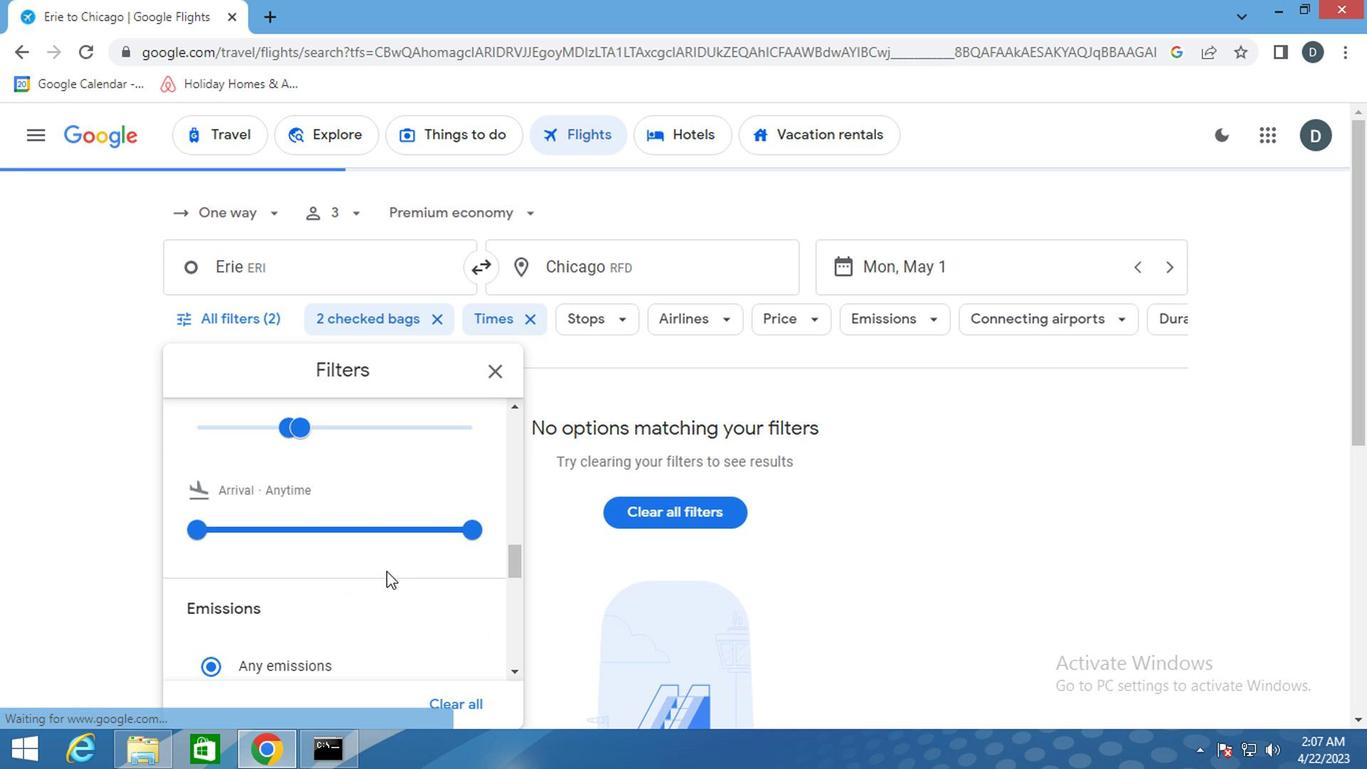 
Action: Mouse scrolled (381, 571) with delta (0, 0)
Screenshot: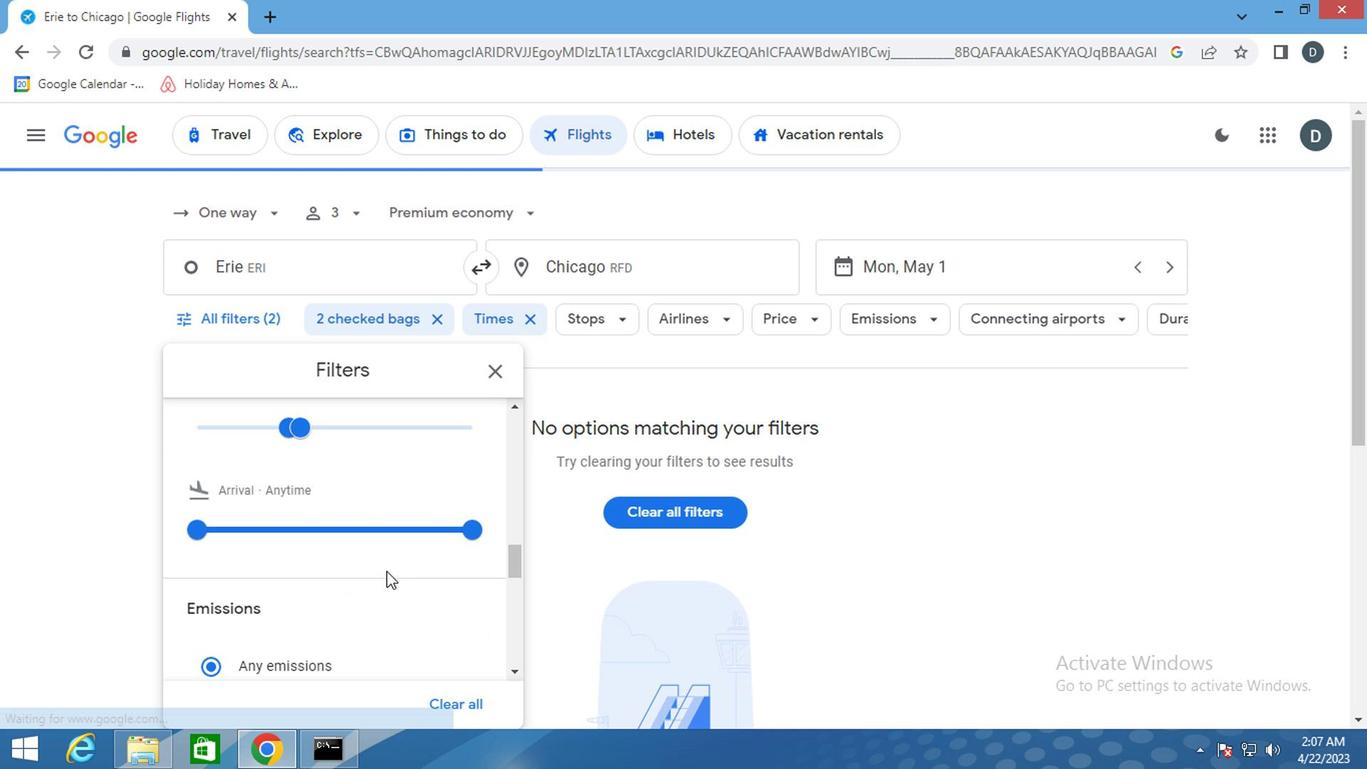 
Action: Mouse scrolled (381, 571) with delta (0, 0)
Screenshot: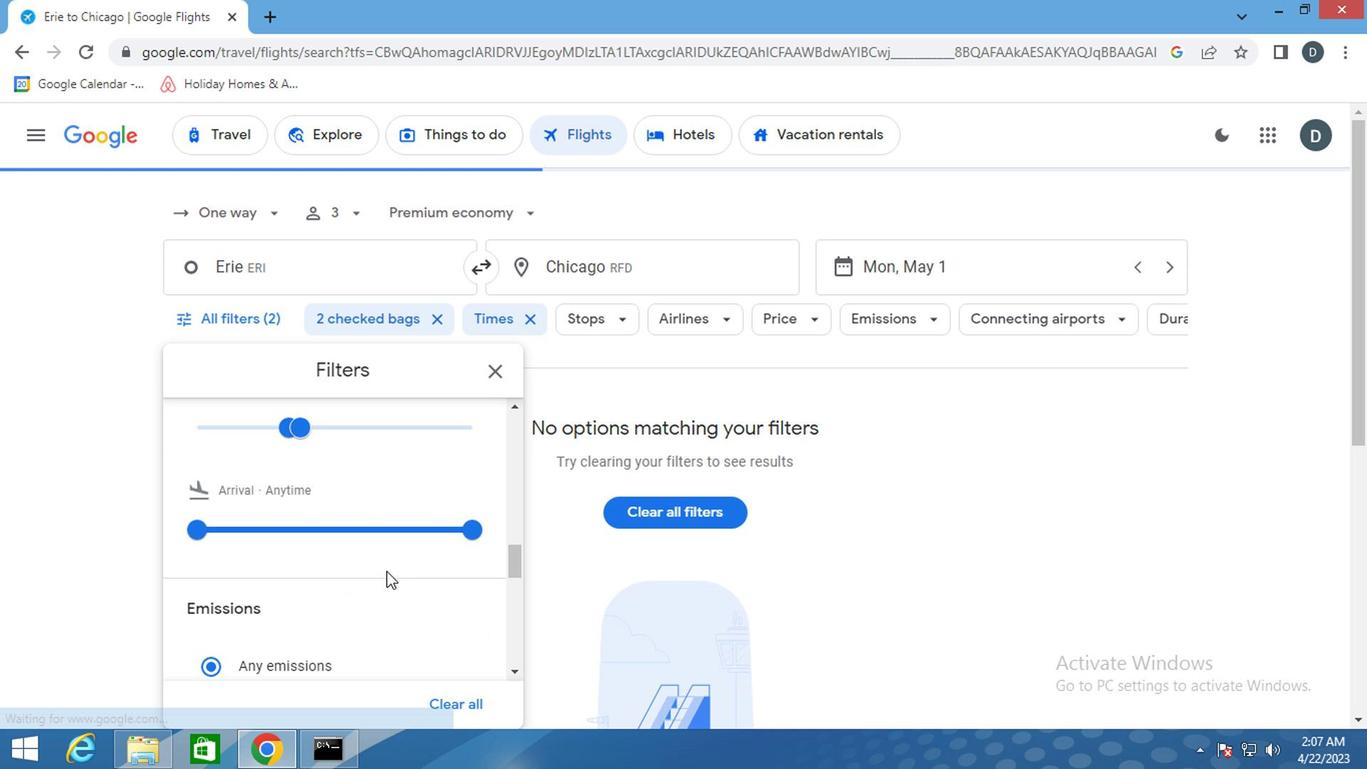 
Action: Mouse scrolled (381, 571) with delta (0, 0)
Screenshot: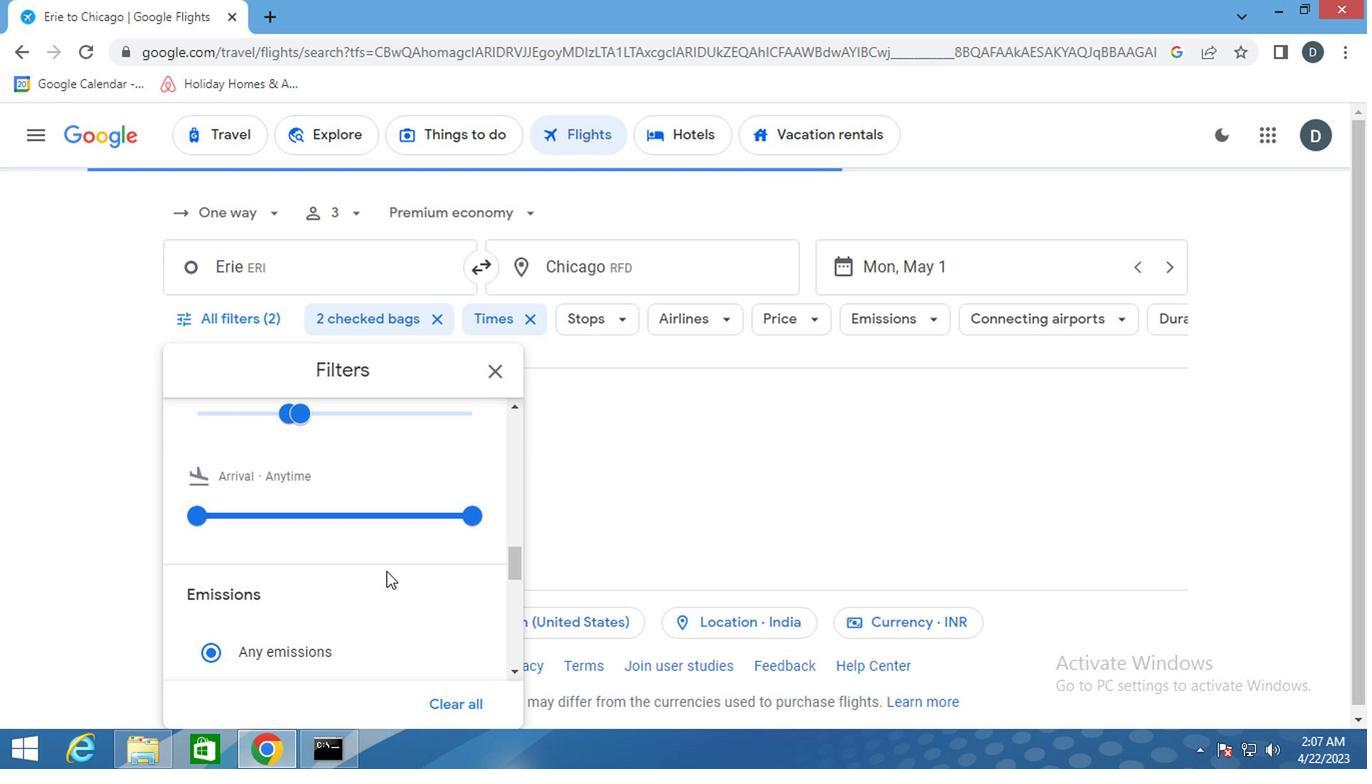 
Action: Mouse scrolled (381, 571) with delta (0, 0)
Screenshot: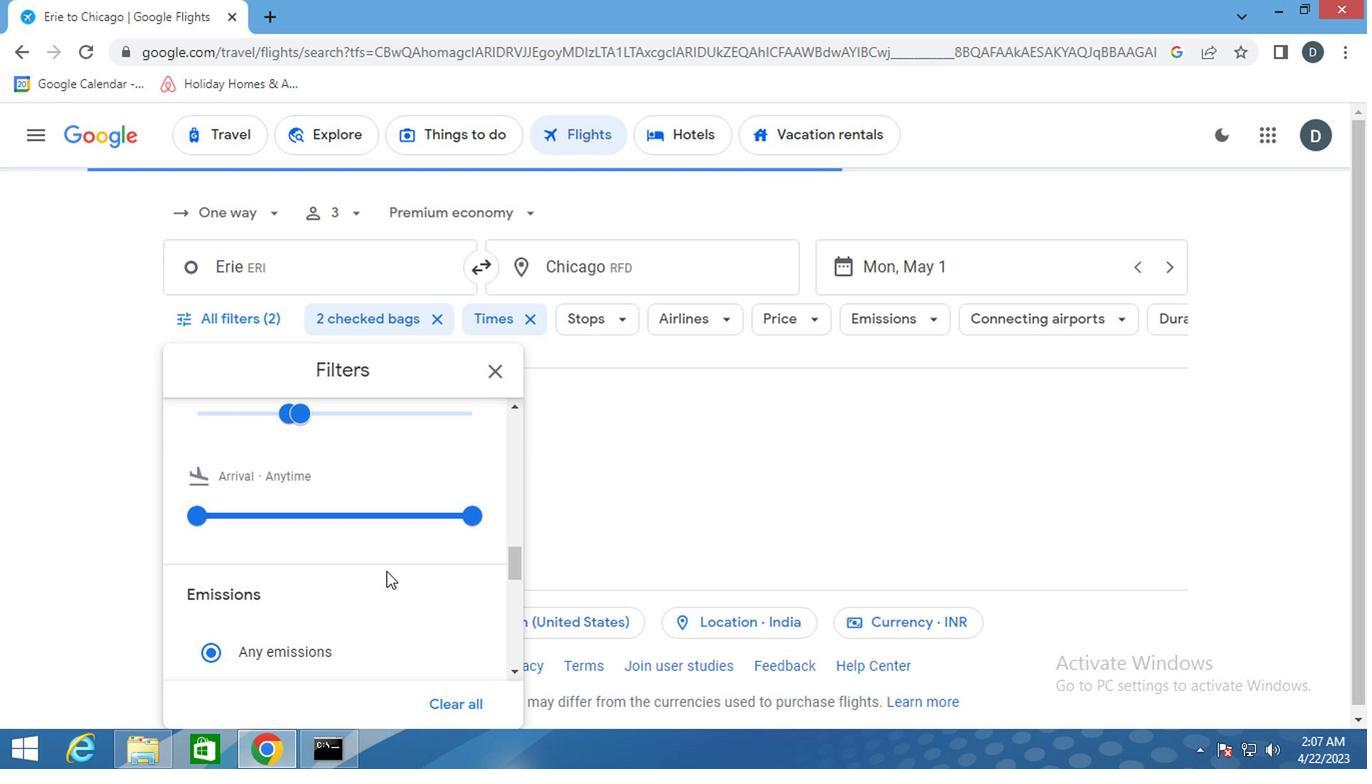 
Action: Mouse scrolled (381, 571) with delta (0, 0)
Screenshot: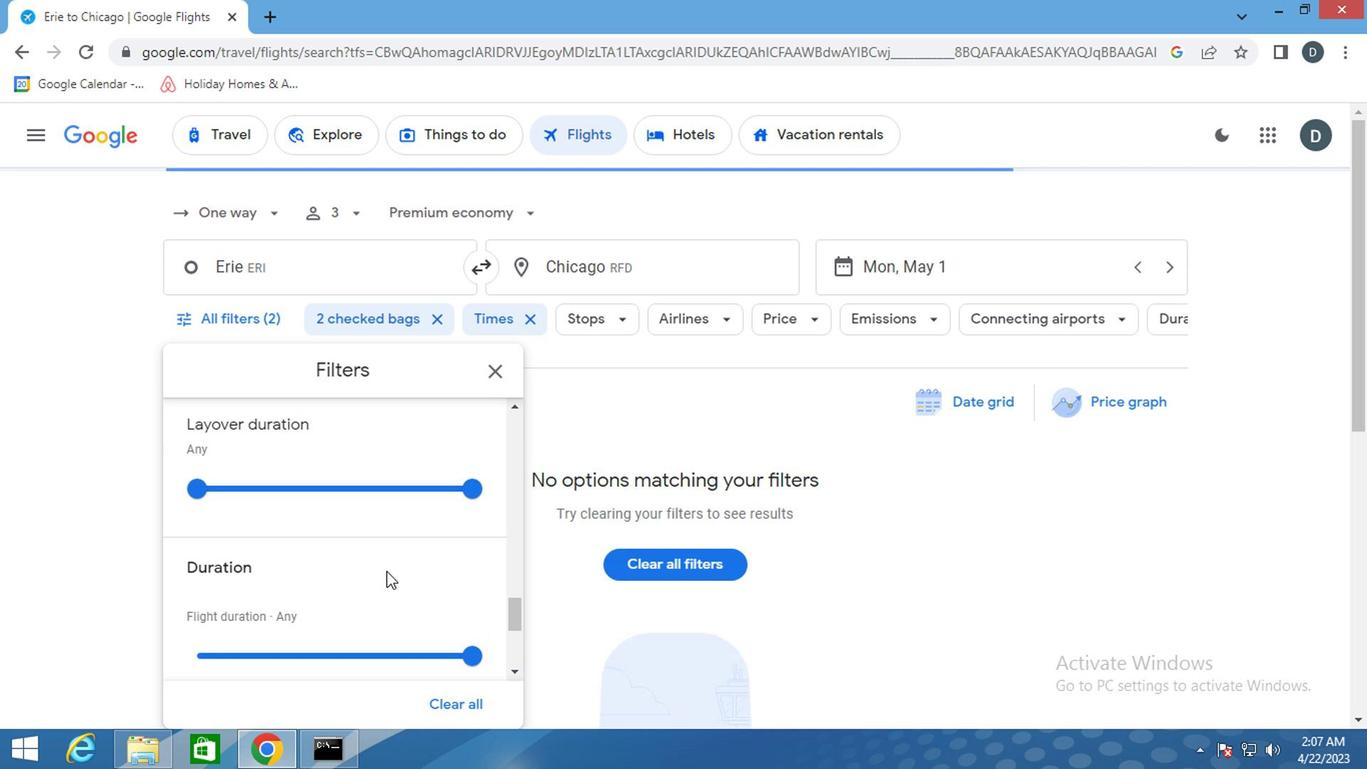 
Action: Mouse scrolled (381, 571) with delta (0, 0)
Screenshot: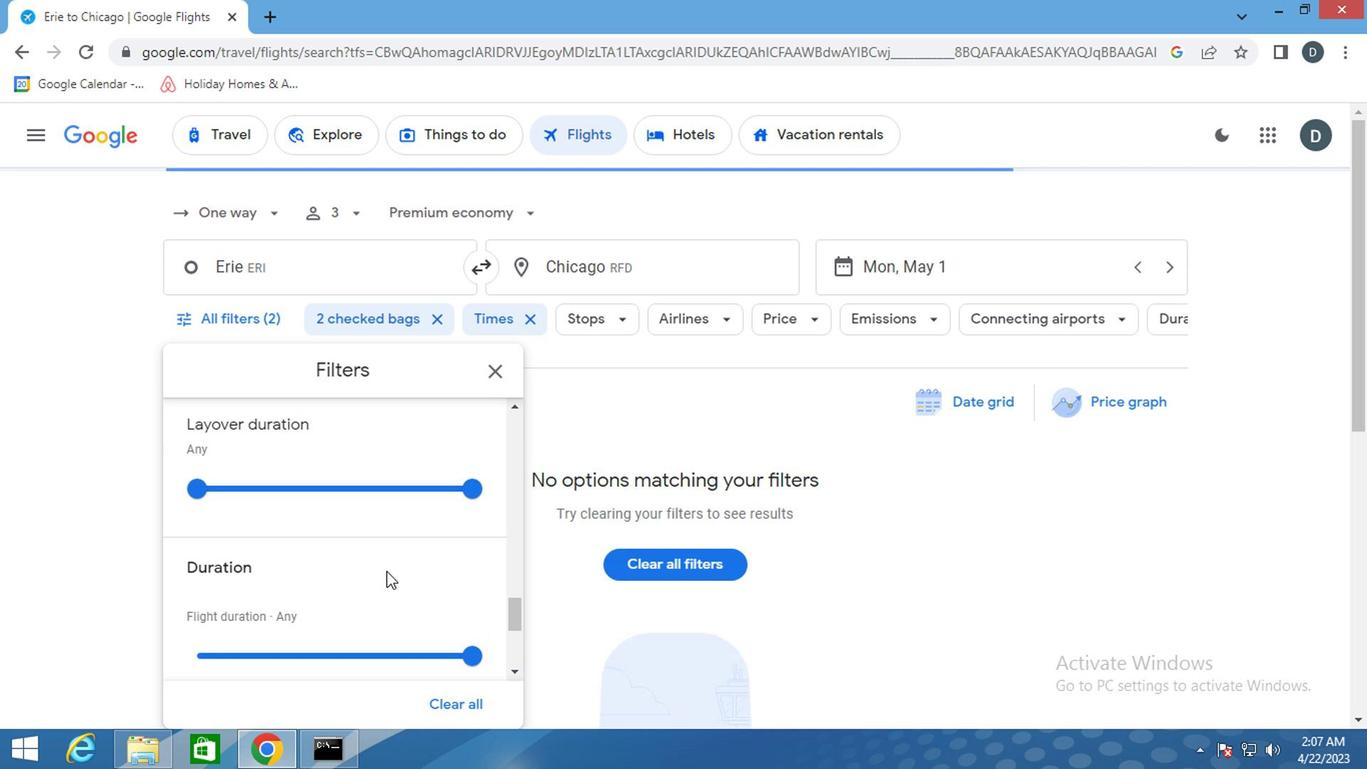 
Action: Mouse scrolled (381, 571) with delta (0, 0)
Screenshot: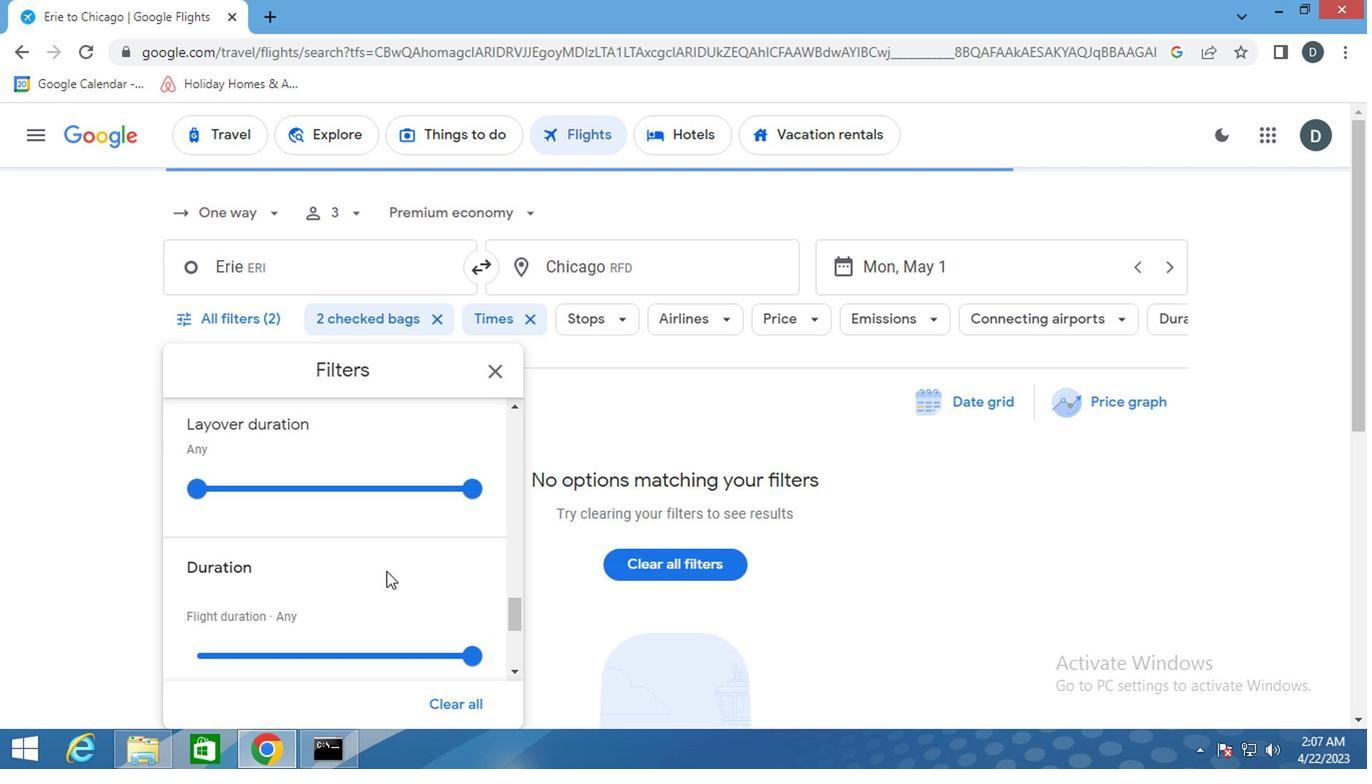 
Action: Mouse scrolled (381, 571) with delta (0, 0)
Screenshot: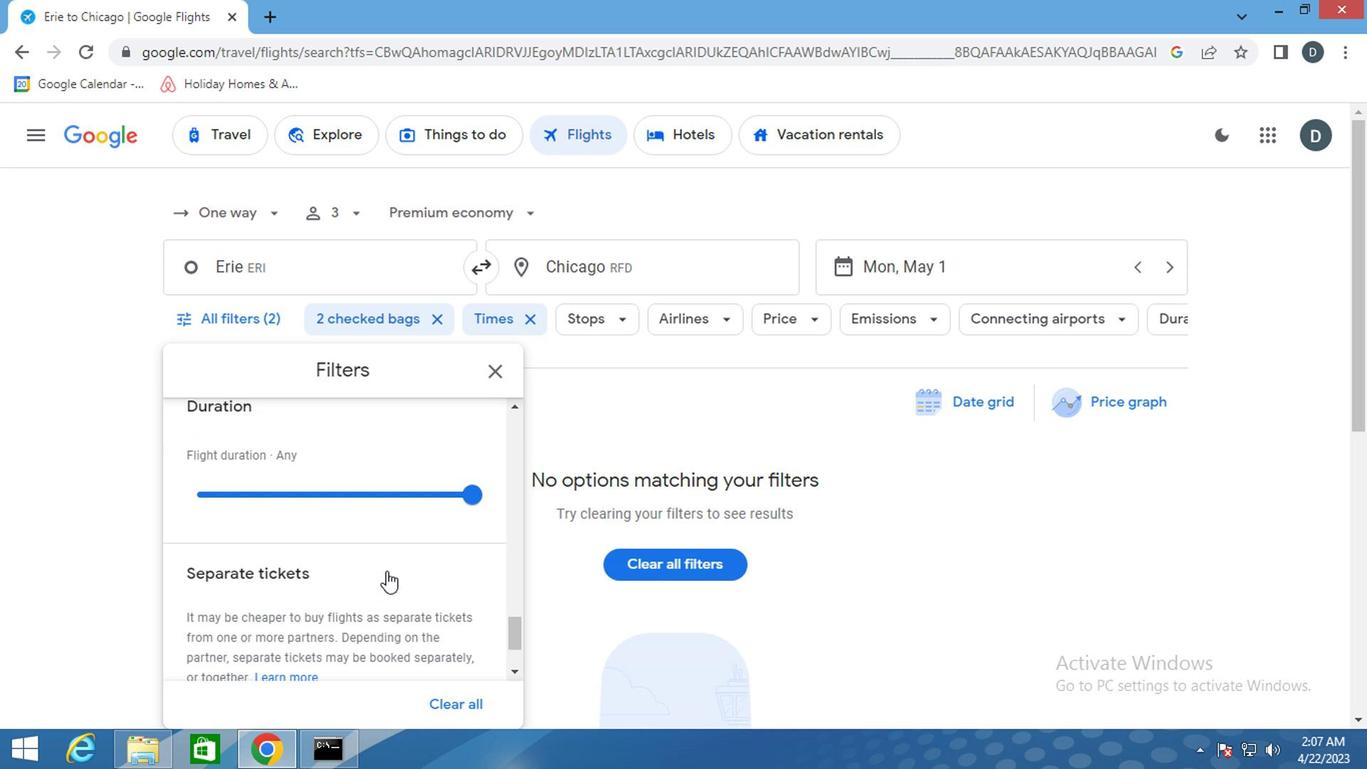 
Action: Mouse scrolled (381, 571) with delta (0, 0)
Screenshot: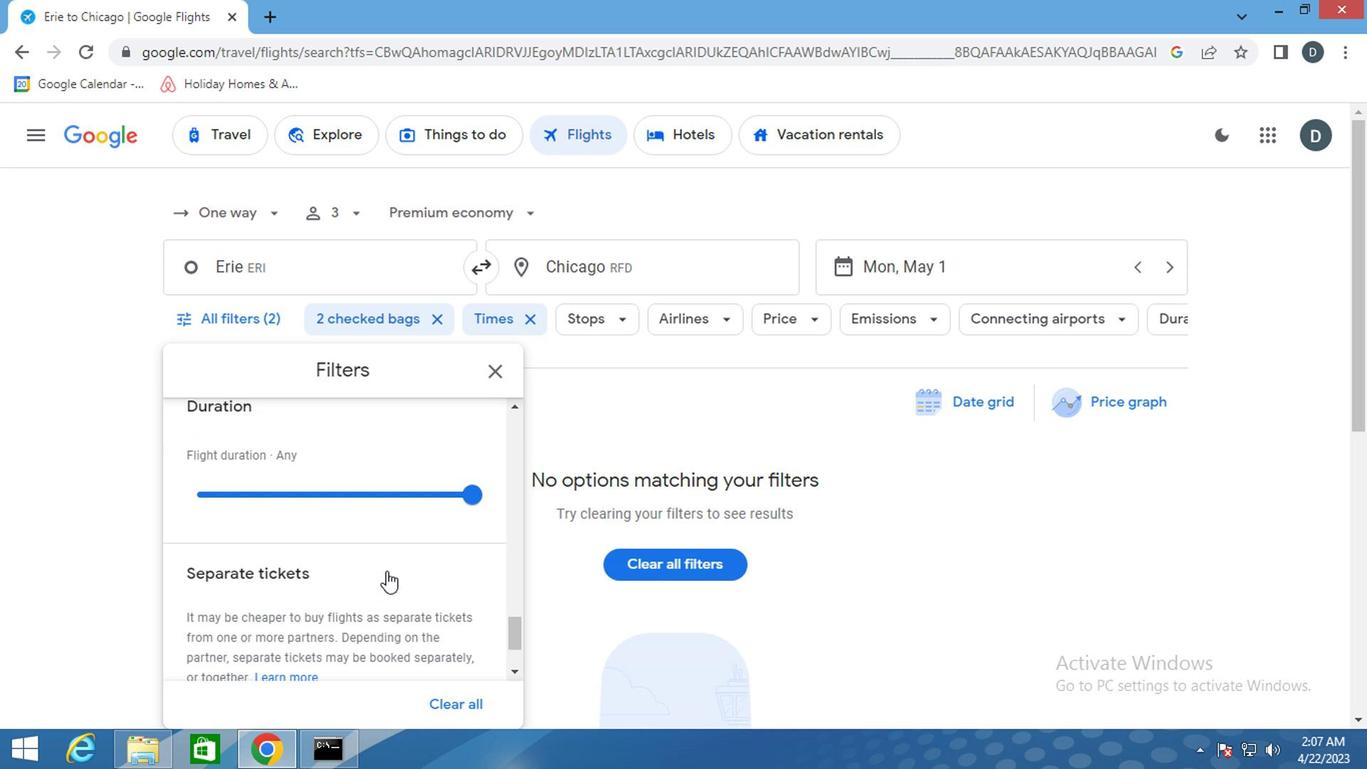 
Action: Mouse scrolled (381, 571) with delta (0, 0)
Screenshot: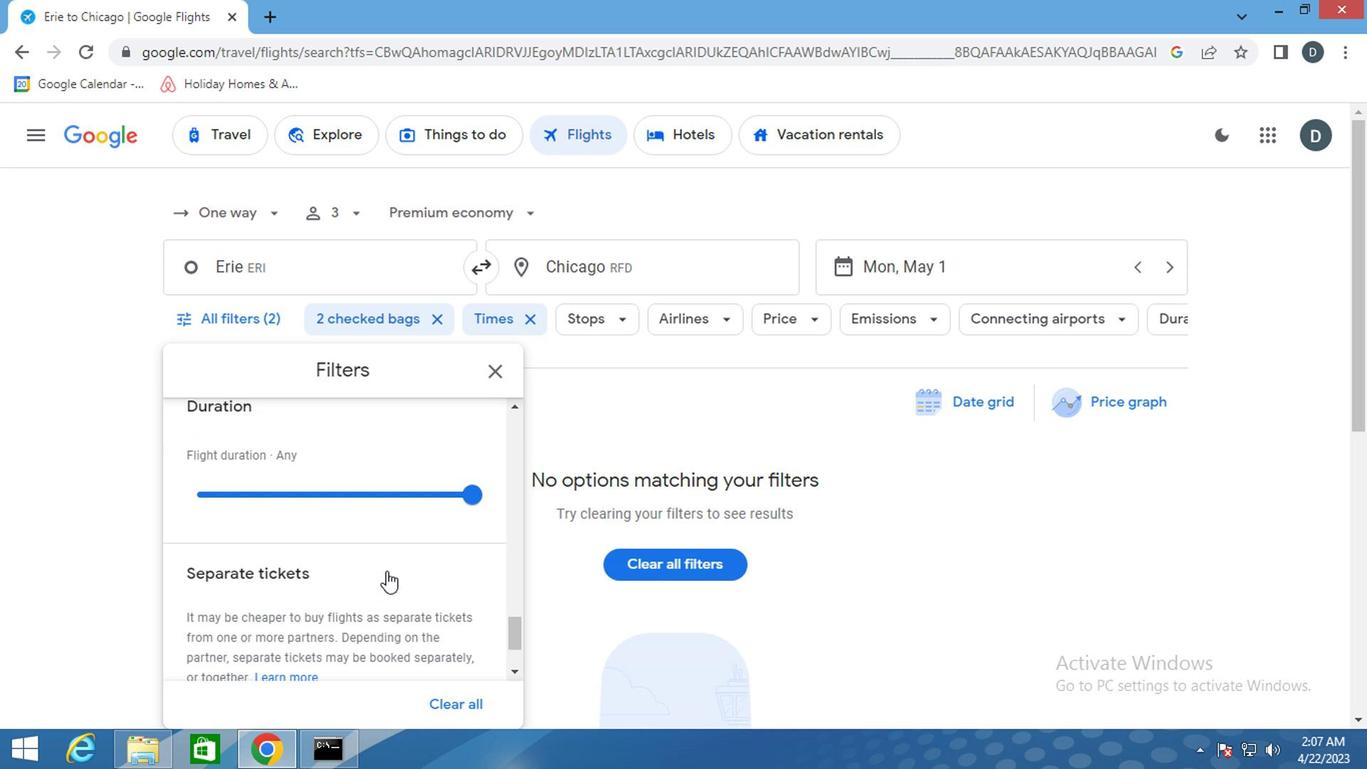 
Action: Mouse scrolled (381, 571) with delta (0, 0)
Screenshot: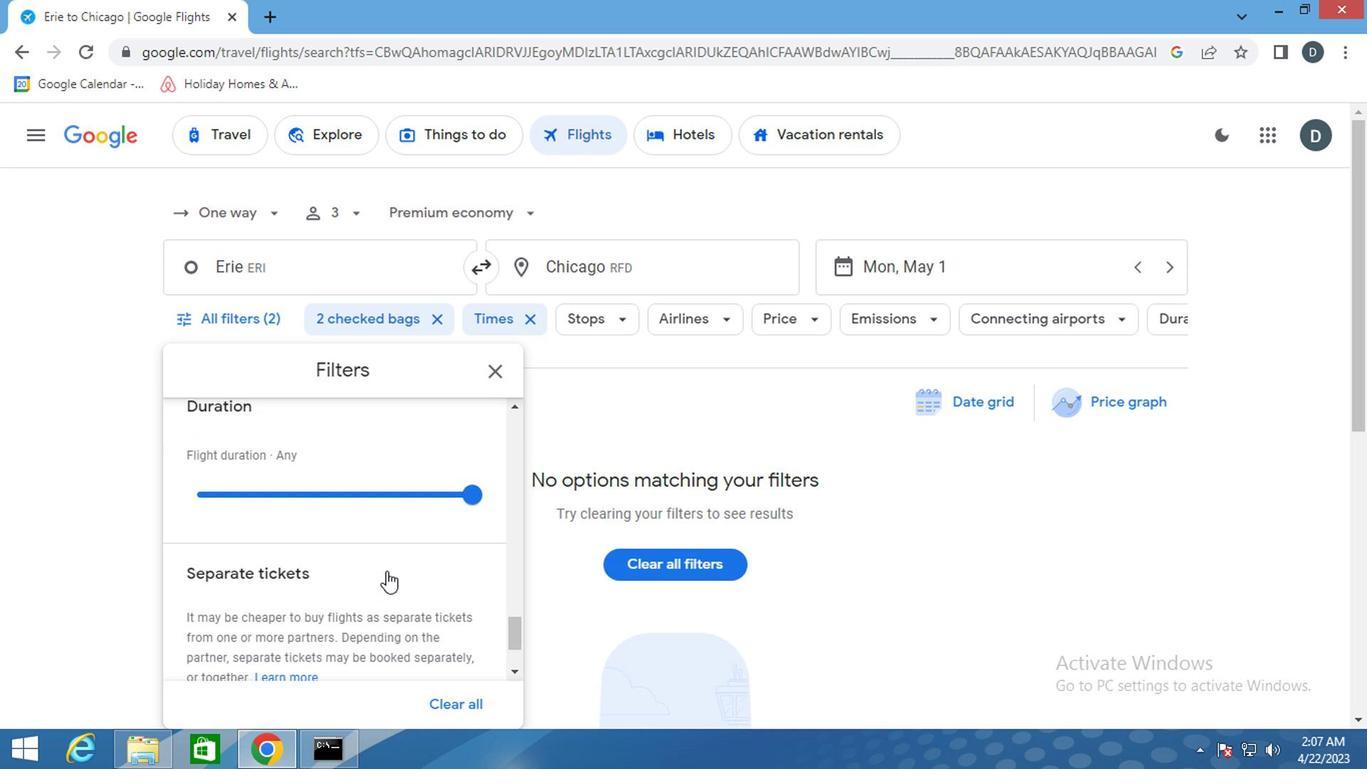 
Action: Mouse scrolled (381, 571) with delta (0, 0)
Screenshot: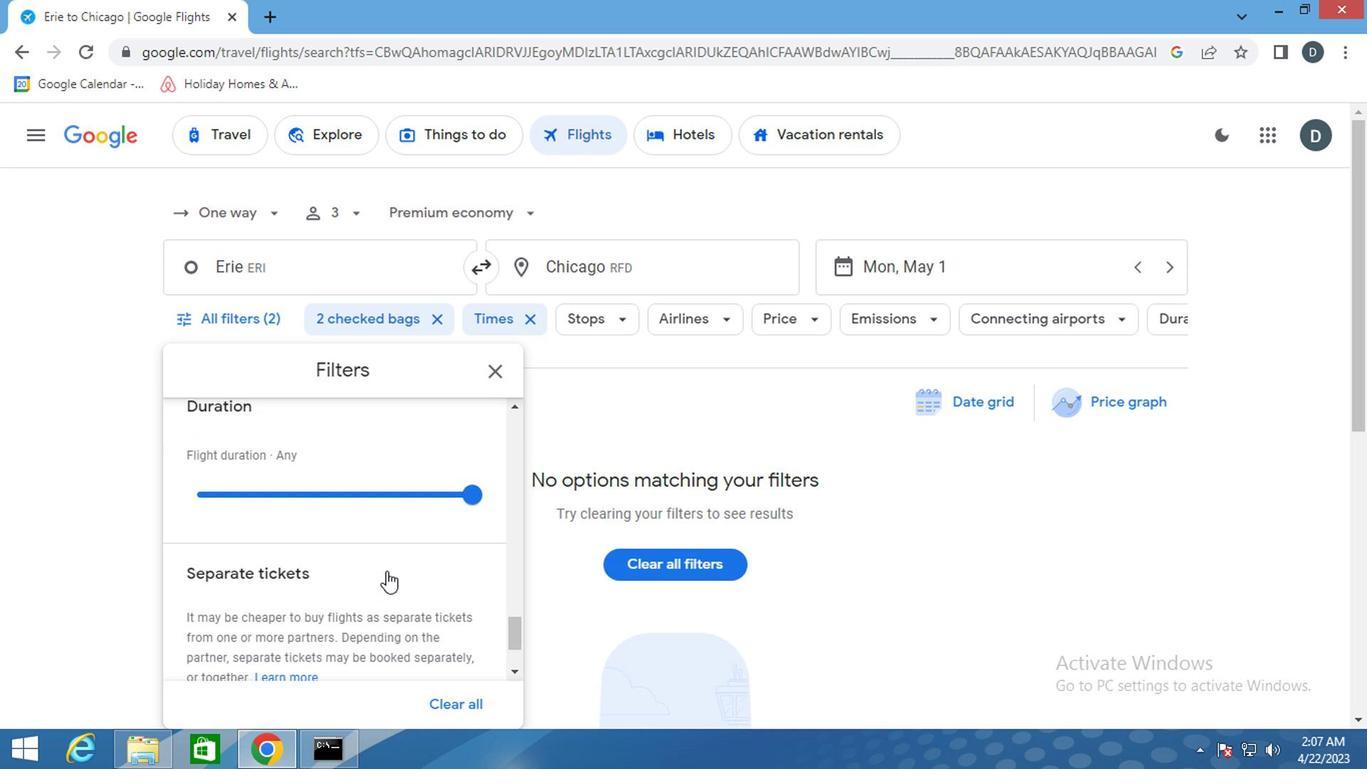 
Action: Mouse scrolled (381, 571) with delta (0, 0)
Screenshot: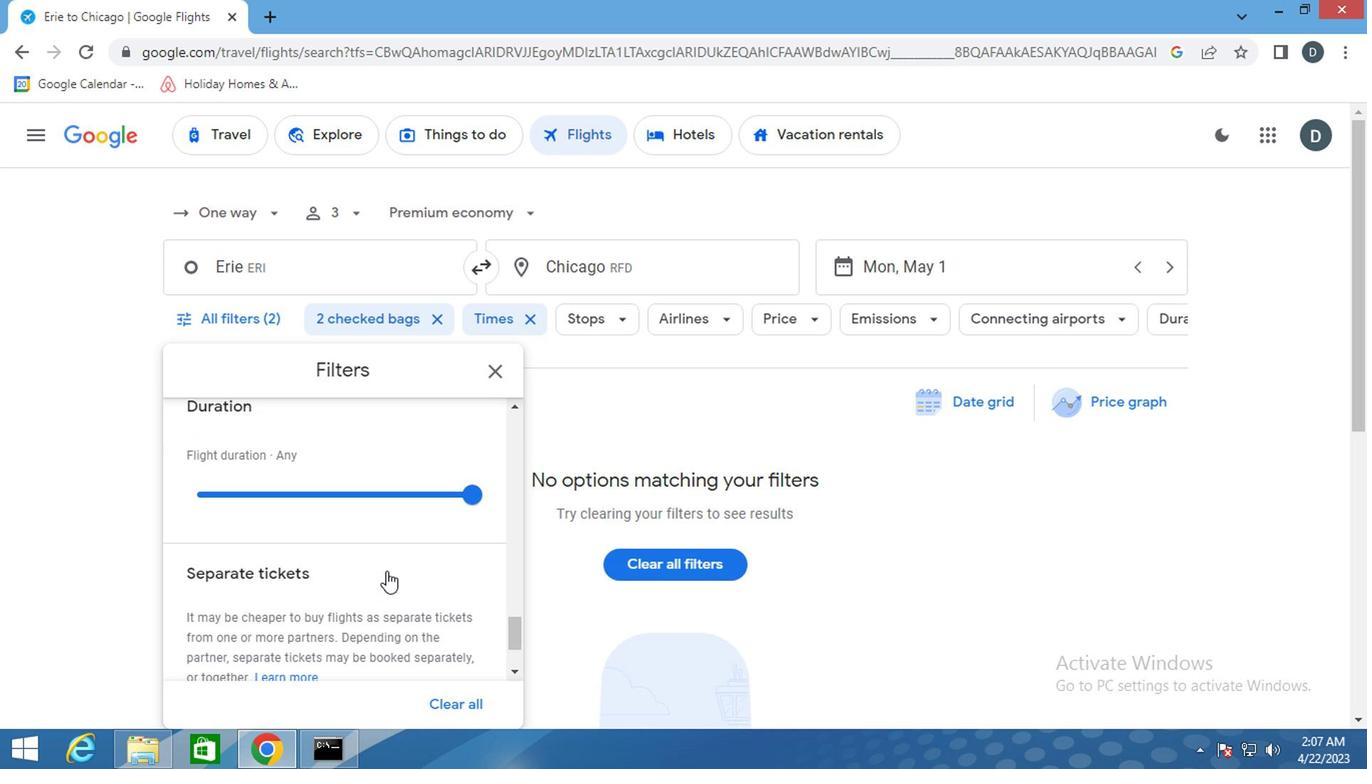 
Action: Mouse scrolled (381, 571) with delta (0, 0)
Screenshot: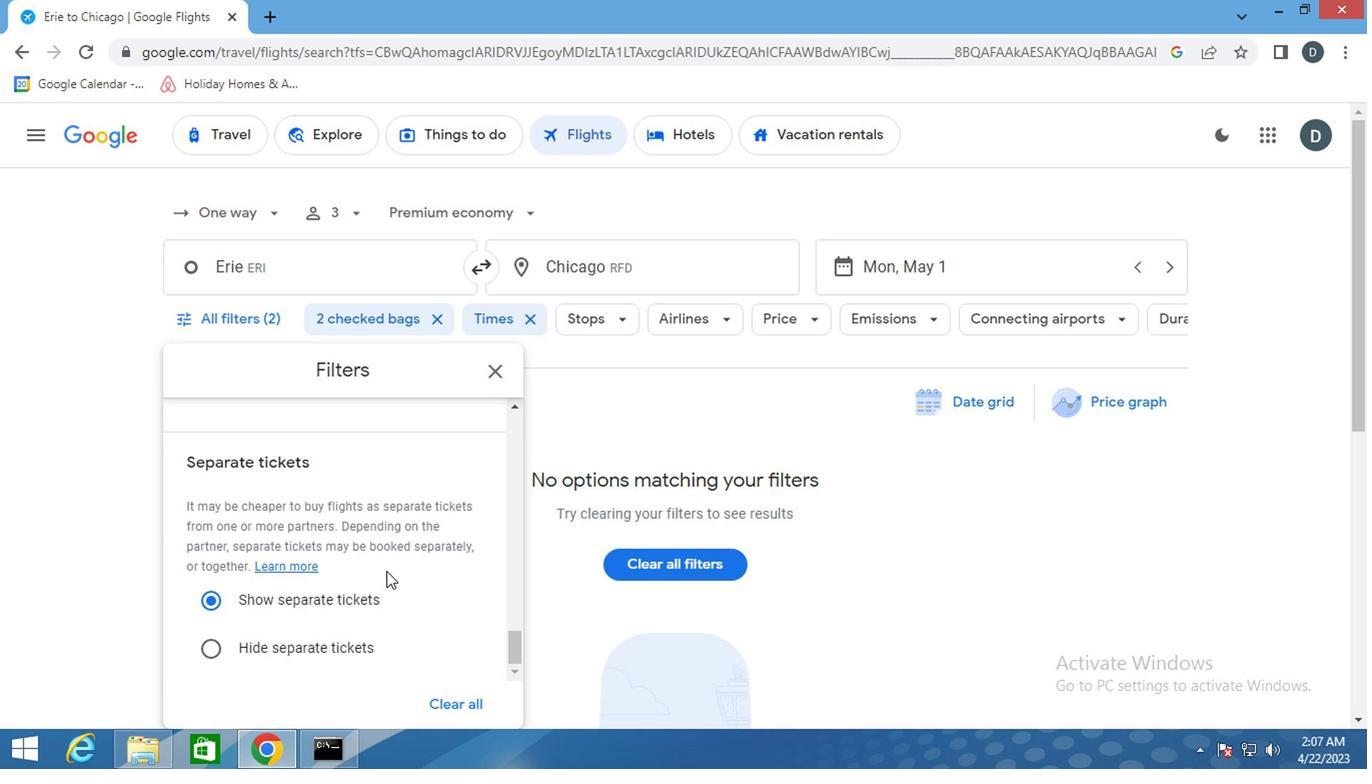 
Action: Mouse scrolled (381, 571) with delta (0, 0)
Screenshot: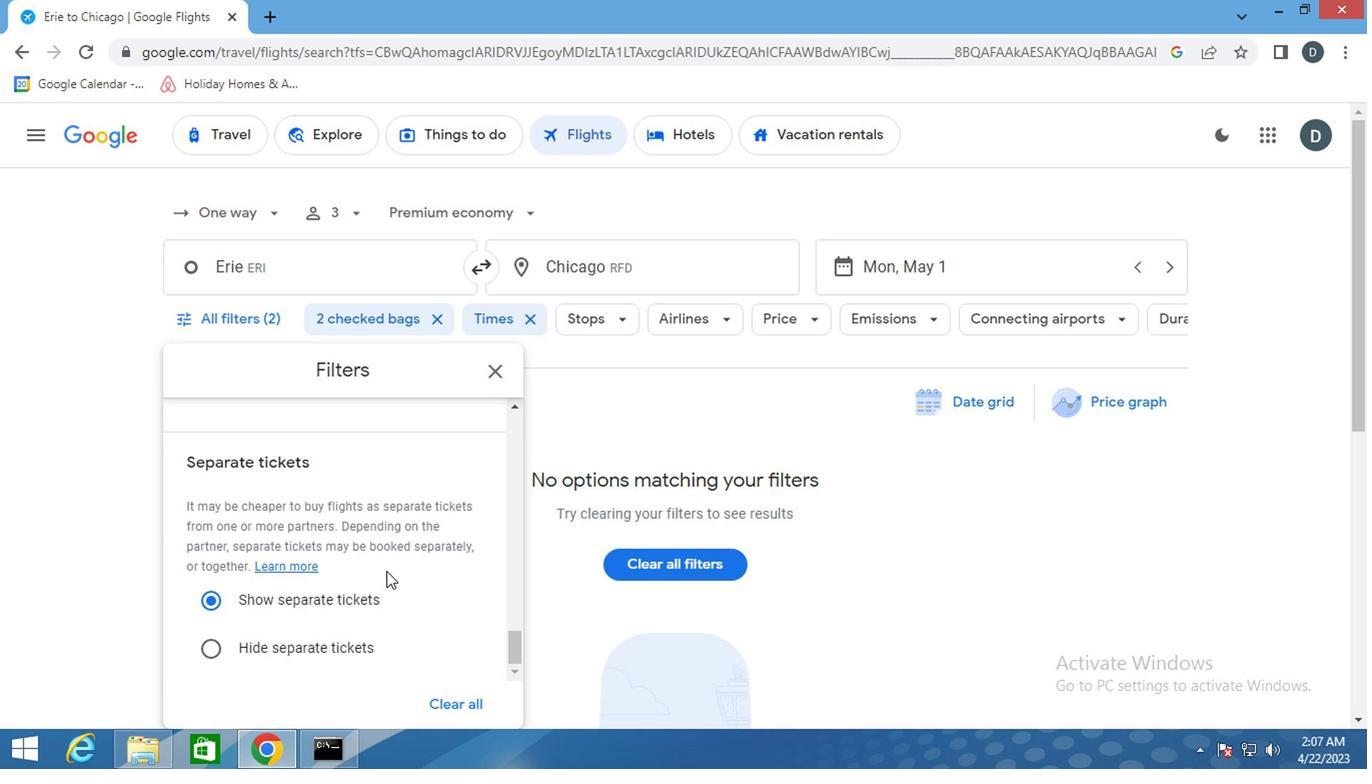 
Action: Mouse scrolled (381, 571) with delta (0, 0)
Screenshot: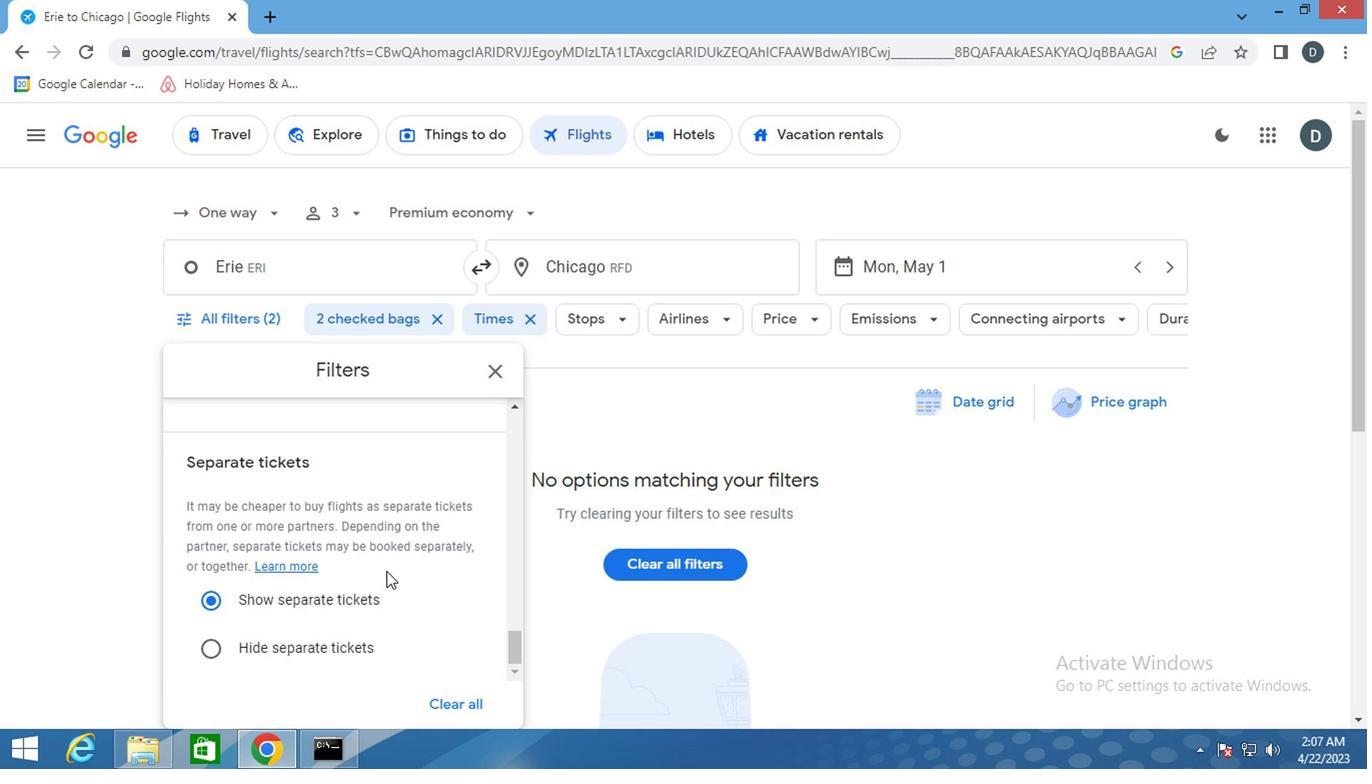 
Action: Mouse scrolled (381, 571) with delta (0, 0)
Screenshot: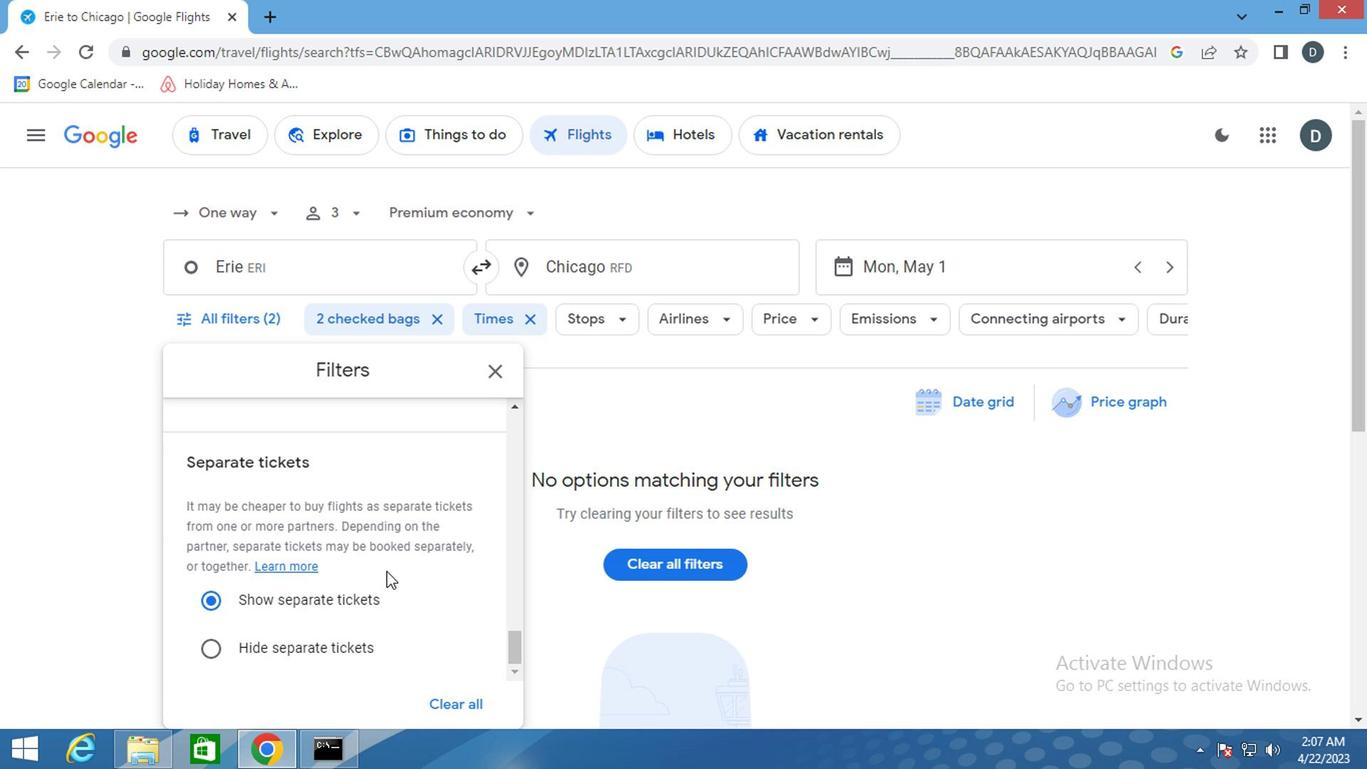 
Action: Mouse scrolled (381, 571) with delta (0, 0)
Screenshot: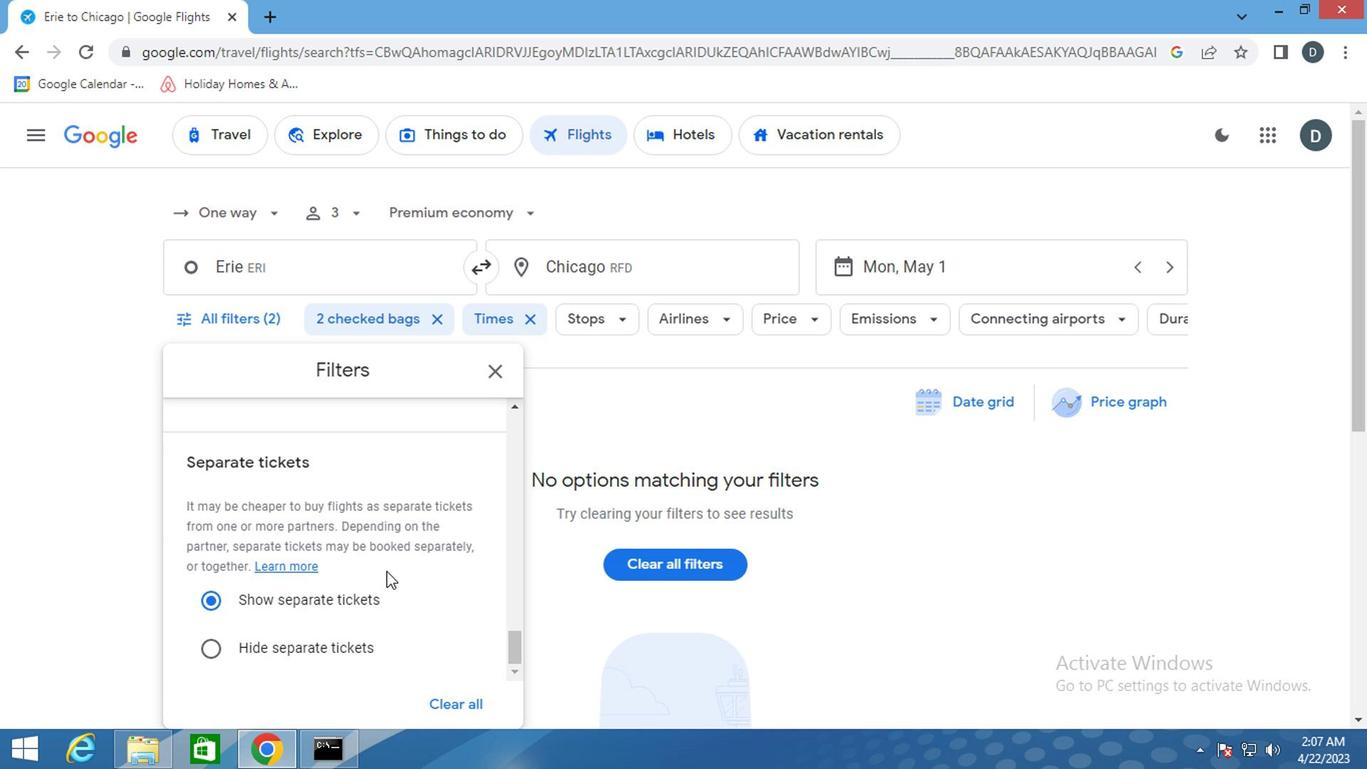 
Action: Mouse scrolled (381, 571) with delta (0, 0)
Screenshot: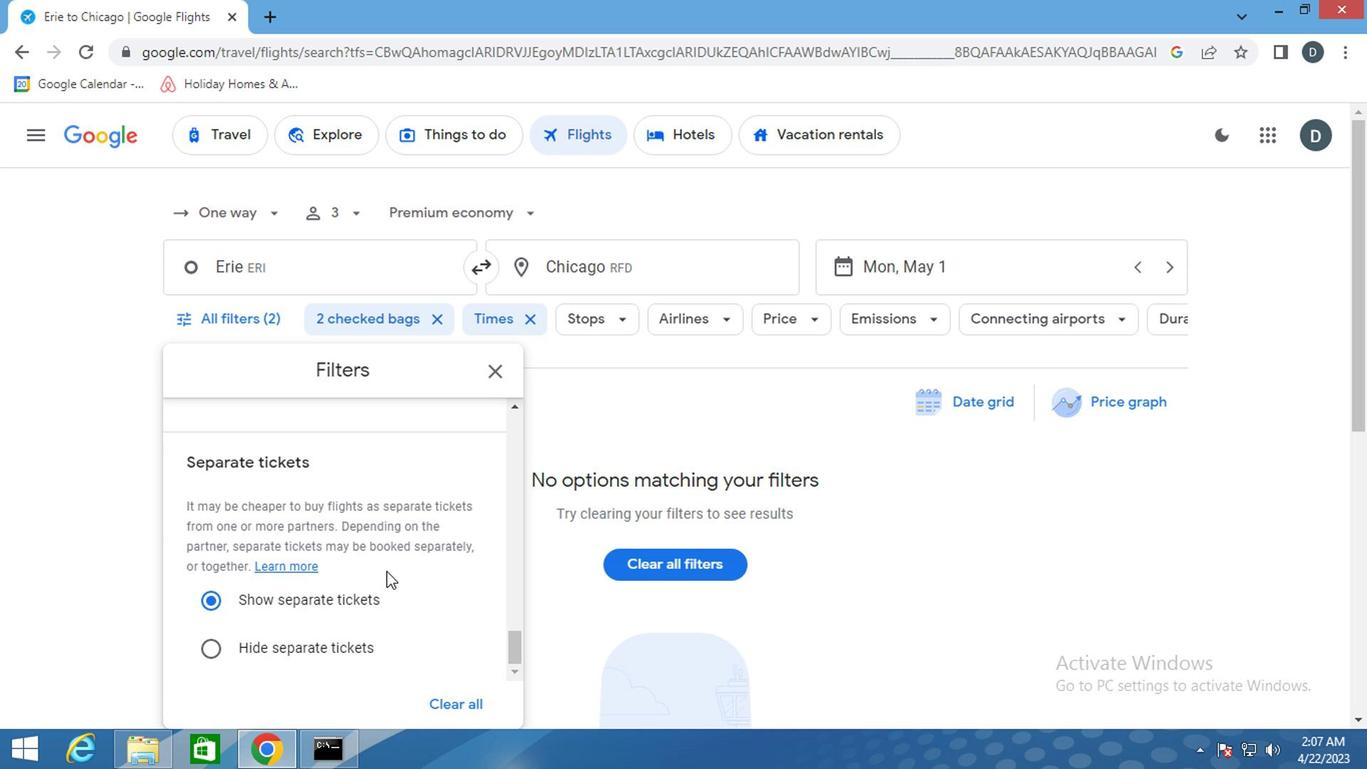 
Action: Mouse moved to (496, 381)
Screenshot: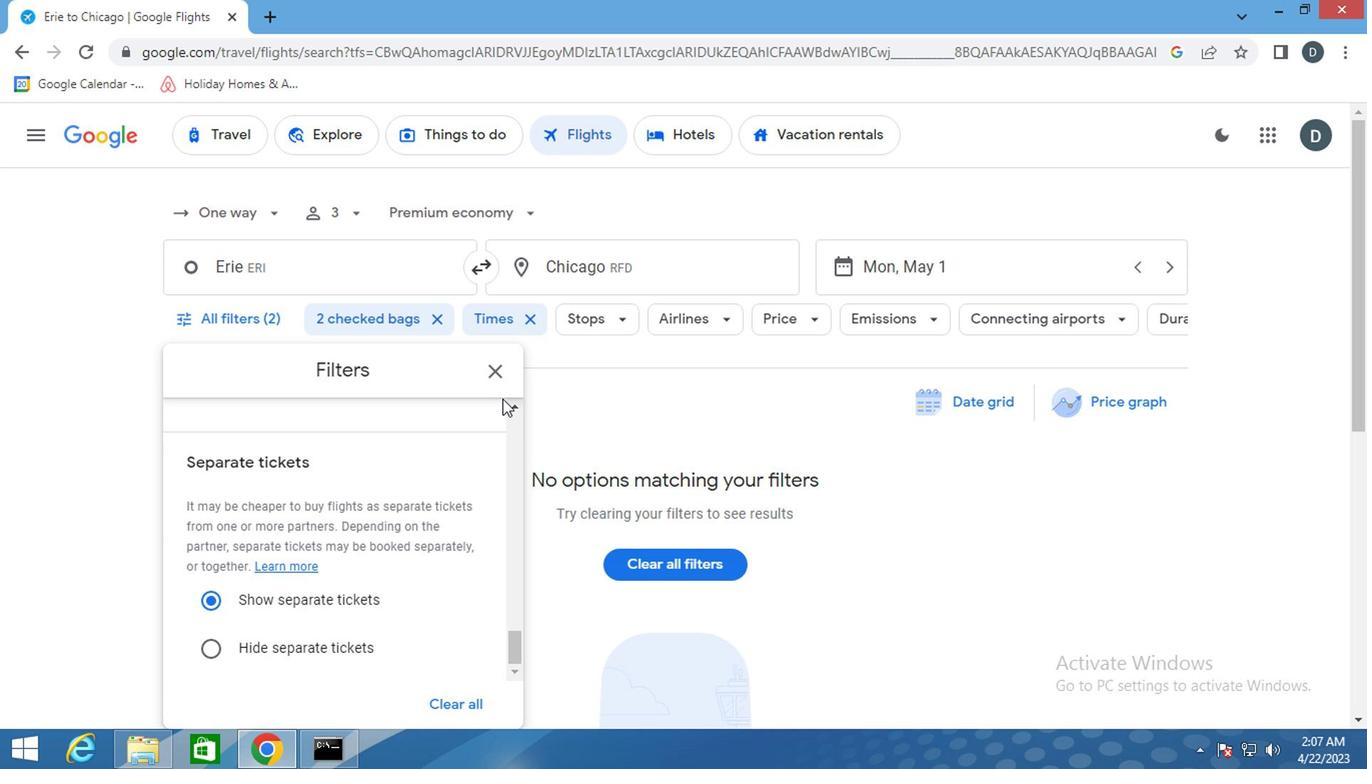 
Action: Mouse pressed left at (496, 381)
Screenshot: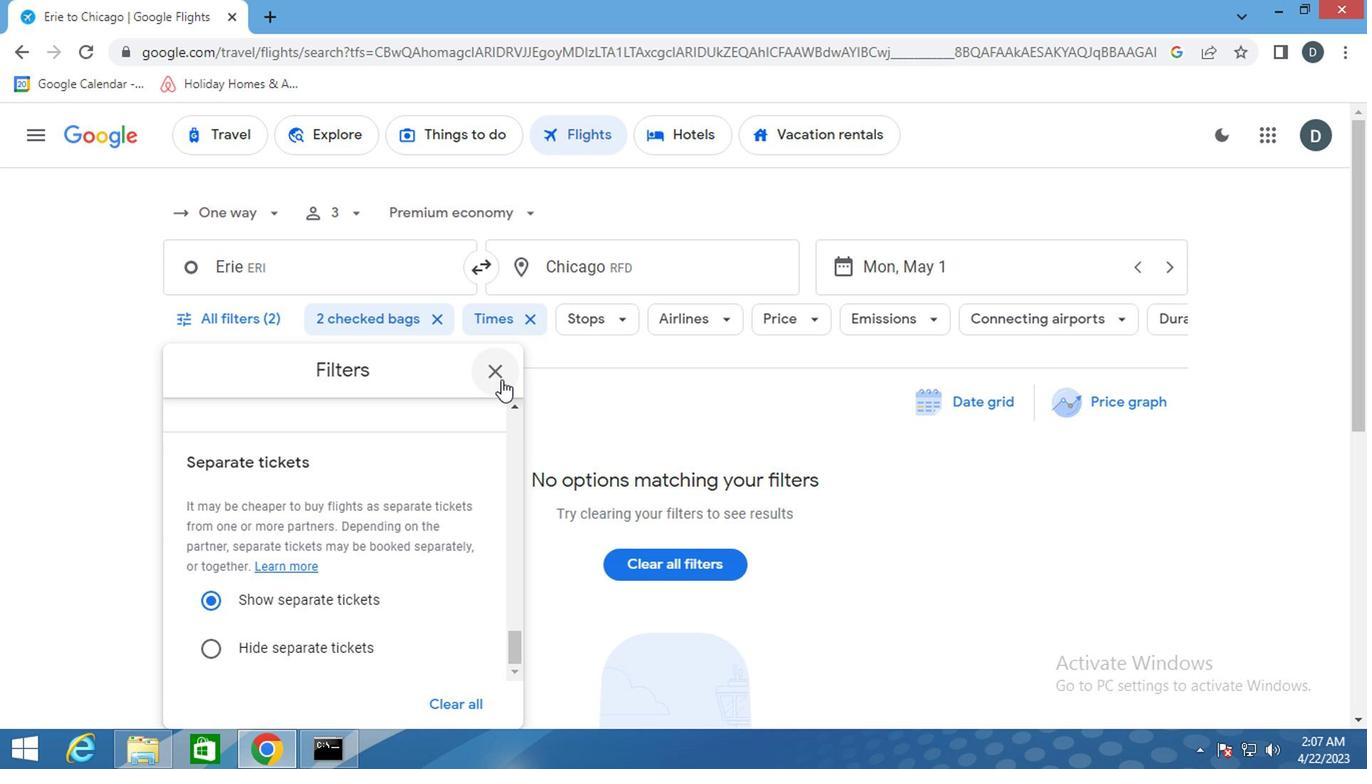 
